 Task: Search one way flight ticket for 5 adults, 2 children, 1 infant in seat and 2 infants on lap in economy from Ontario: Ontario International Airport to Rock Springs: Southwest Wyoming Regional Airport (rock Springs Sweetwater County Airport) on 8-5-2023. Choice of flights is Delta. Number of bags: 2 carry on bags. Price is upto 82000. Outbound departure time preference is 11:30.
Action: Mouse moved to (406, 169)
Screenshot: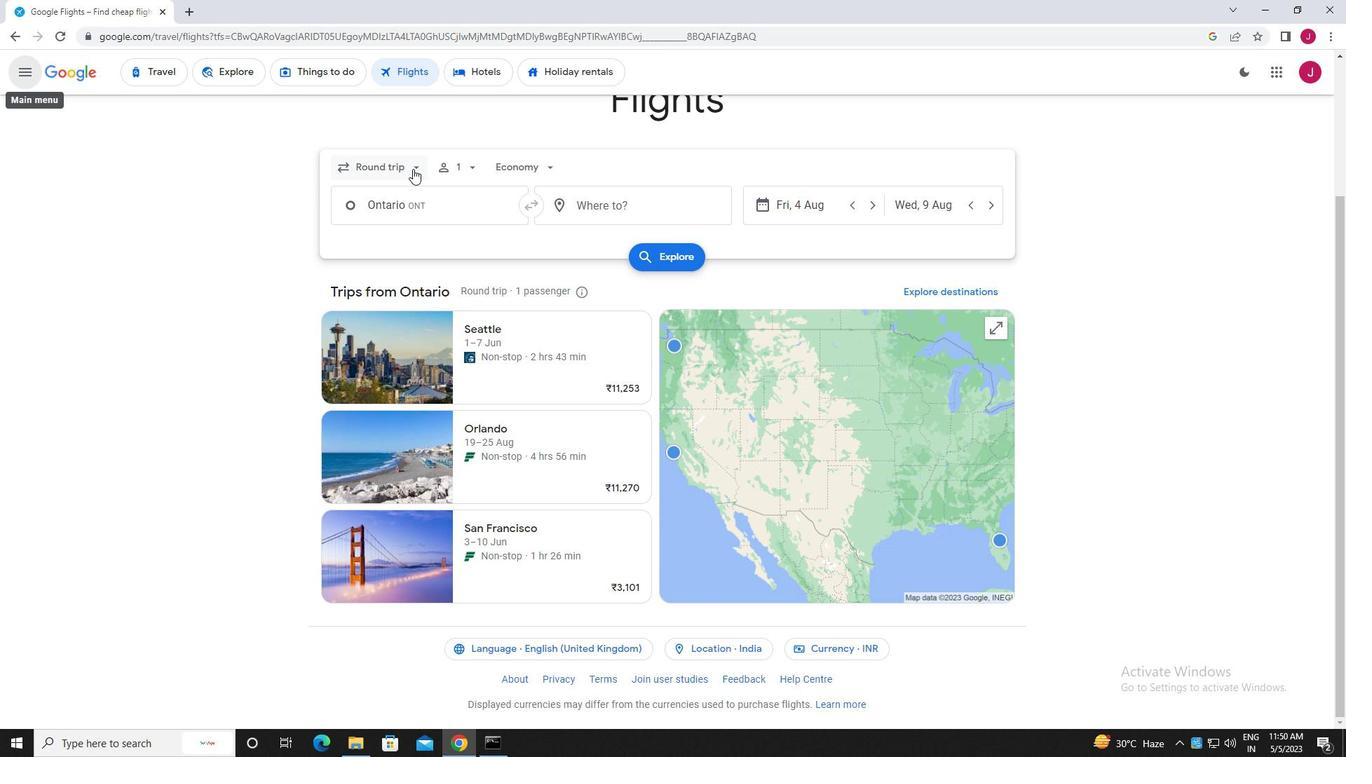 
Action: Mouse pressed left at (406, 169)
Screenshot: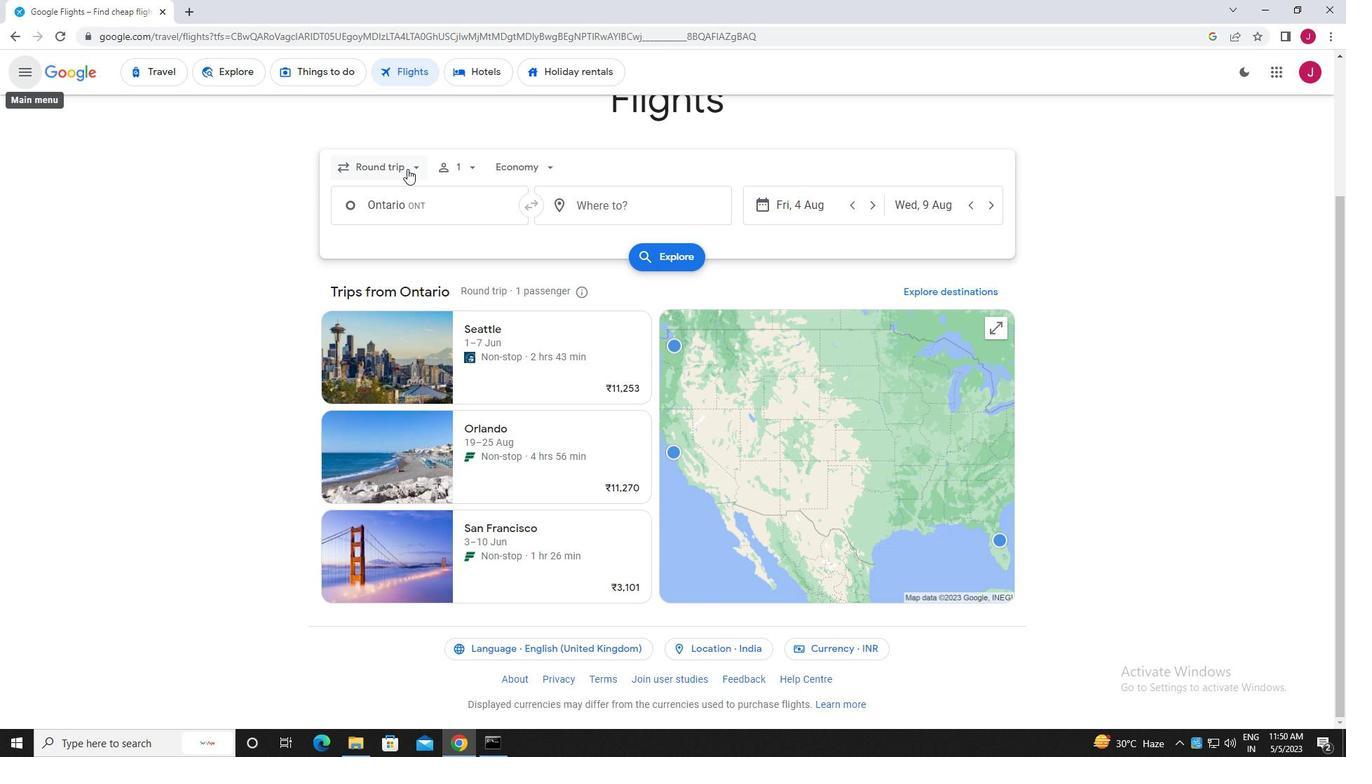 
Action: Mouse moved to (401, 223)
Screenshot: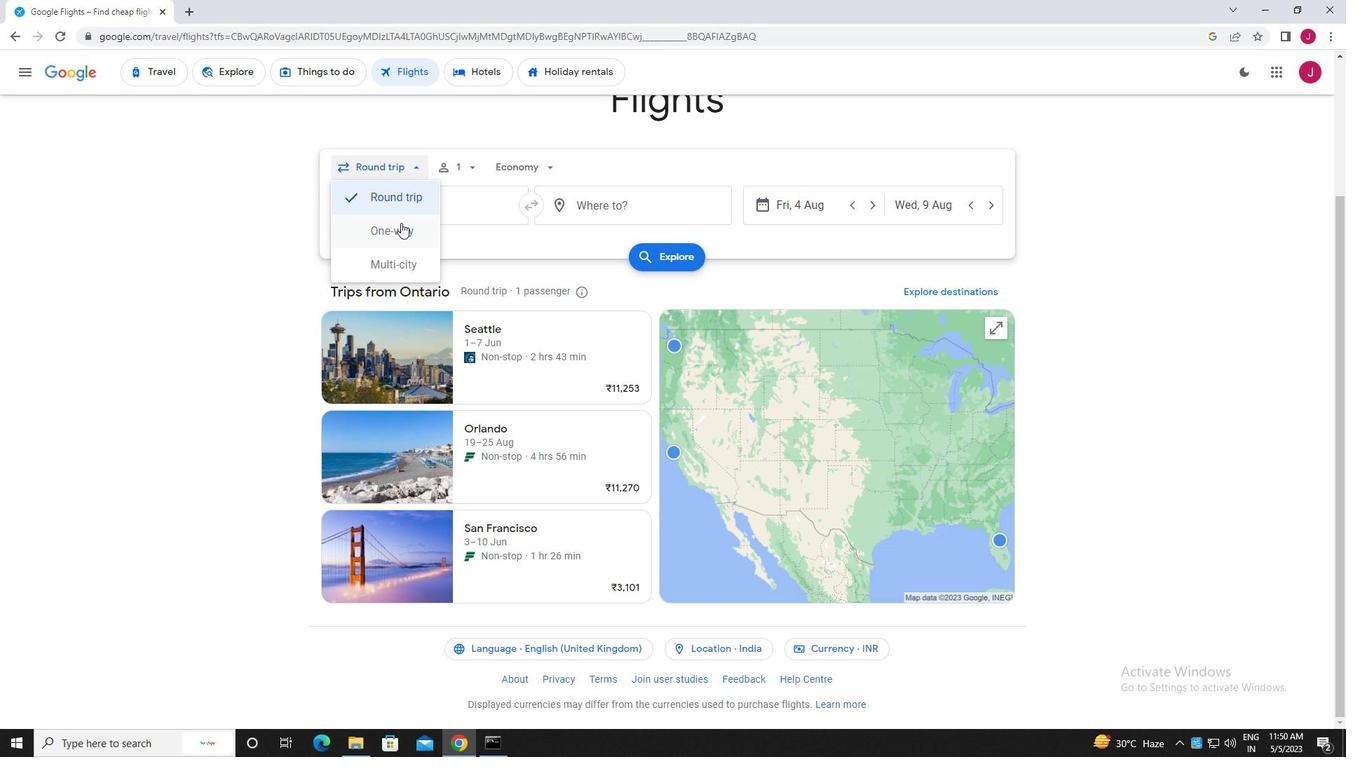 
Action: Mouse pressed left at (401, 223)
Screenshot: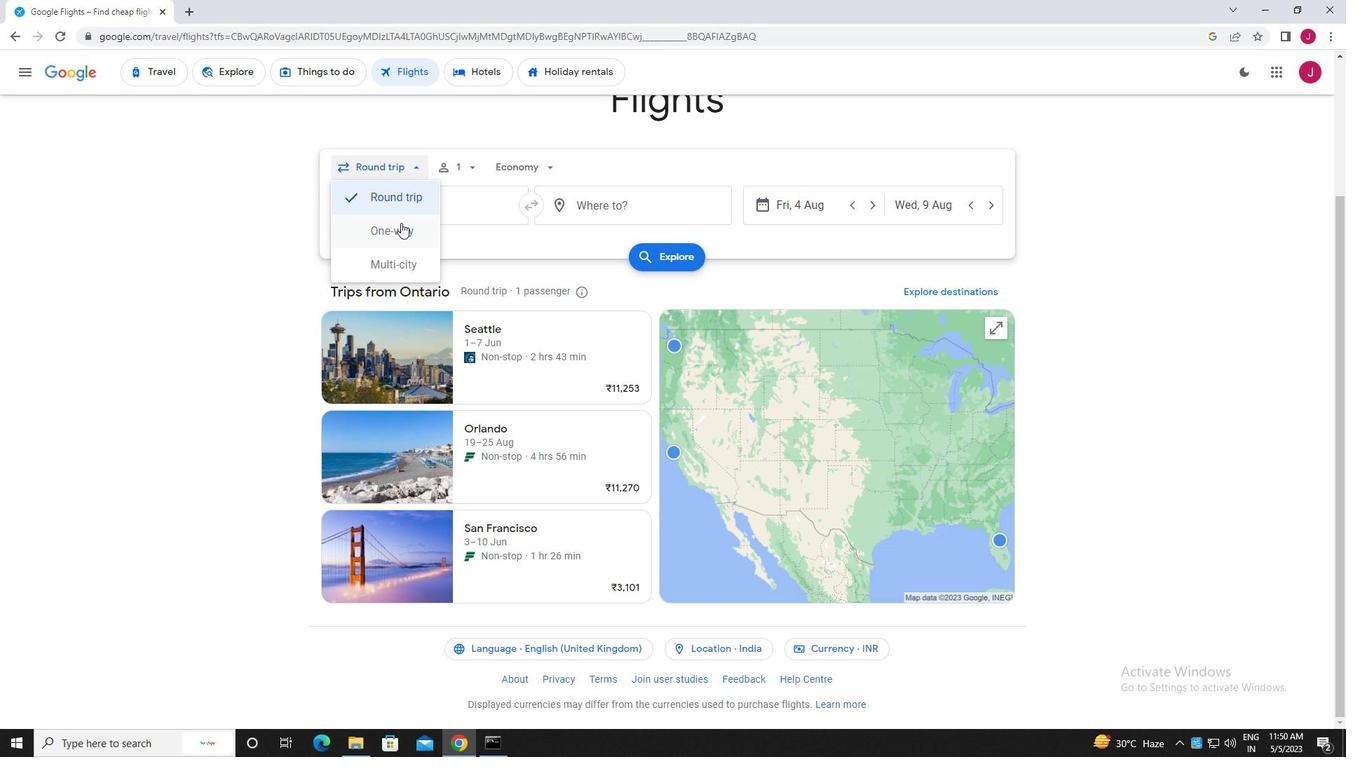 
Action: Mouse moved to (464, 169)
Screenshot: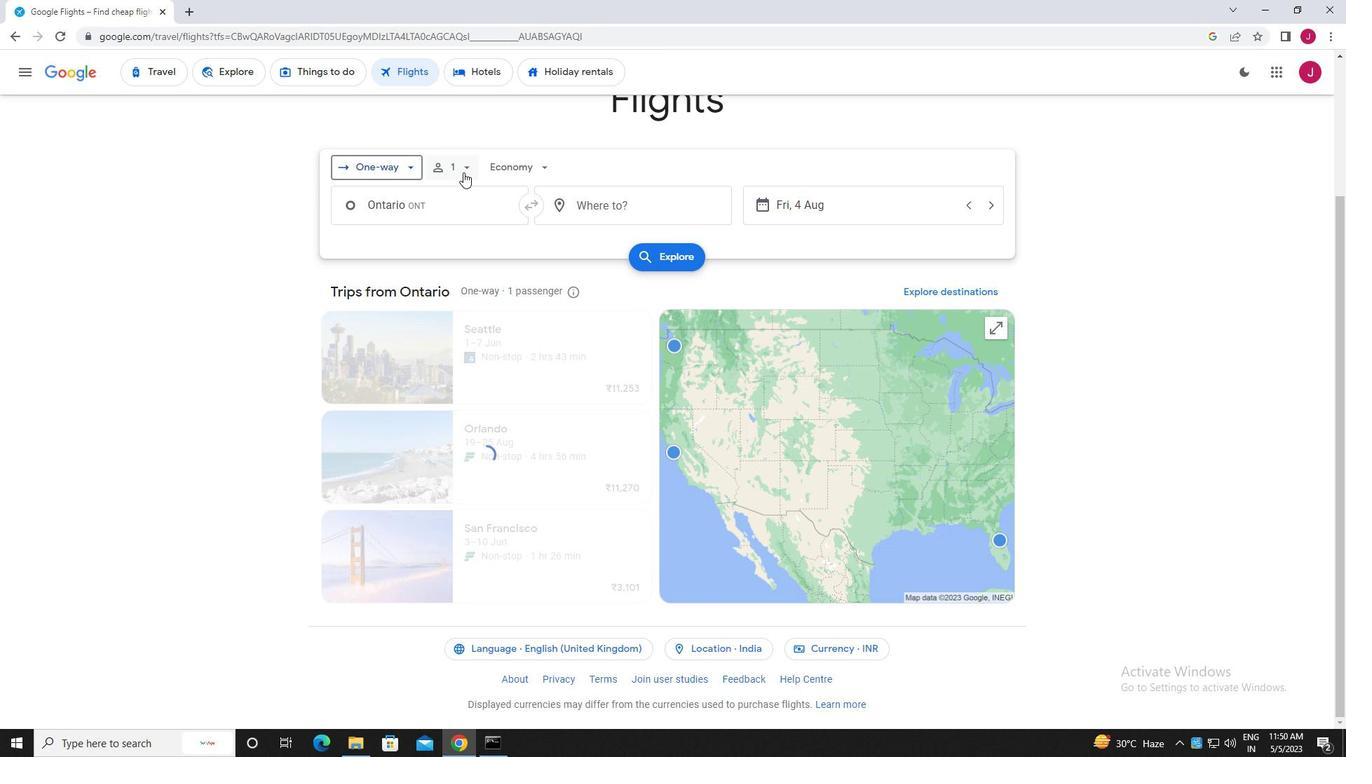 
Action: Mouse pressed left at (464, 169)
Screenshot: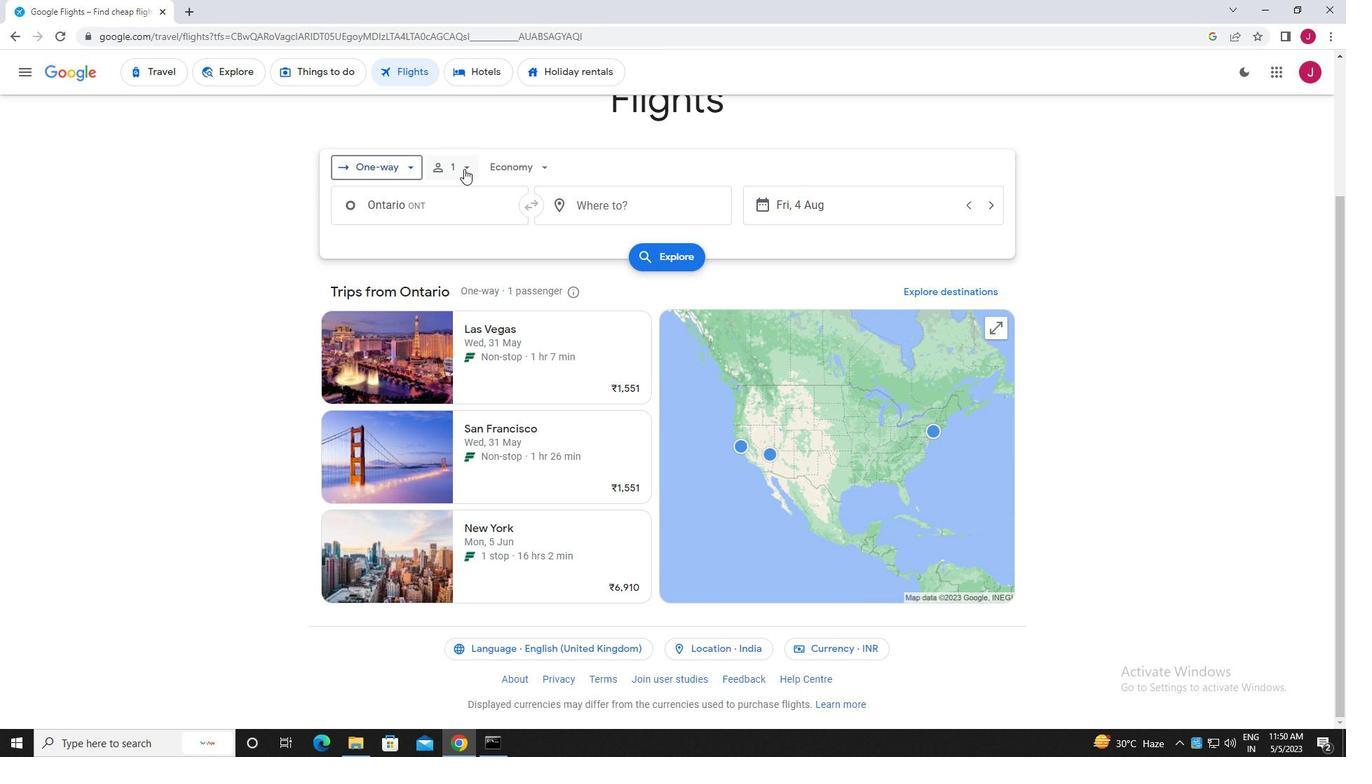 
Action: Mouse moved to (573, 199)
Screenshot: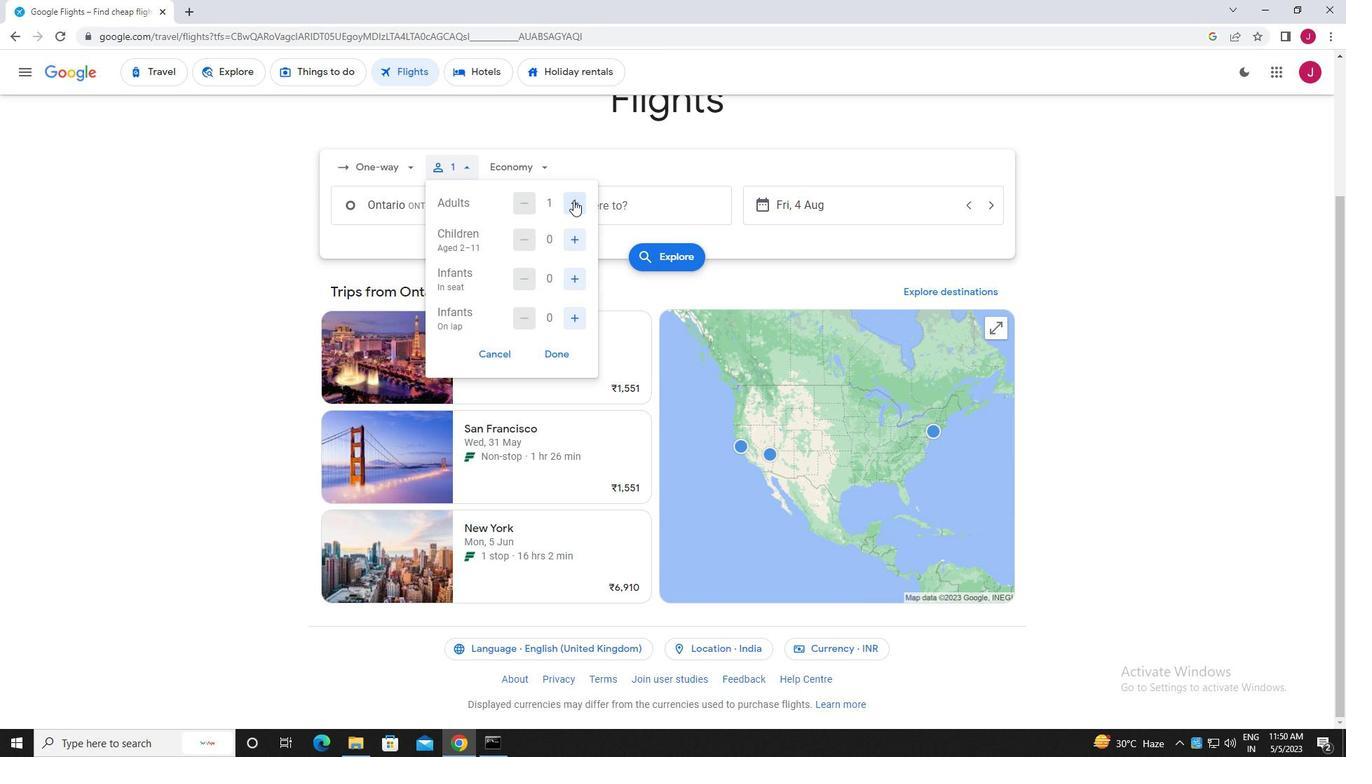 
Action: Mouse pressed left at (573, 199)
Screenshot: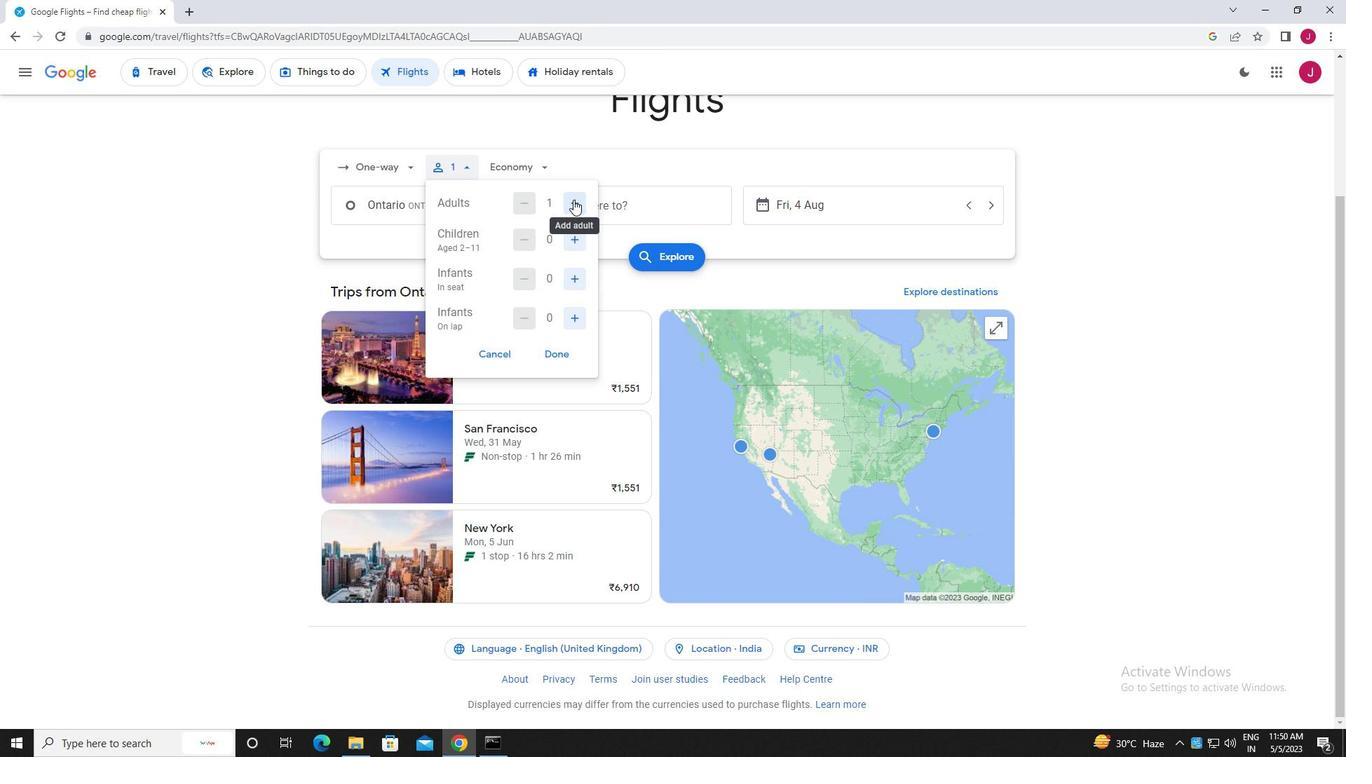 
Action: Mouse pressed left at (573, 199)
Screenshot: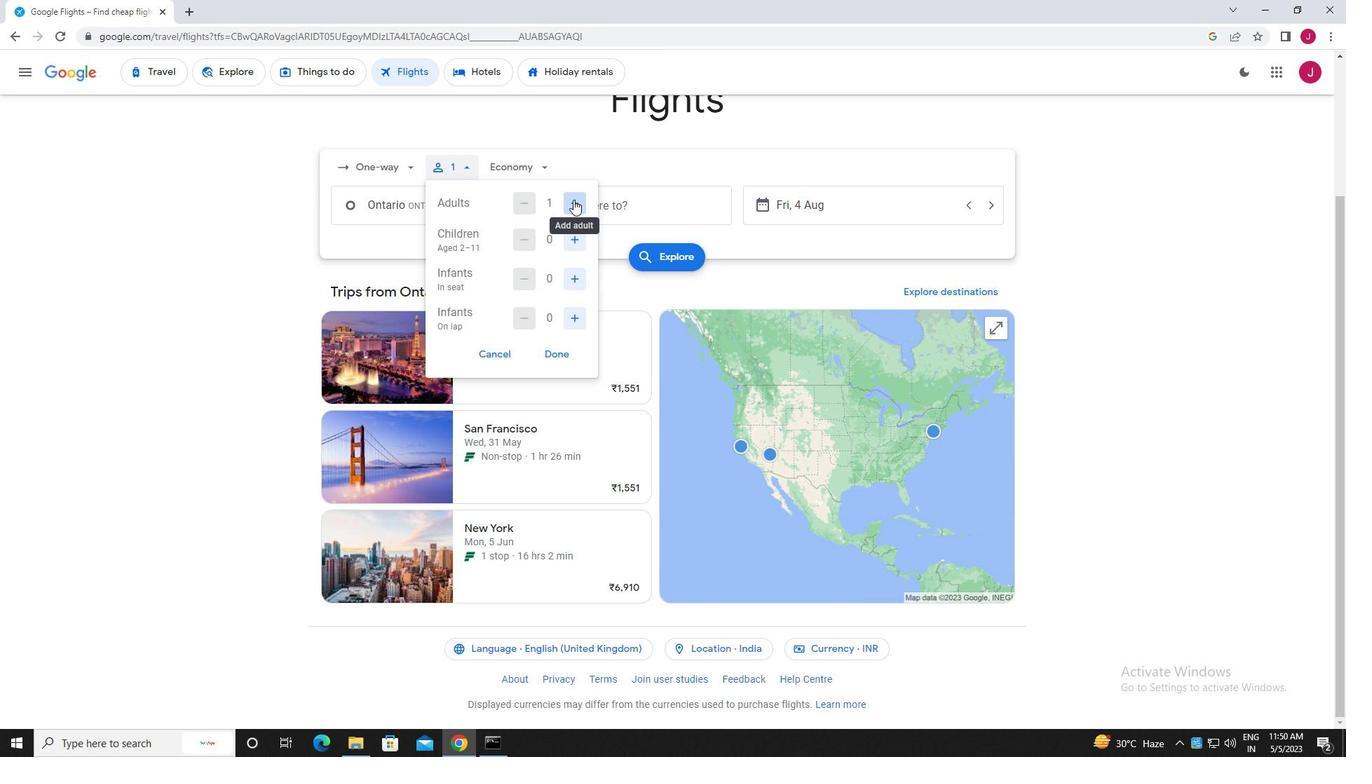 
Action: Mouse pressed left at (573, 199)
Screenshot: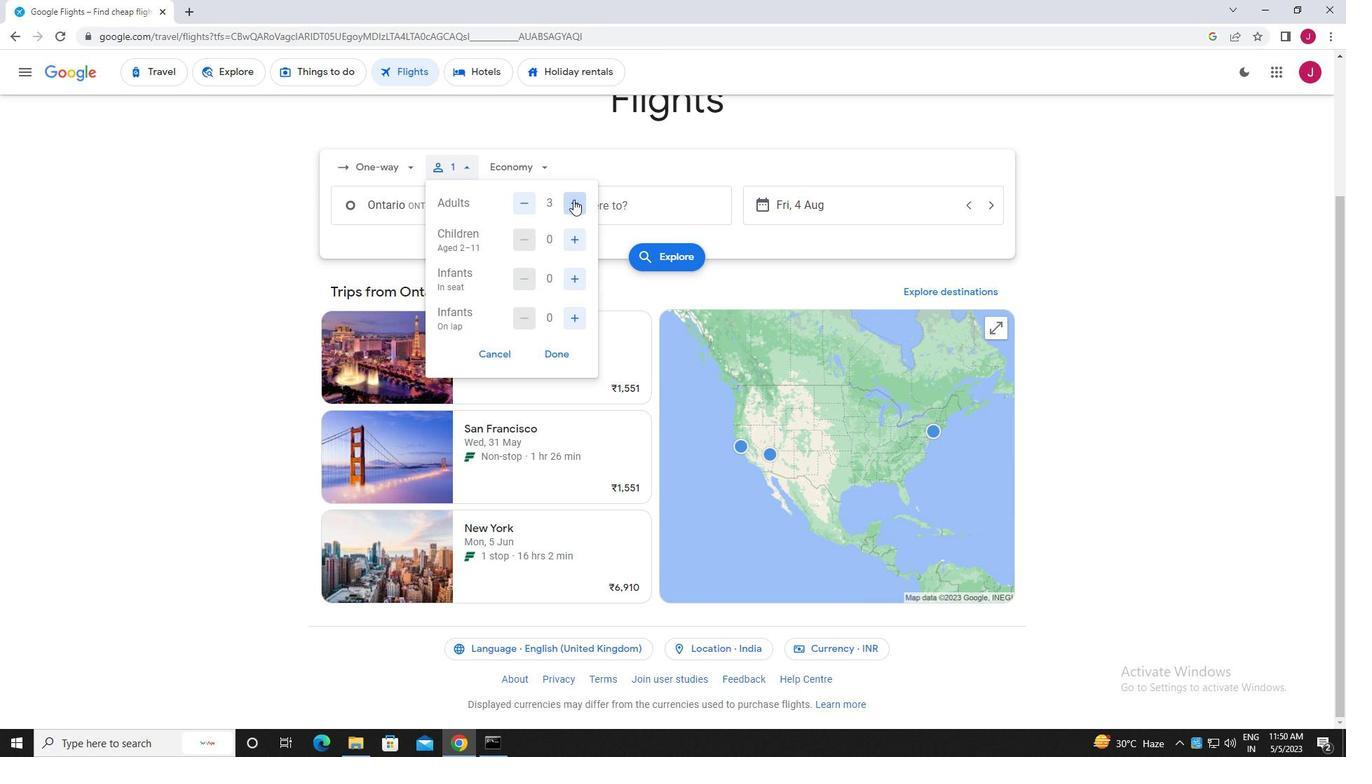
Action: Mouse pressed left at (573, 199)
Screenshot: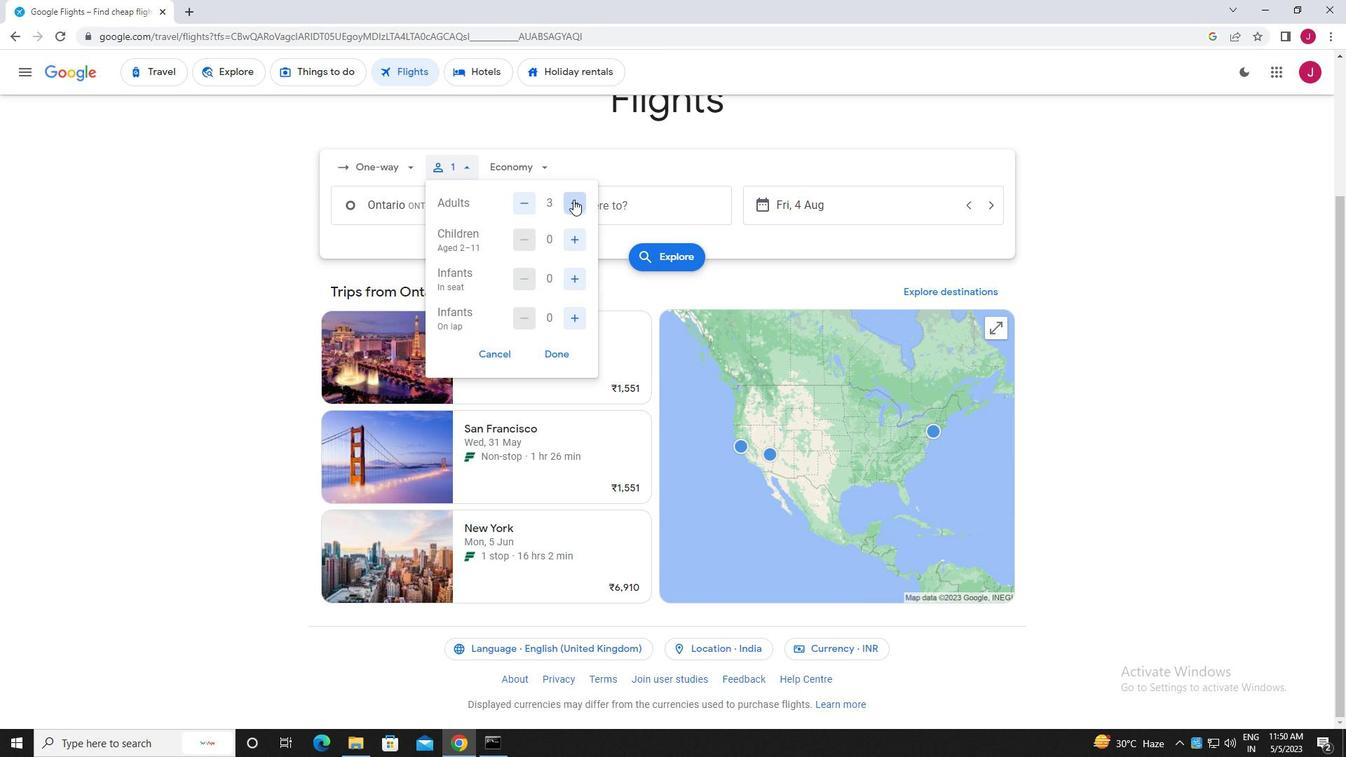 
Action: Mouse moved to (577, 239)
Screenshot: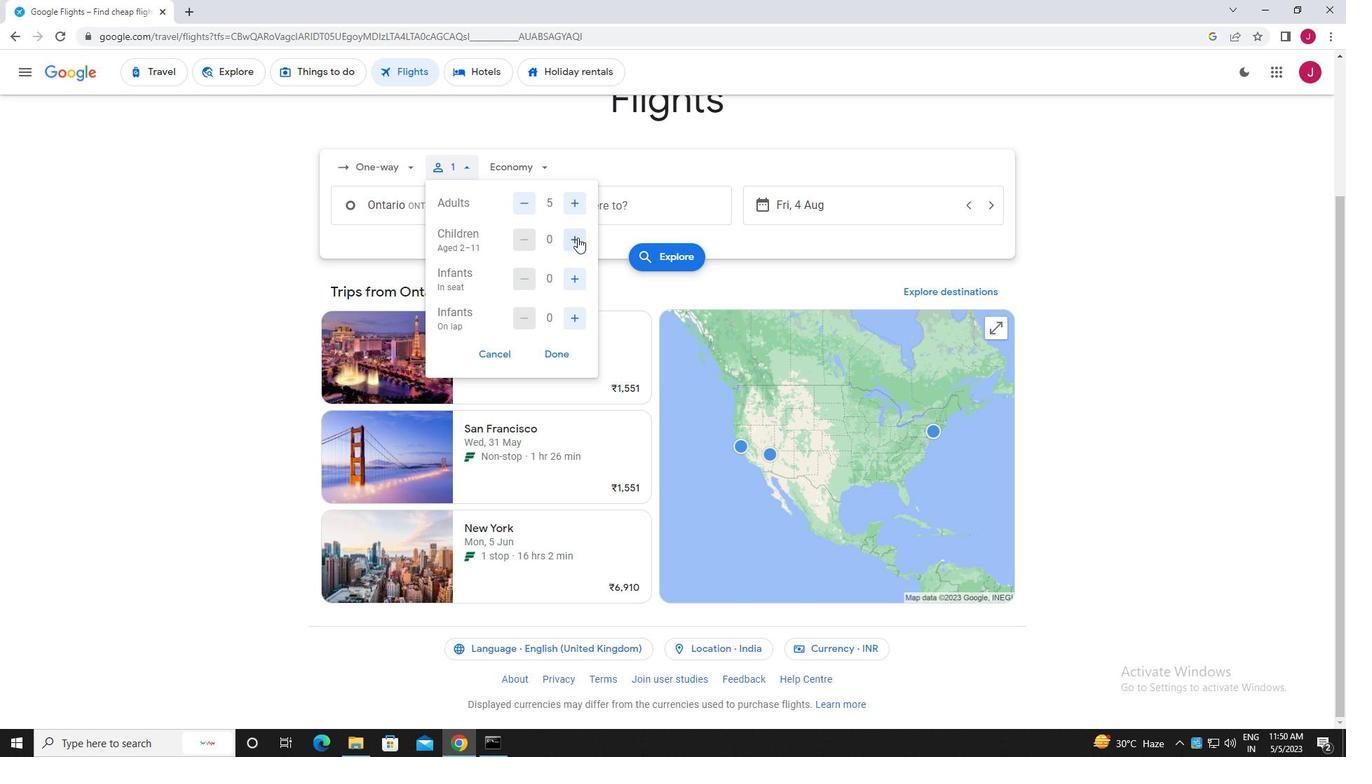 
Action: Mouse pressed left at (577, 239)
Screenshot: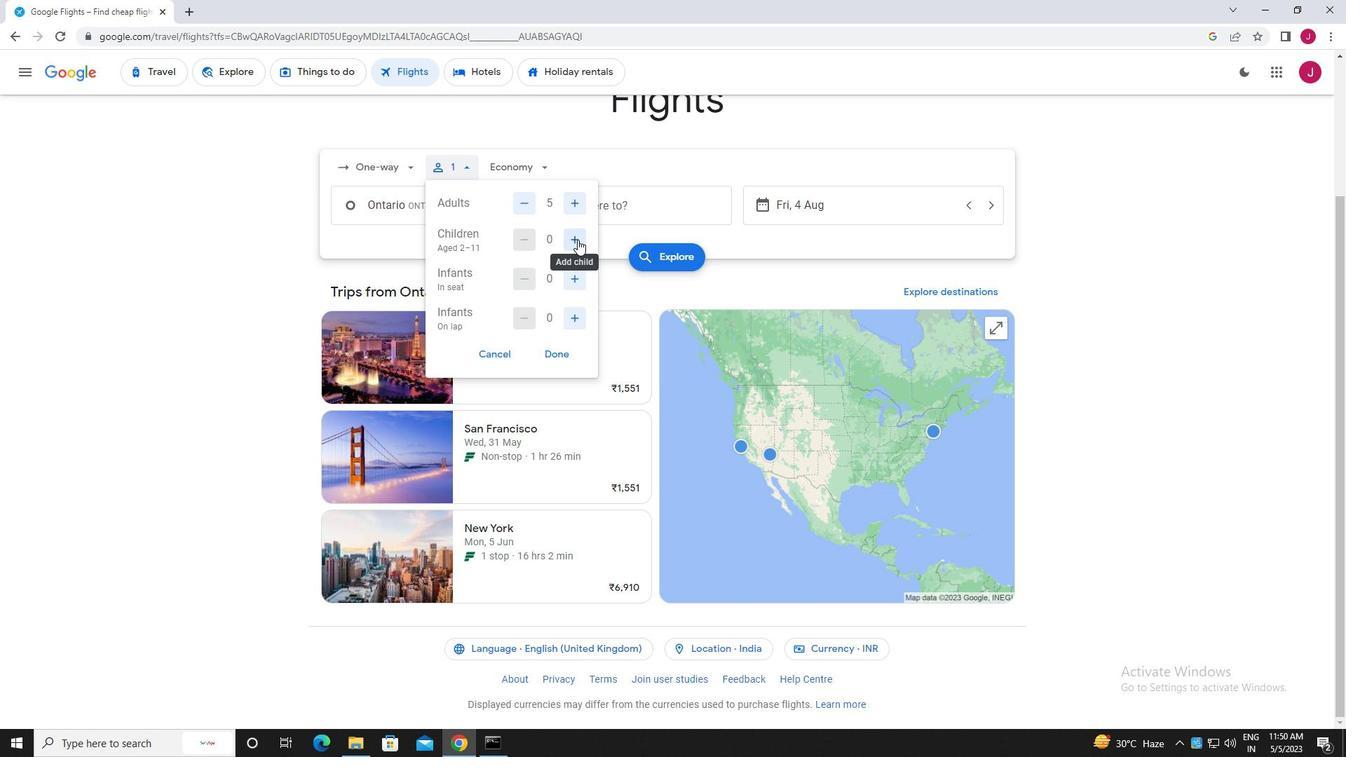 
Action: Mouse pressed left at (577, 239)
Screenshot: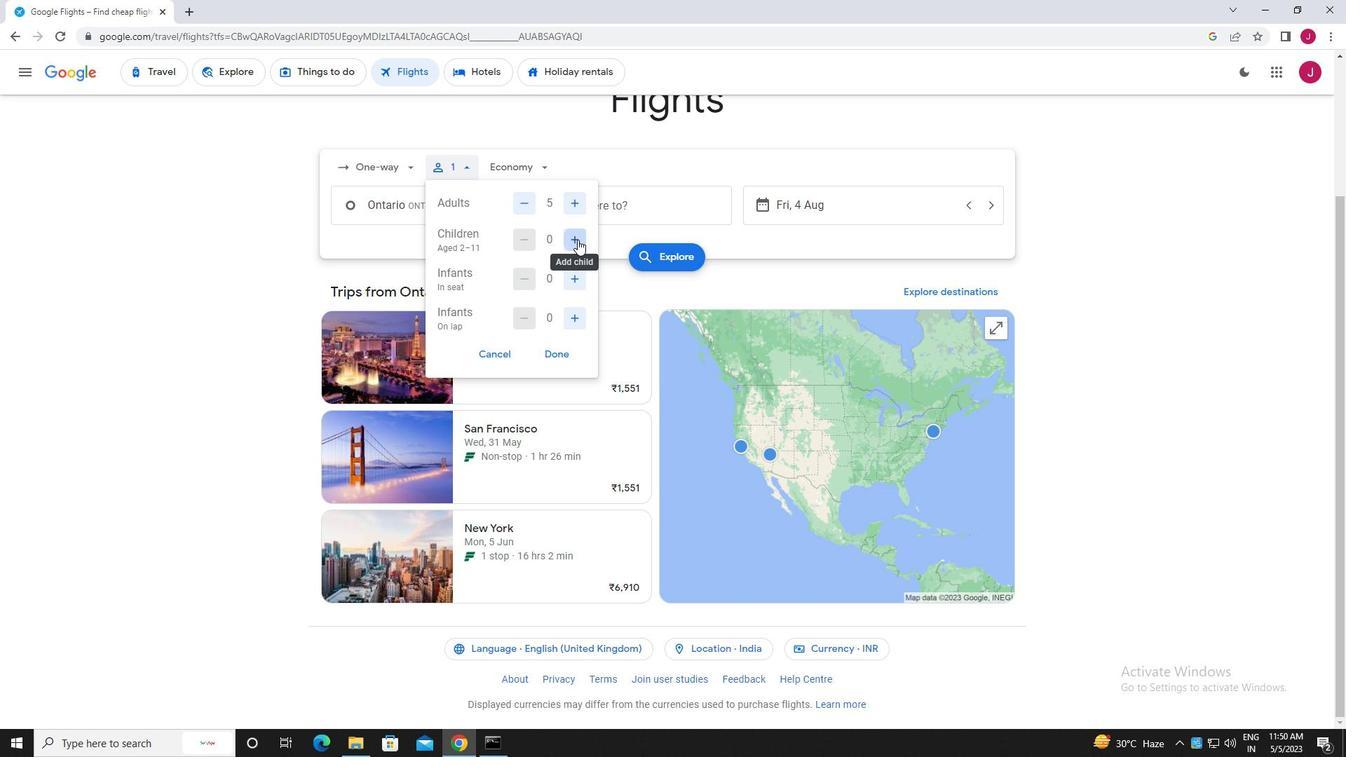 
Action: Mouse moved to (575, 279)
Screenshot: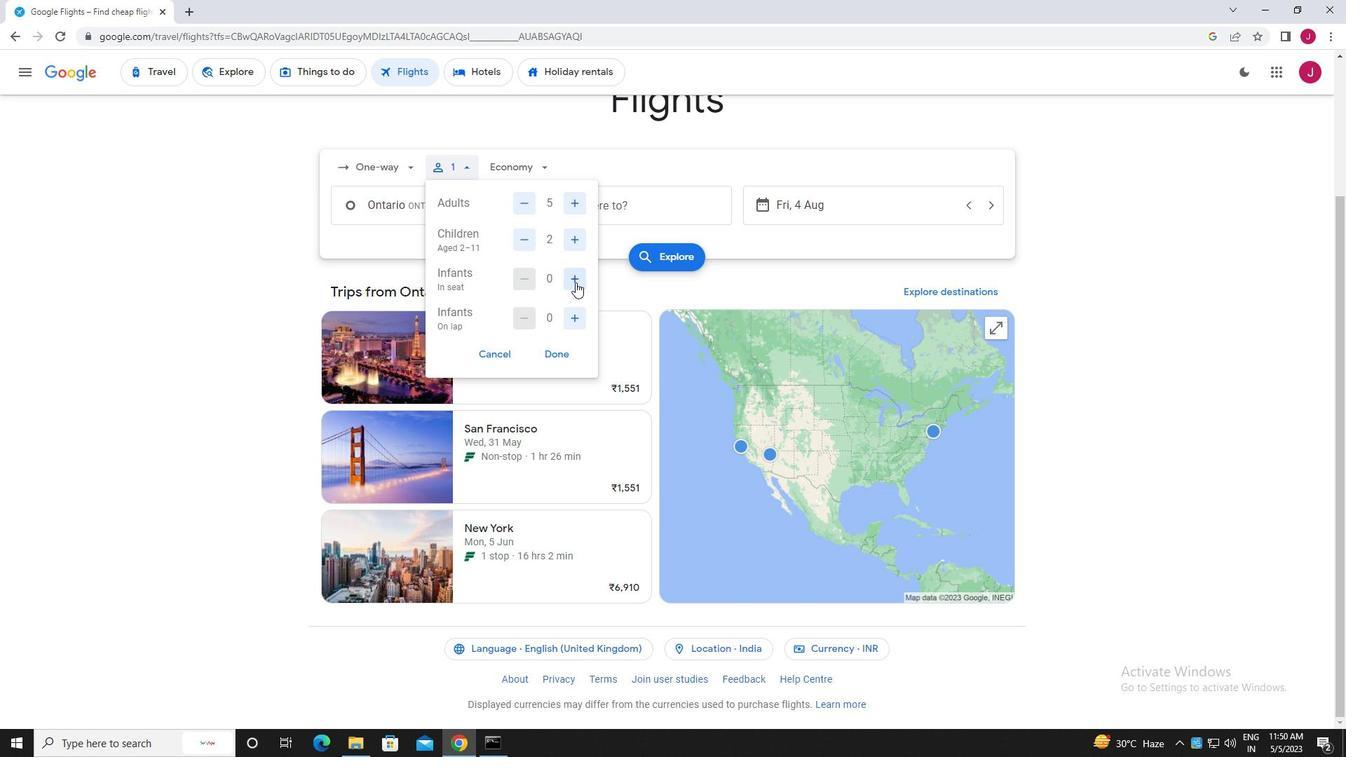
Action: Mouse pressed left at (575, 279)
Screenshot: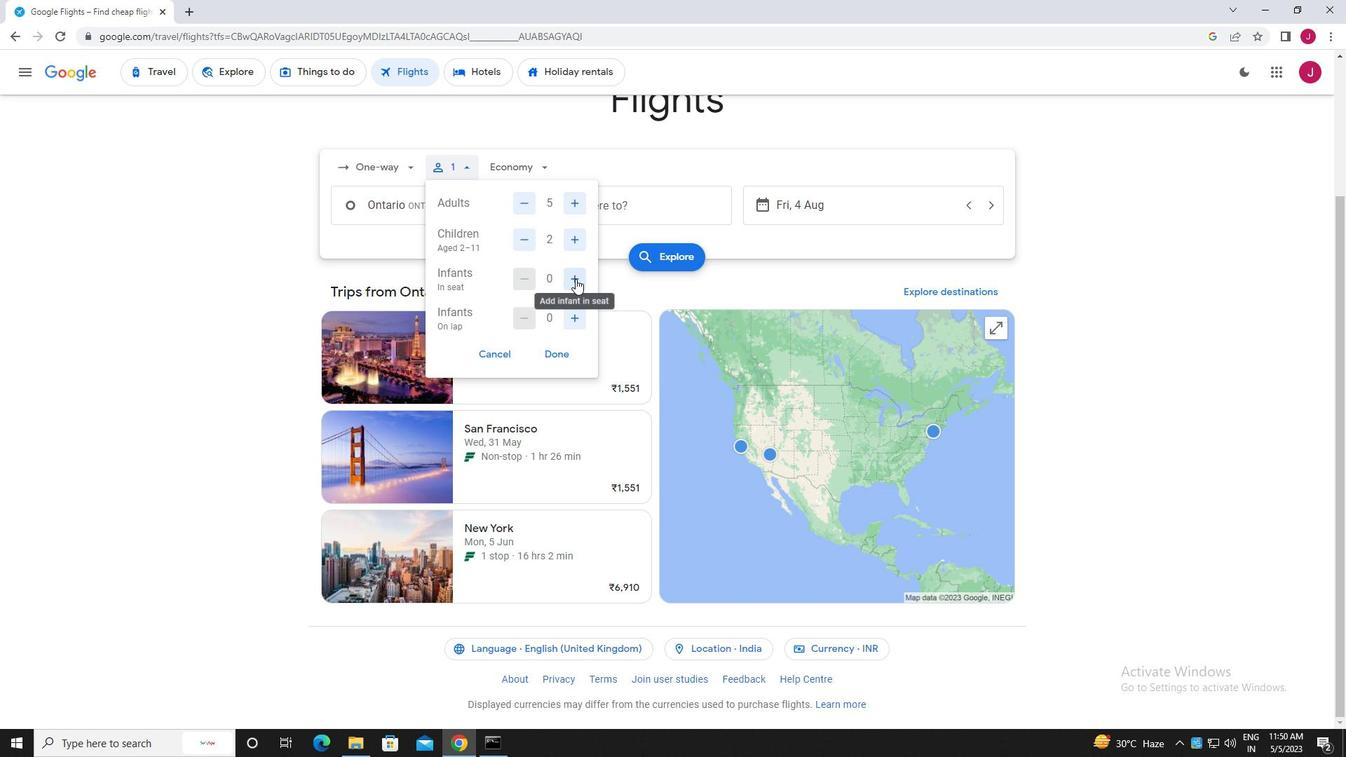 
Action: Mouse moved to (575, 315)
Screenshot: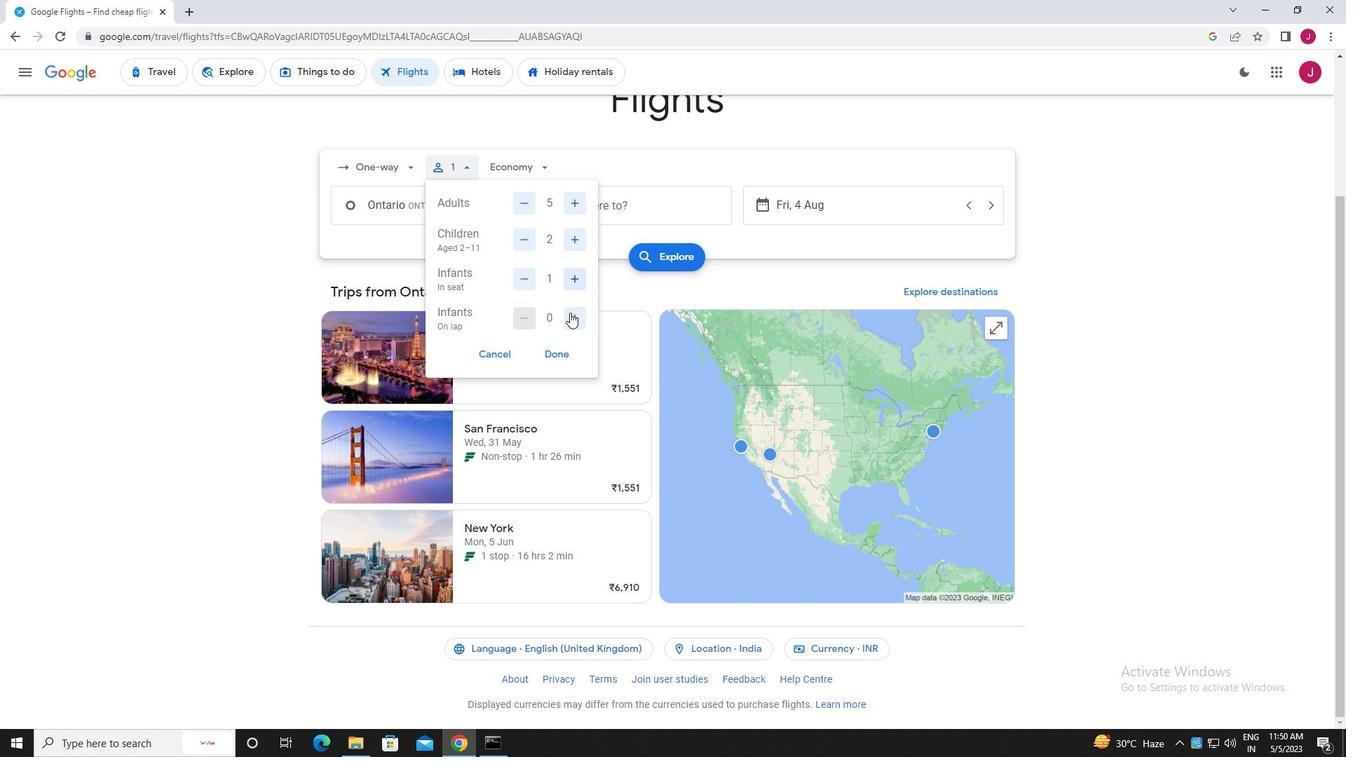 
Action: Mouse pressed left at (575, 315)
Screenshot: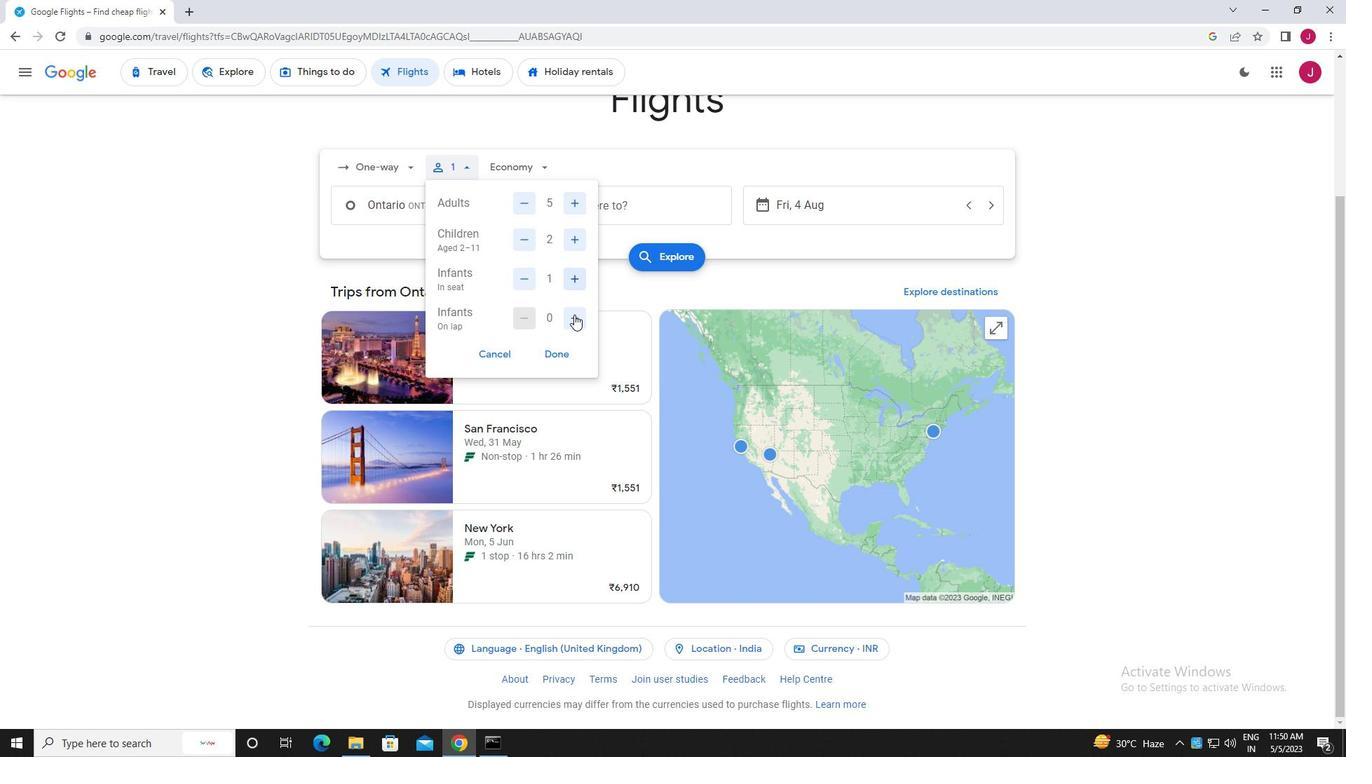 
Action: Mouse moved to (575, 315)
Screenshot: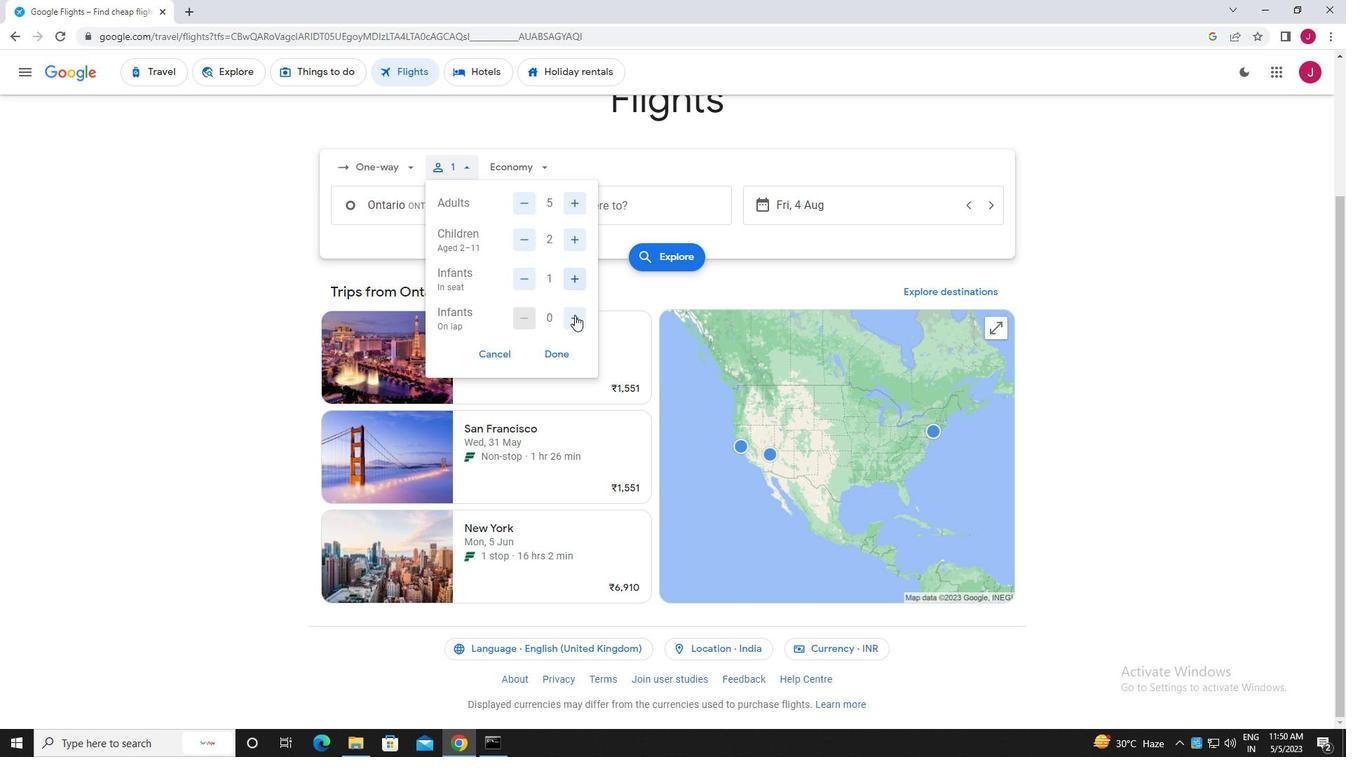
Action: Mouse pressed left at (575, 315)
Screenshot: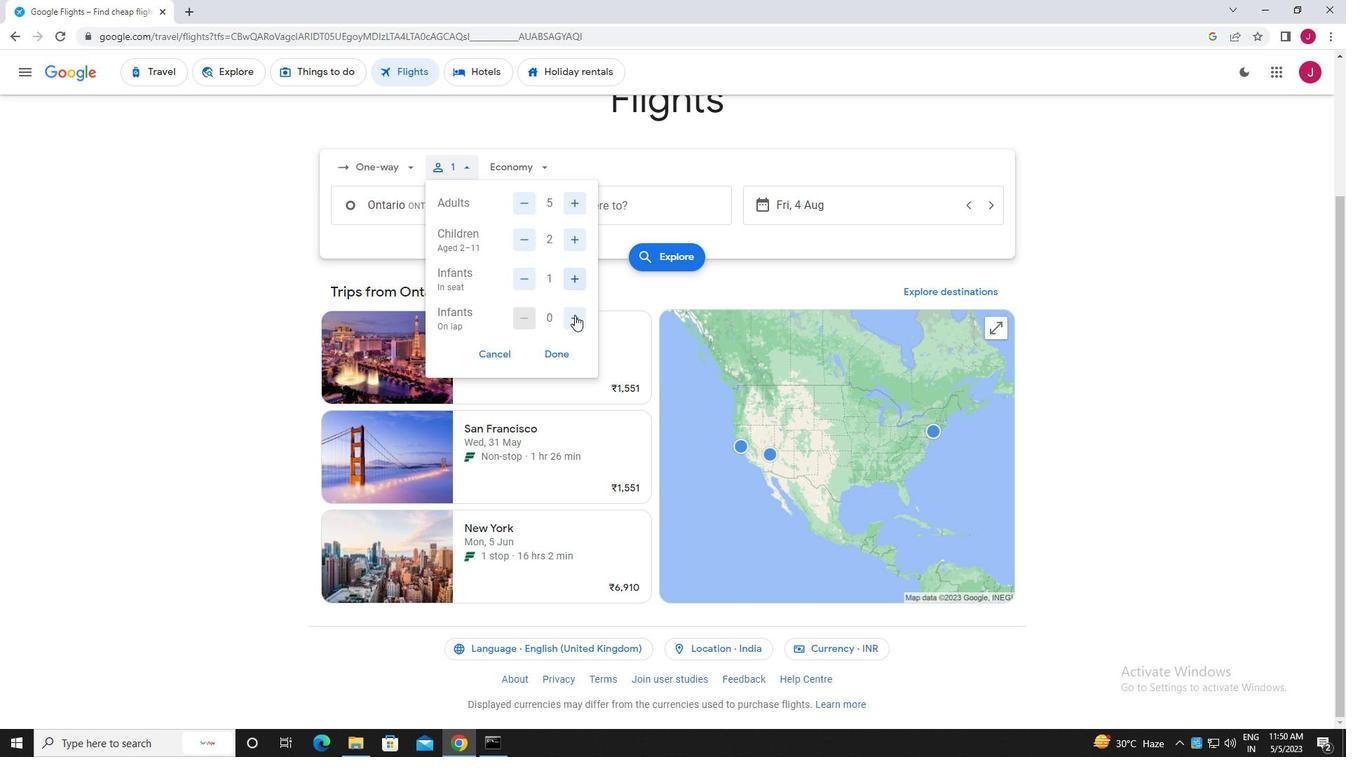 
Action: Mouse moved to (526, 312)
Screenshot: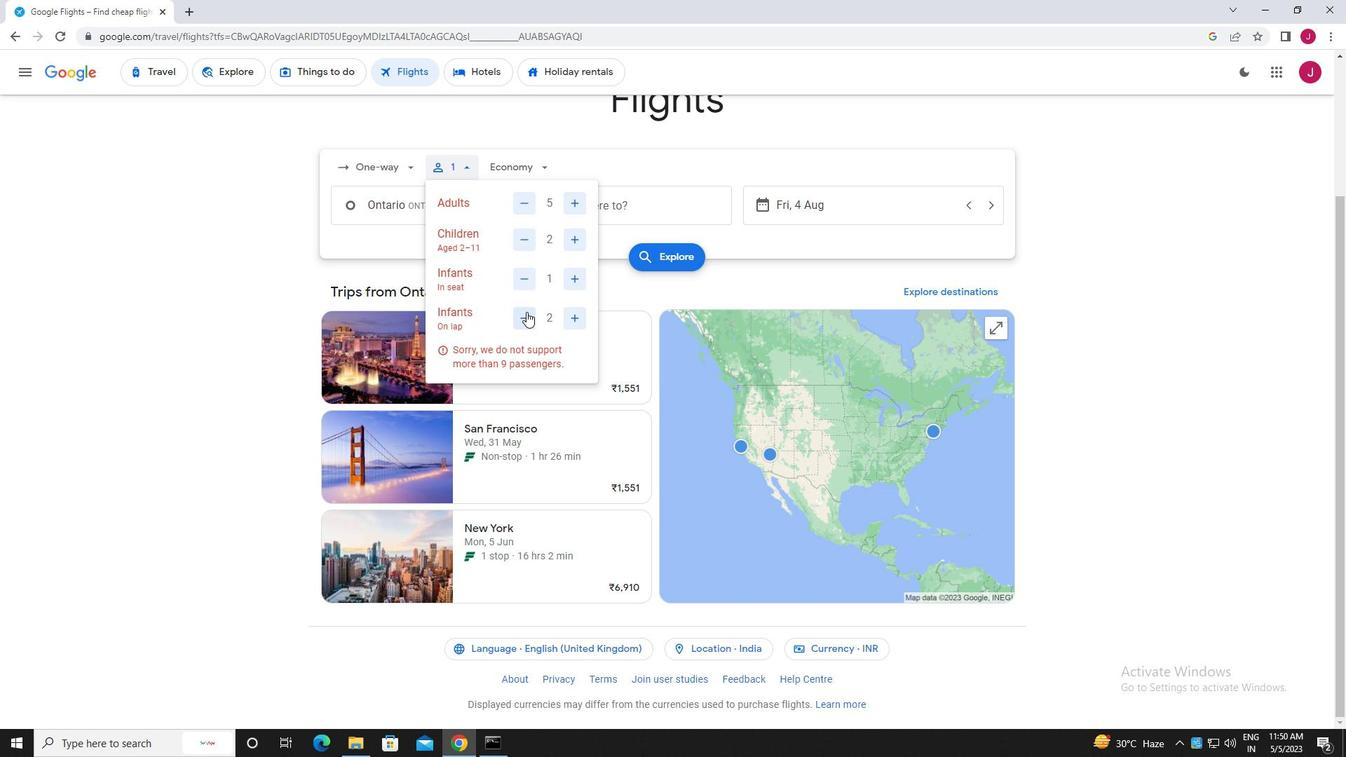 
Action: Mouse pressed left at (526, 312)
Screenshot: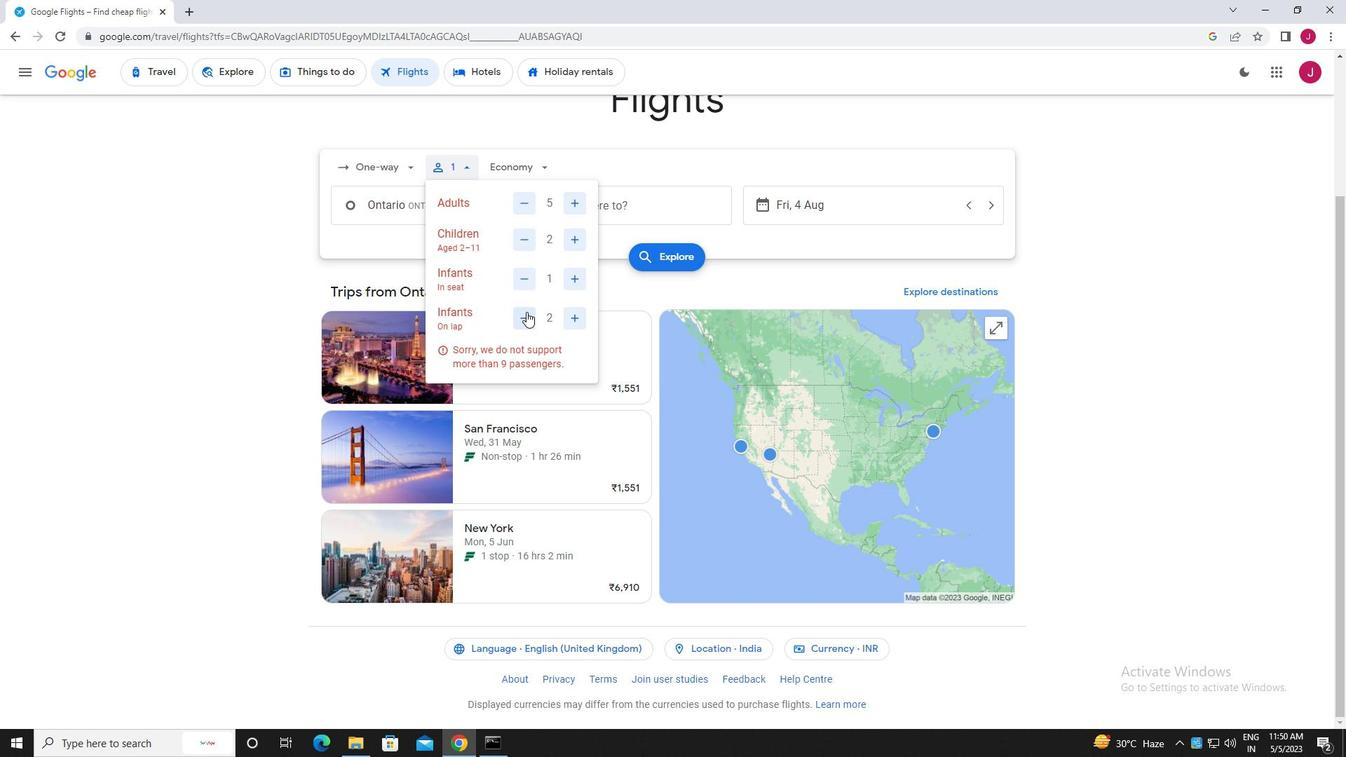 
Action: Mouse moved to (563, 361)
Screenshot: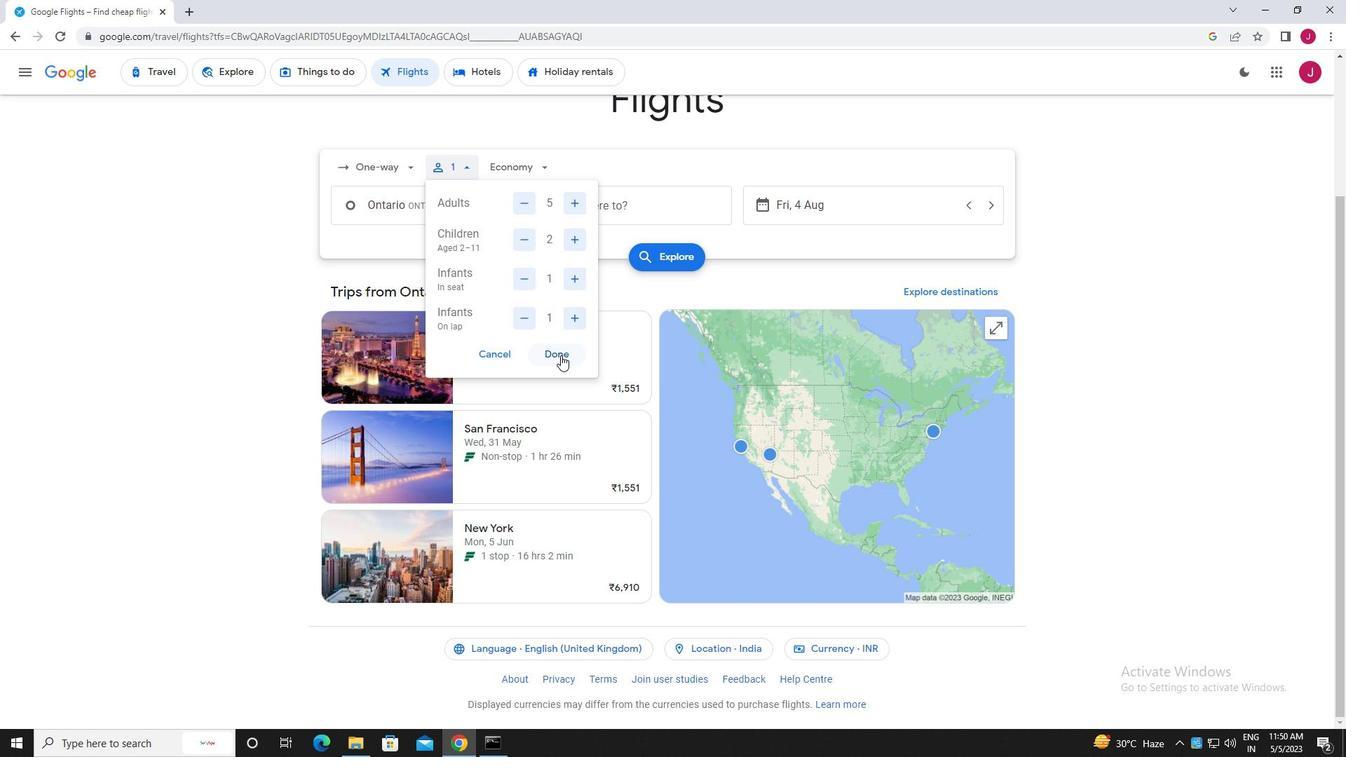 
Action: Mouse pressed left at (563, 361)
Screenshot: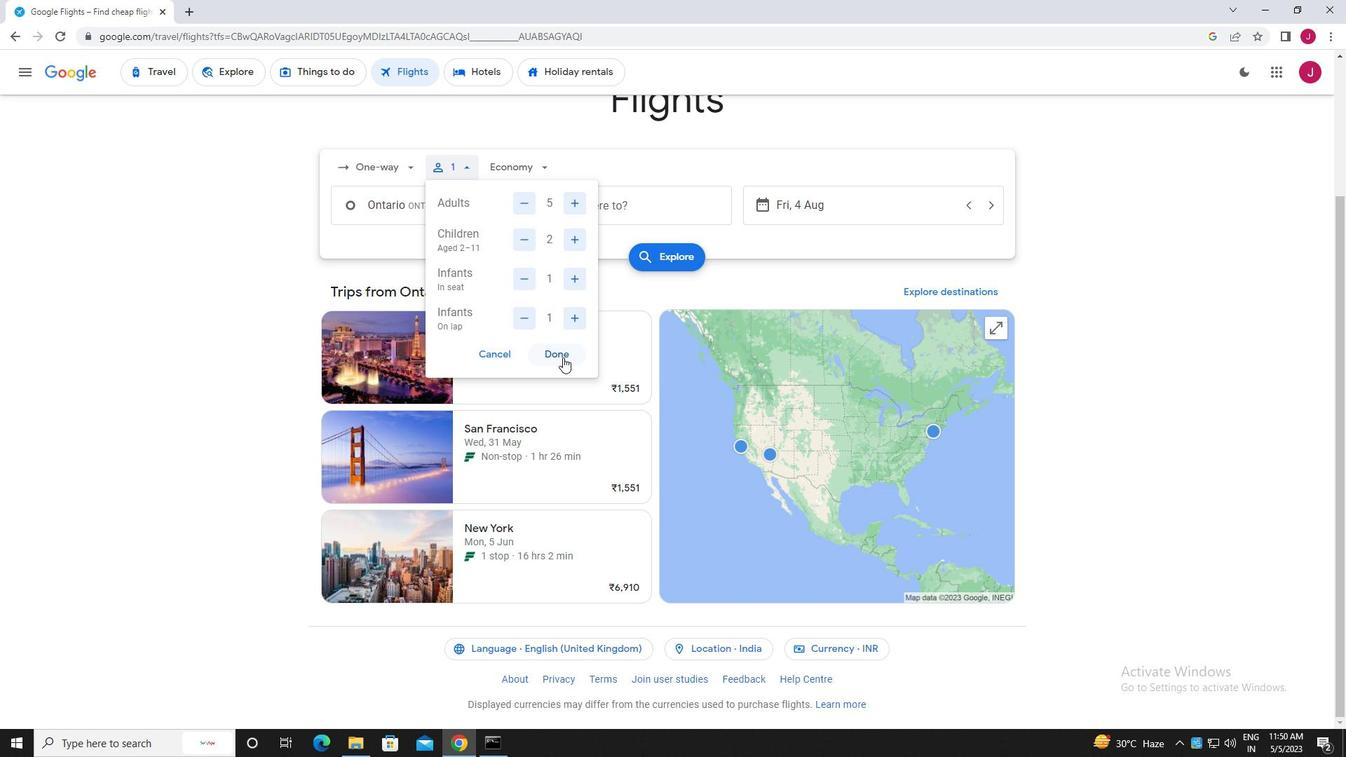 
Action: Mouse moved to (540, 165)
Screenshot: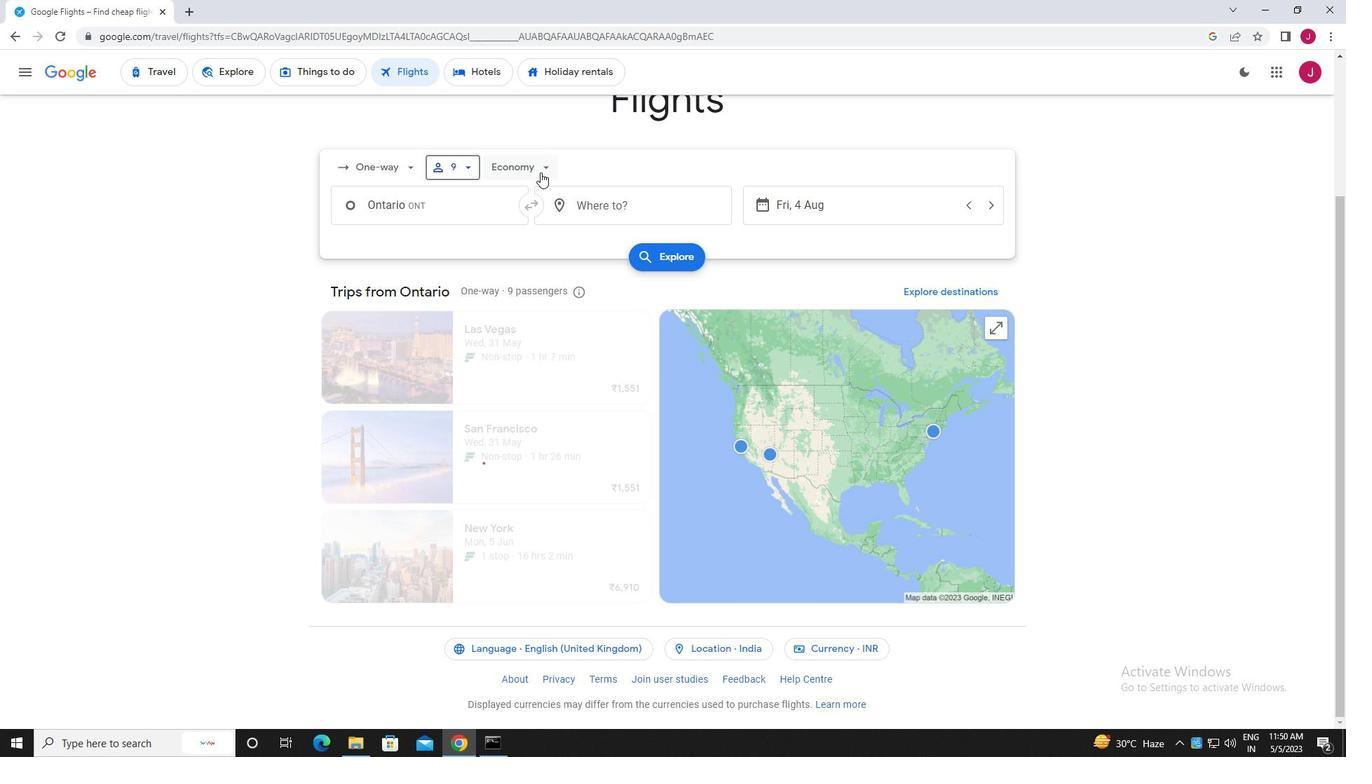 
Action: Mouse pressed left at (540, 165)
Screenshot: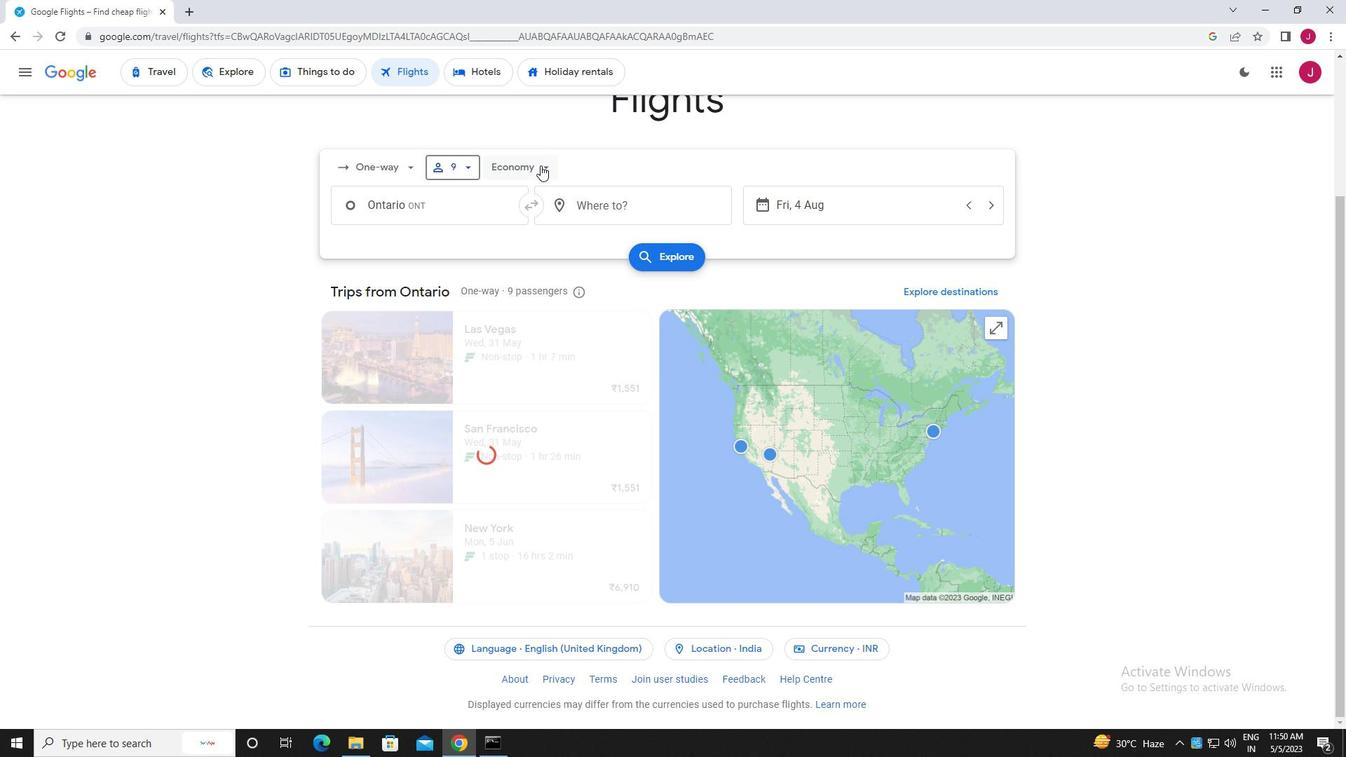 
Action: Mouse moved to (560, 203)
Screenshot: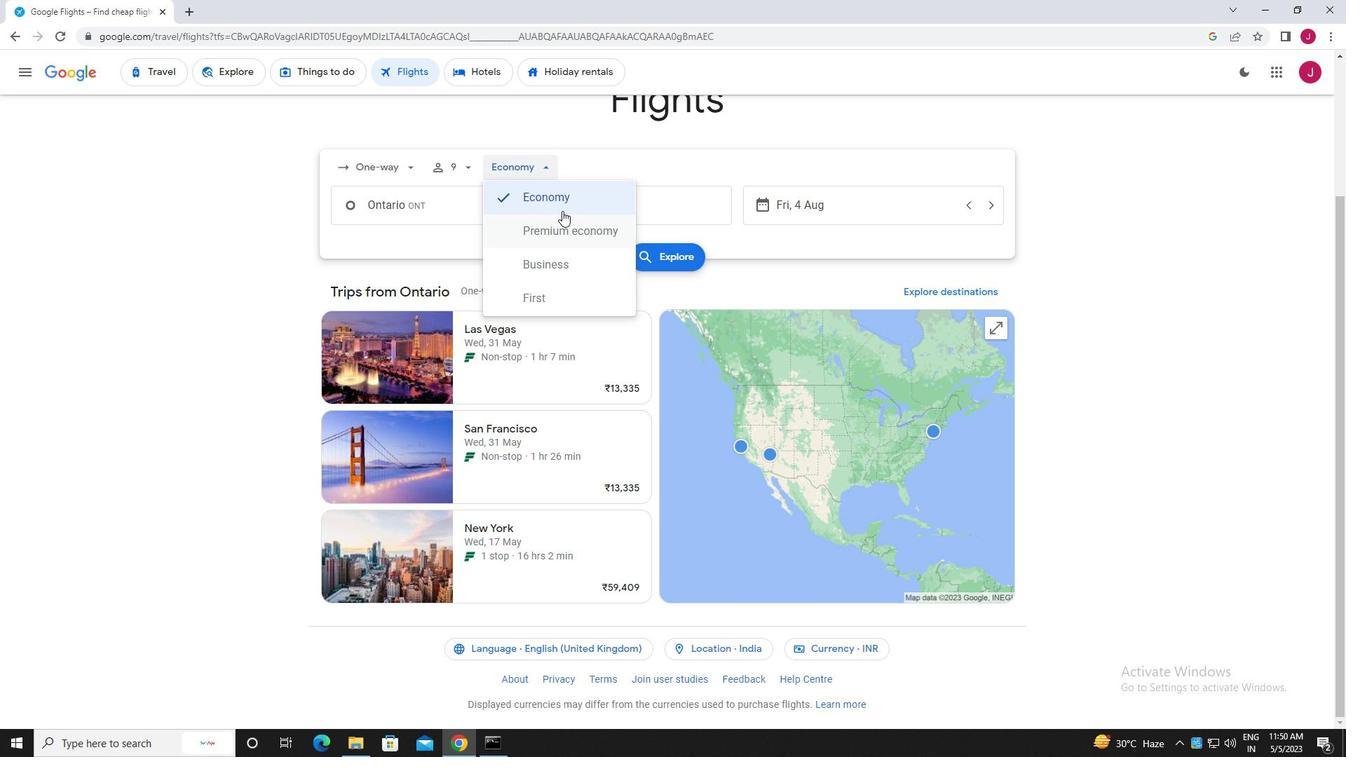 
Action: Mouse pressed left at (560, 203)
Screenshot: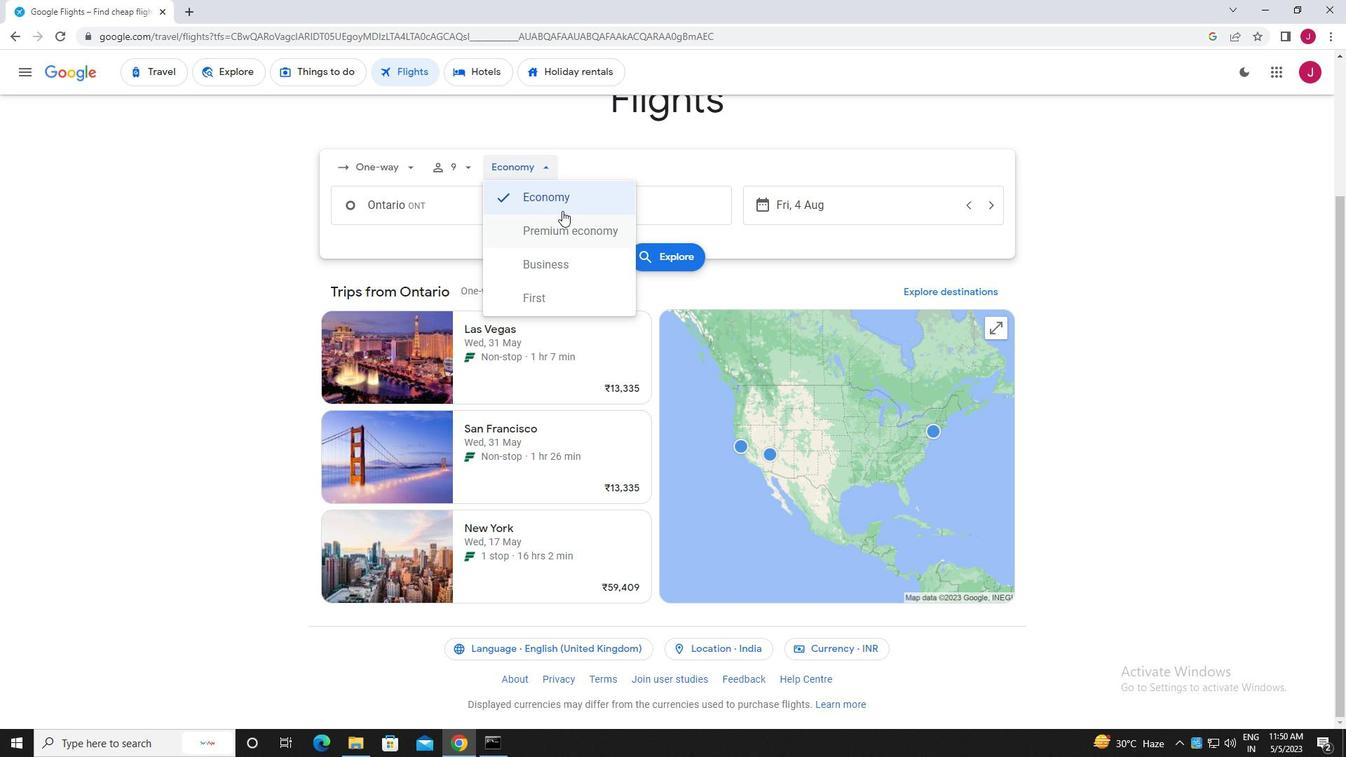 
Action: Mouse moved to (470, 214)
Screenshot: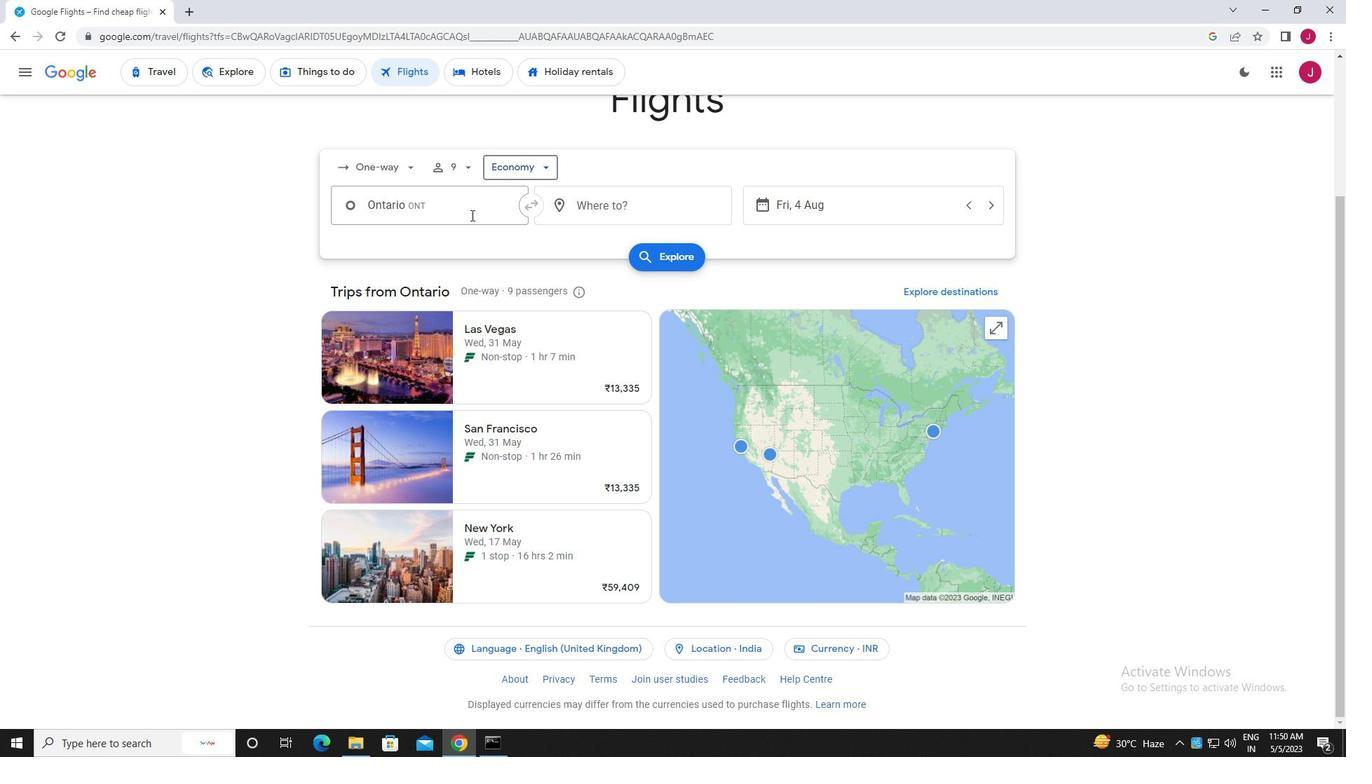 
Action: Mouse pressed left at (470, 214)
Screenshot: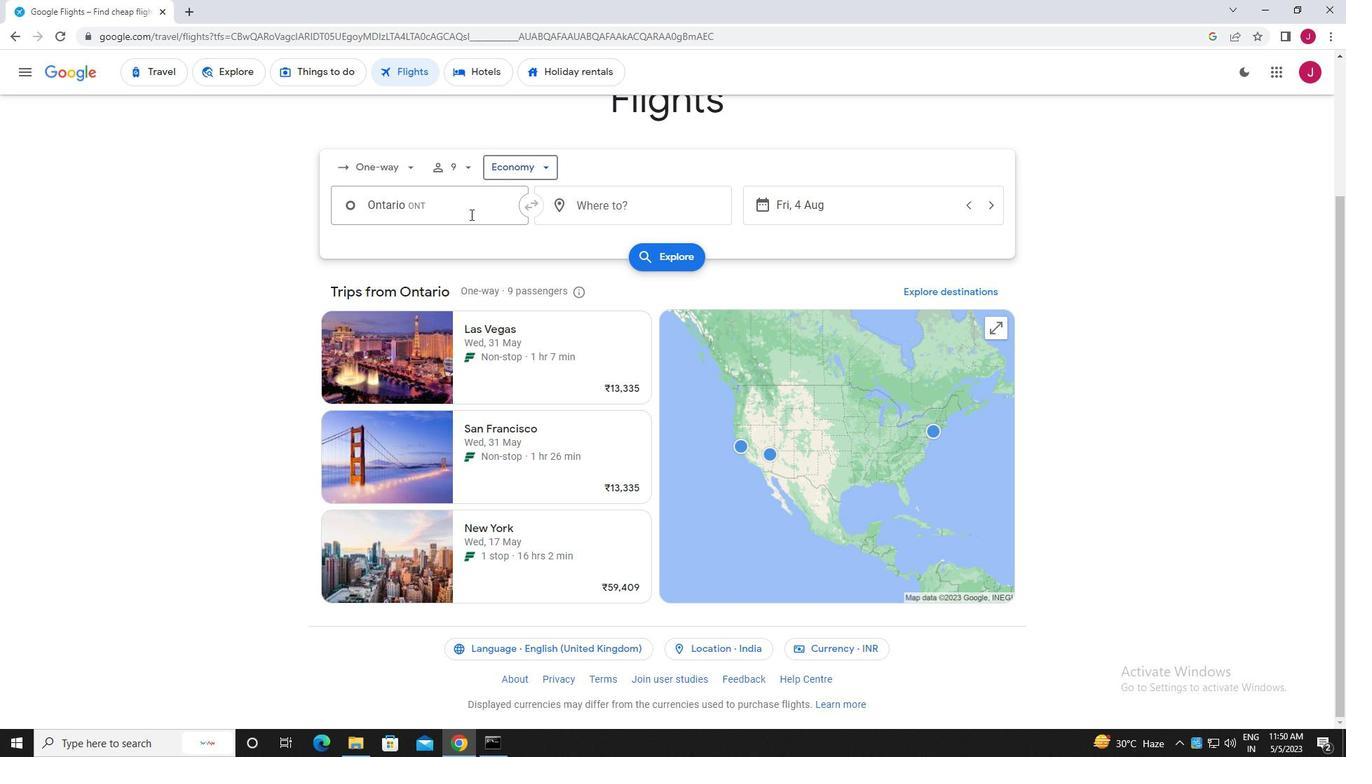 
Action: Mouse moved to (473, 215)
Screenshot: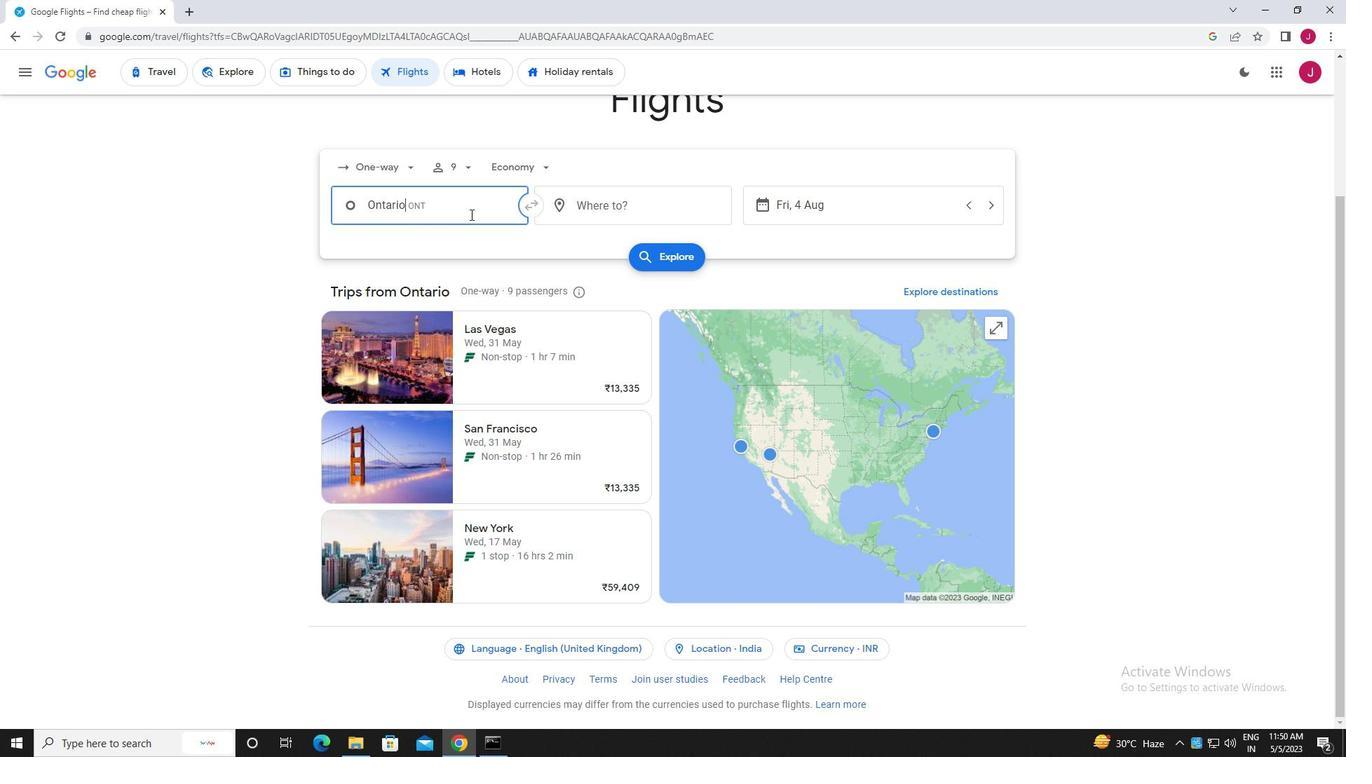 
Action: Key pressed ontario<Key.space>i
Screenshot: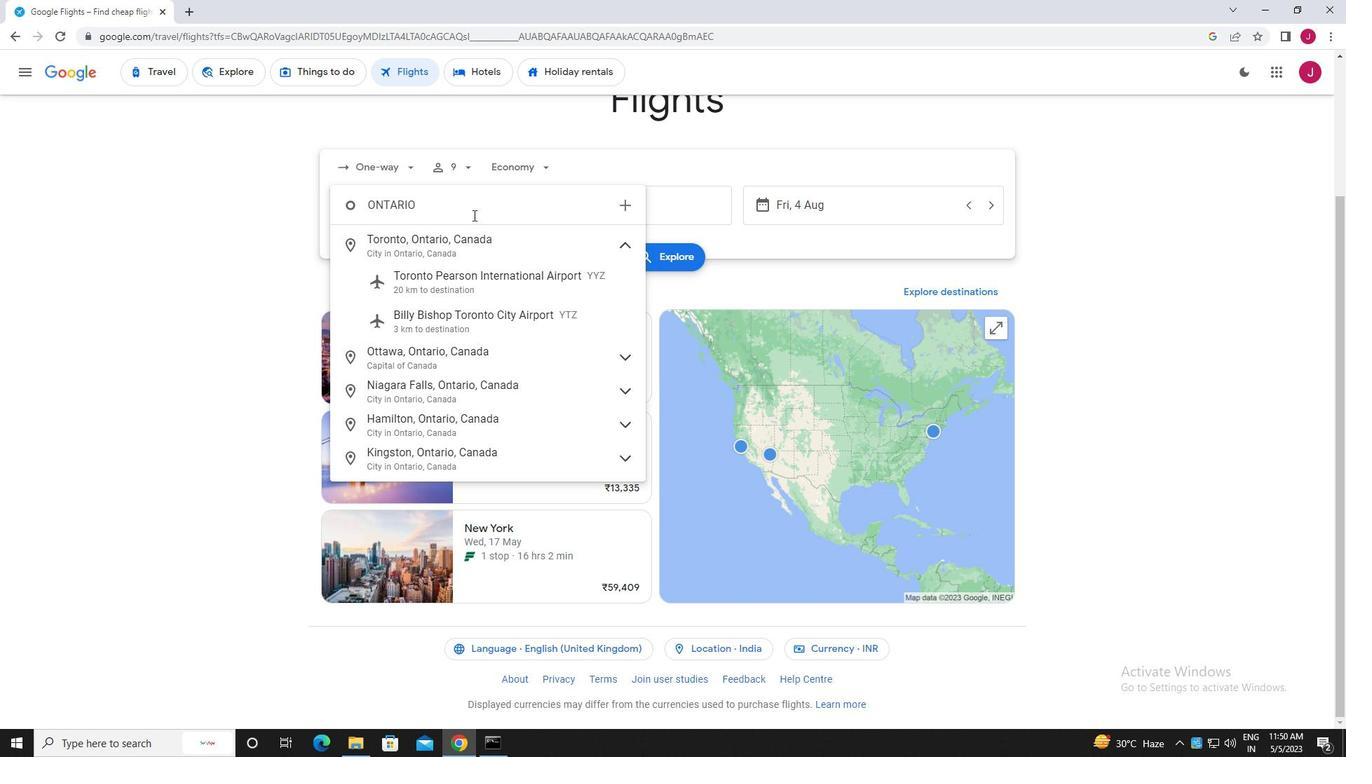 
Action: Mouse moved to (495, 469)
Screenshot: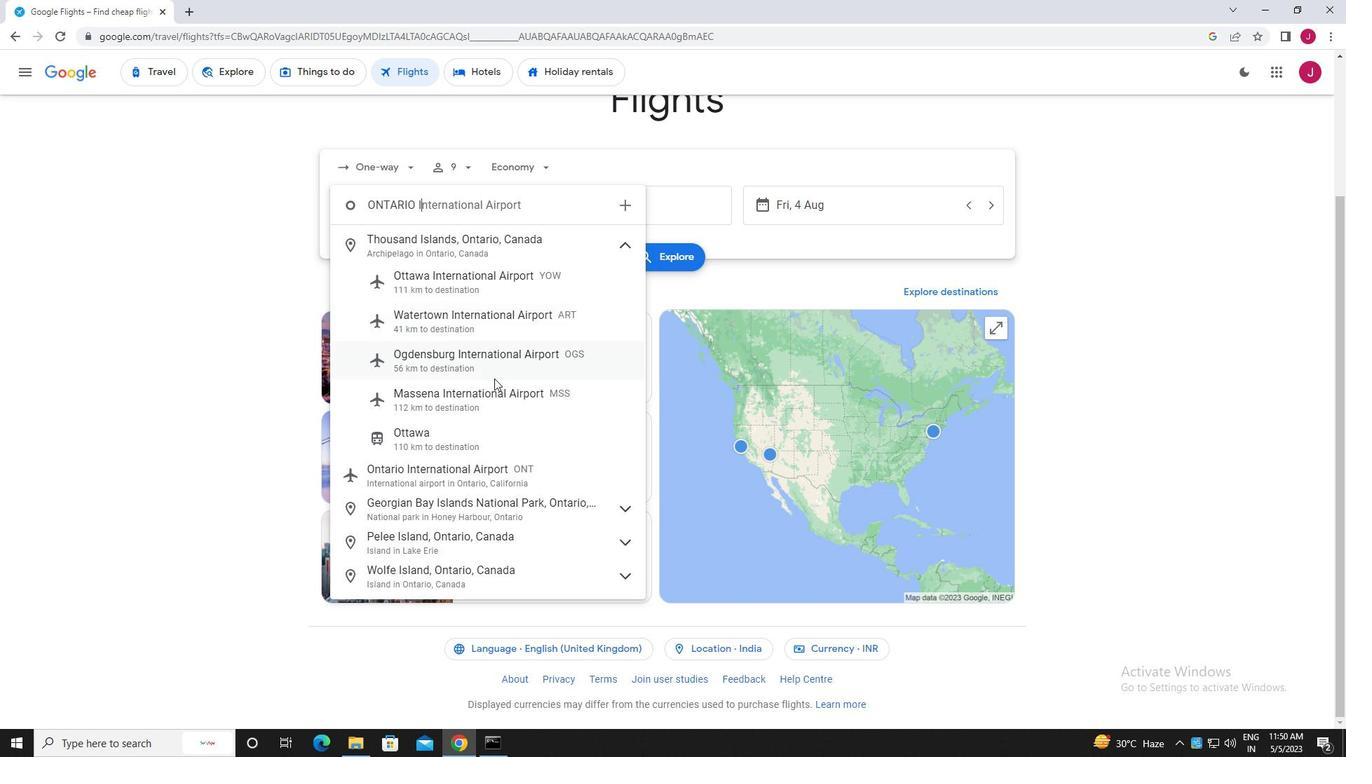 
Action: Mouse pressed left at (495, 469)
Screenshot: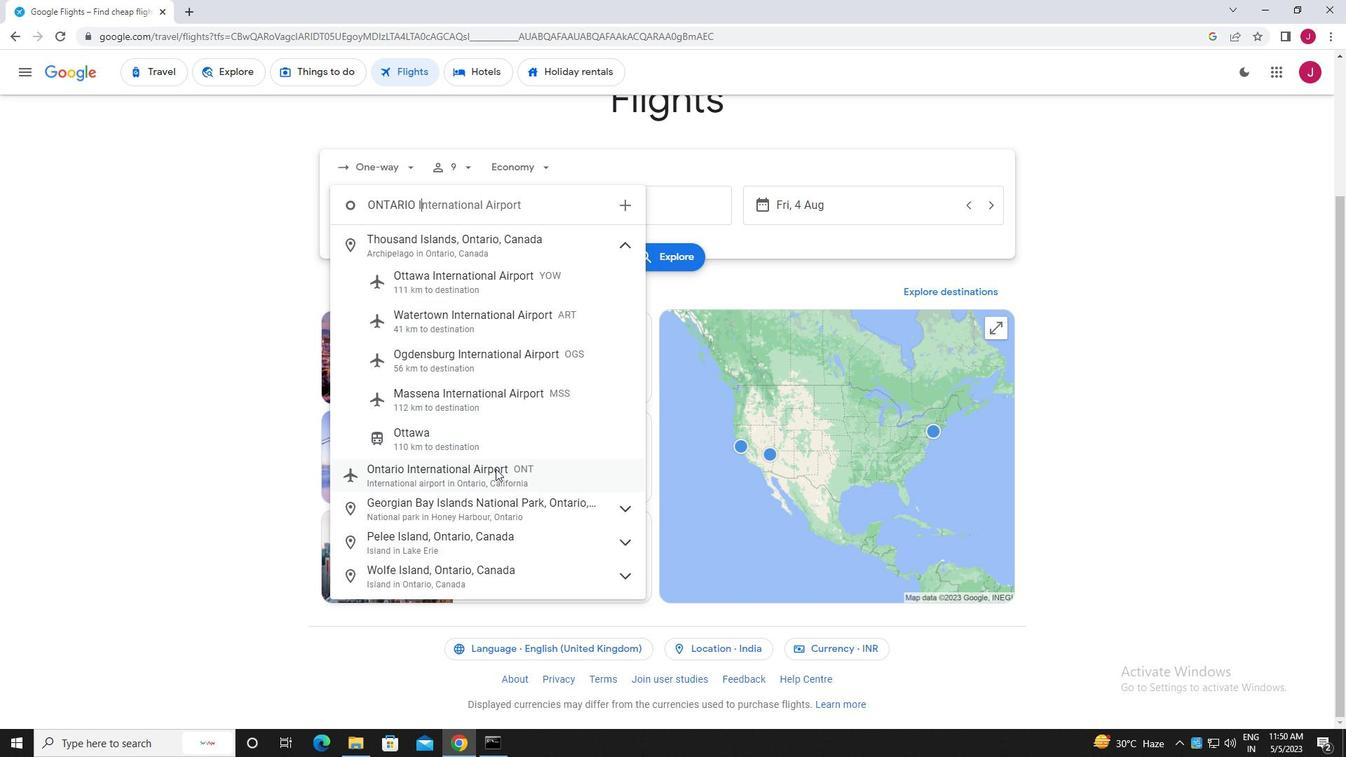 
Action: Mouse moved to (640, 211)
Screenshot: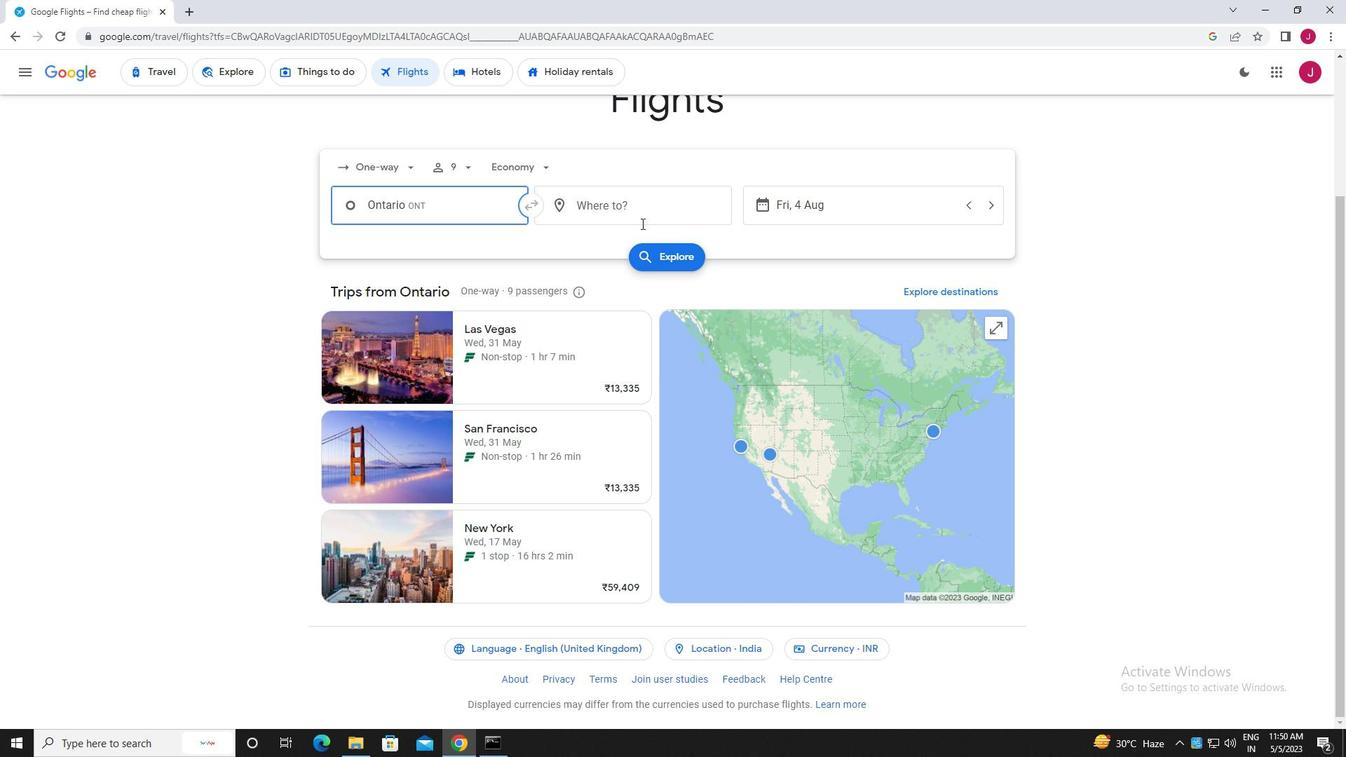 
Action: Mouse pressed left at (640, 211)
Screenshot: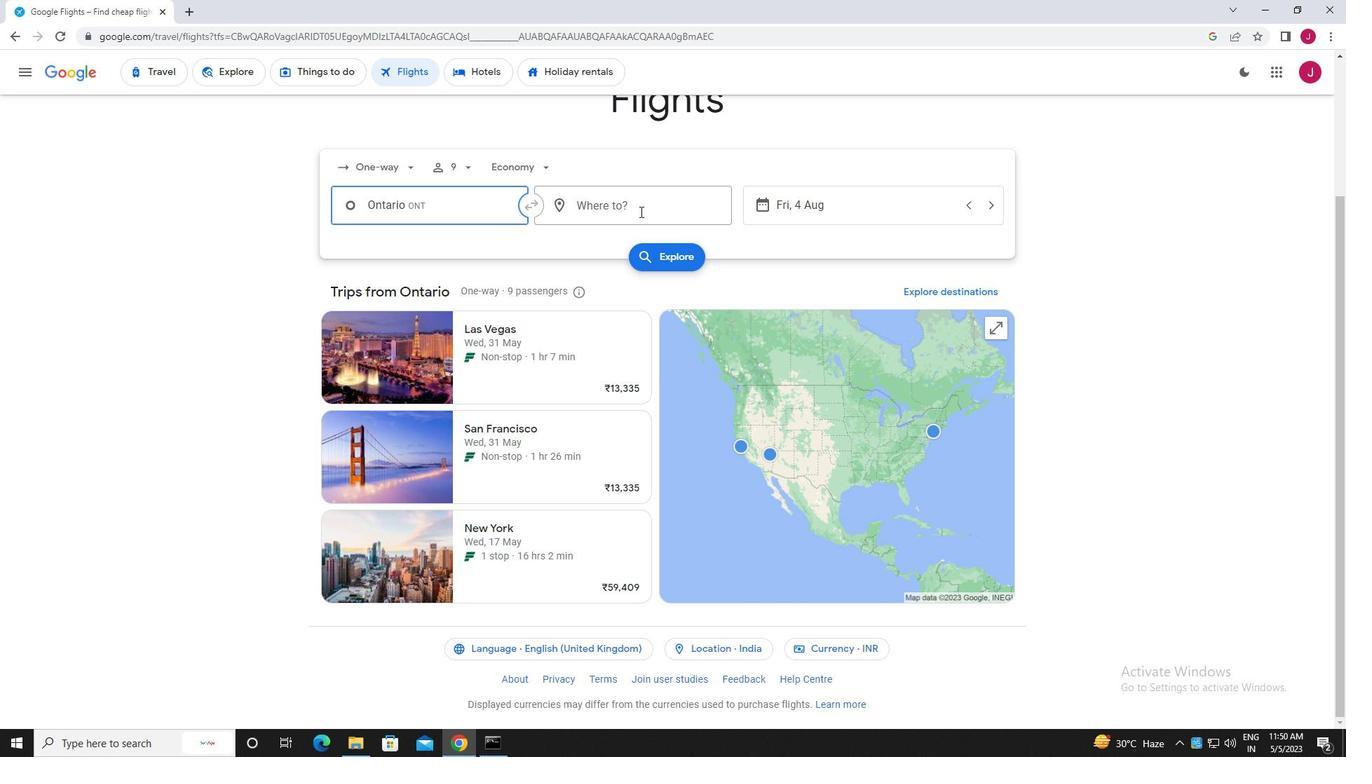 
Action: Key pressed rock<Key.space>spring
Screenshot: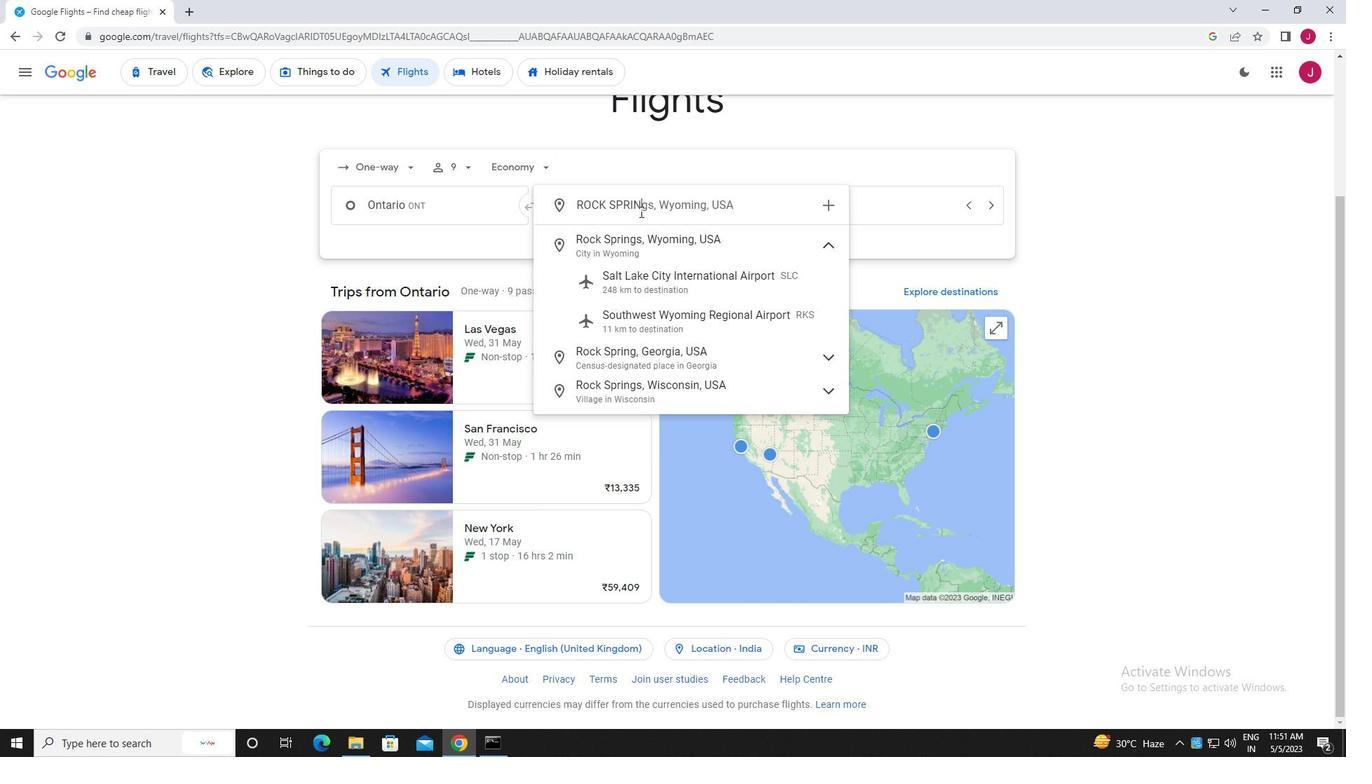 
Action: Mouse moved to (679, 319)
Screenshot: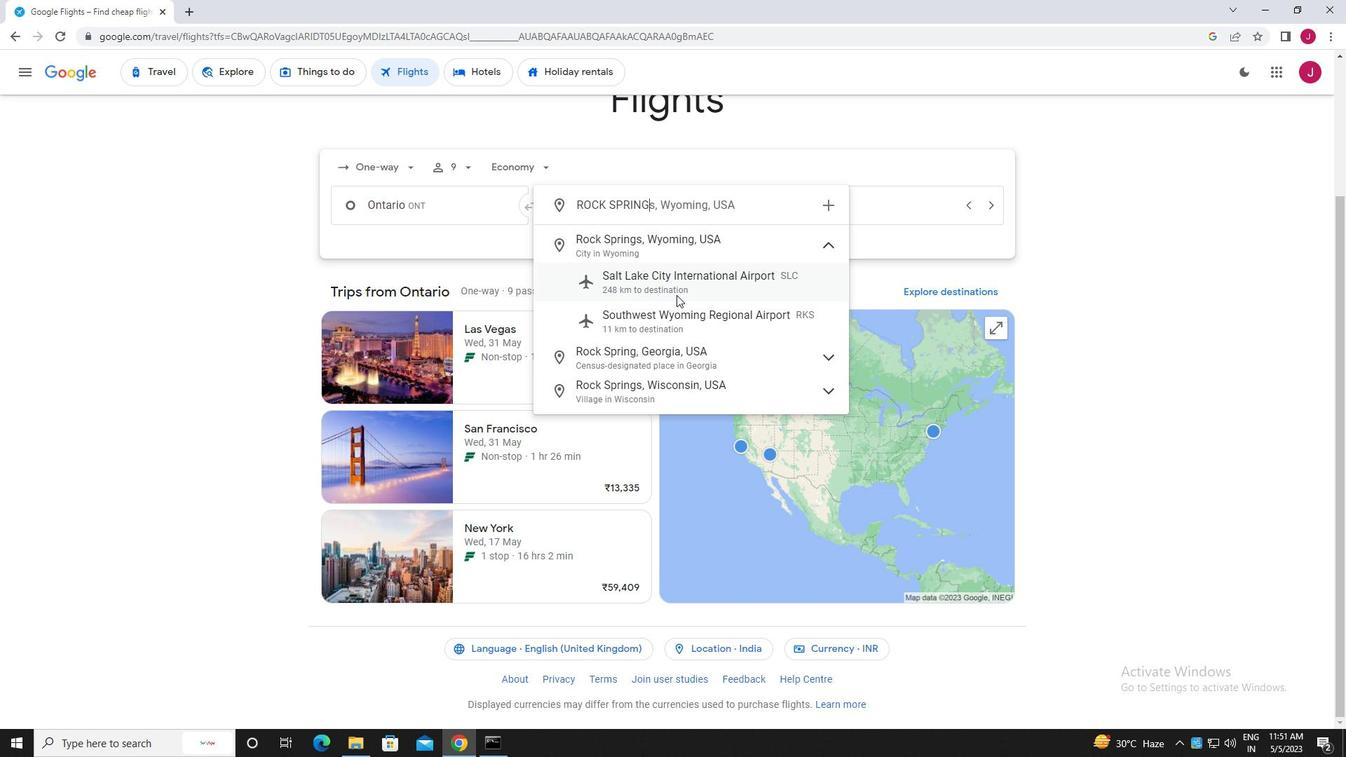 
Action: Mouse pressed left at (679, 319)
Screenshot: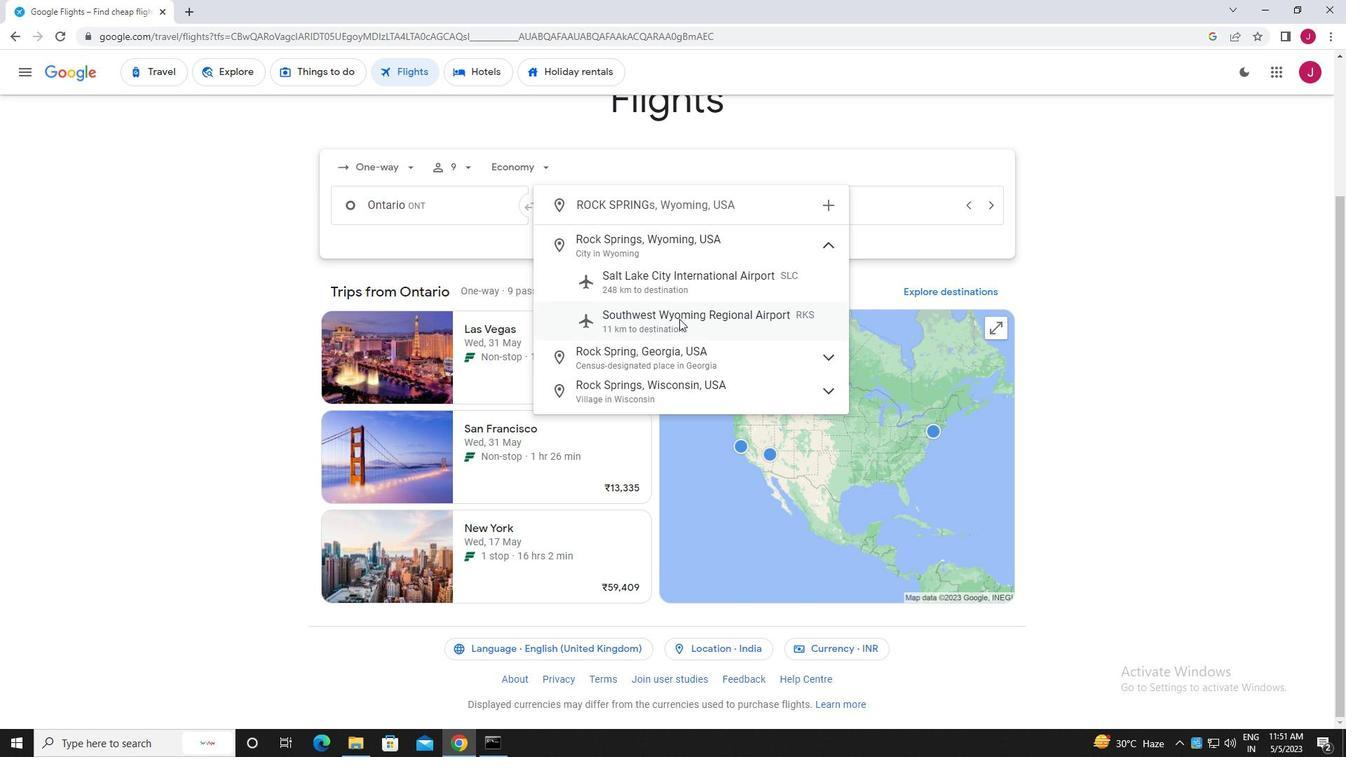 
Action: Mouse moved to (860, 207)
Screenshot: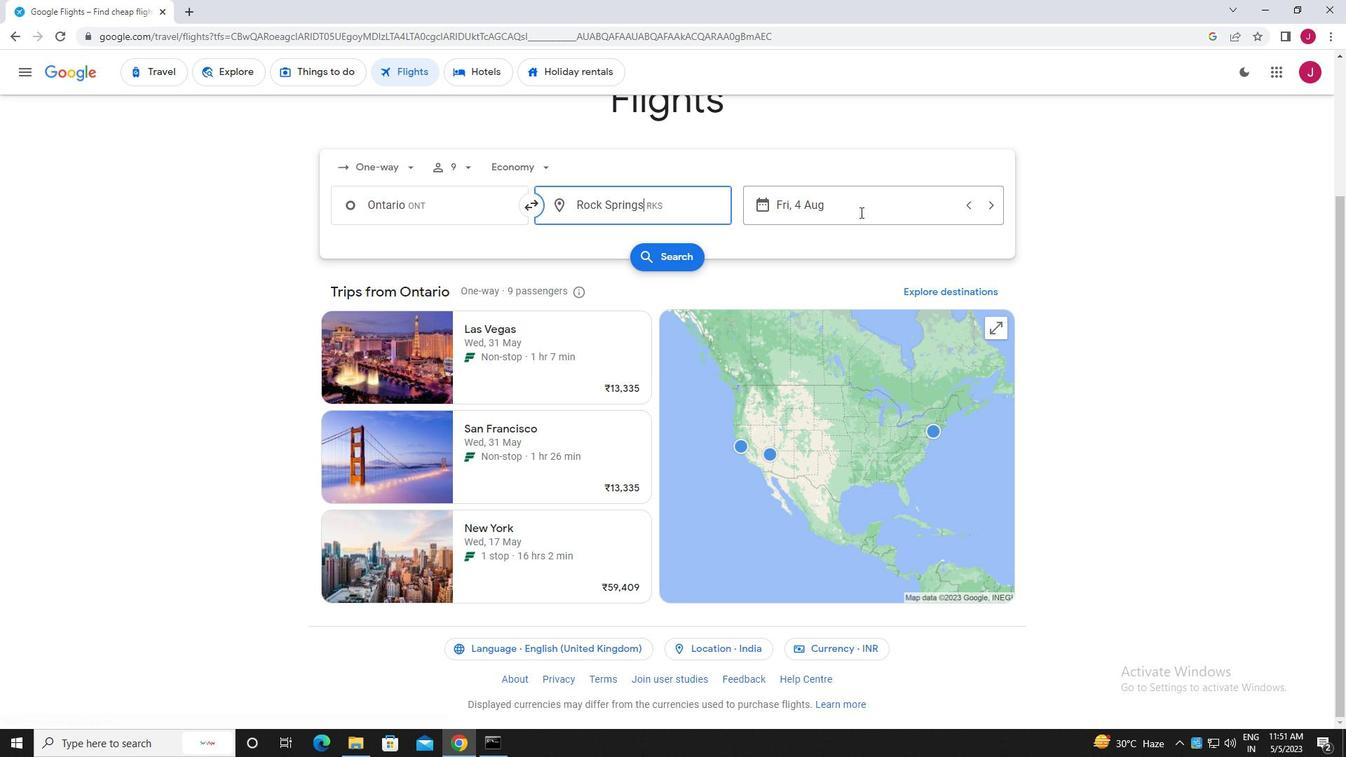 
Action: Mouse pressed left at (860, 207)
Screenshot: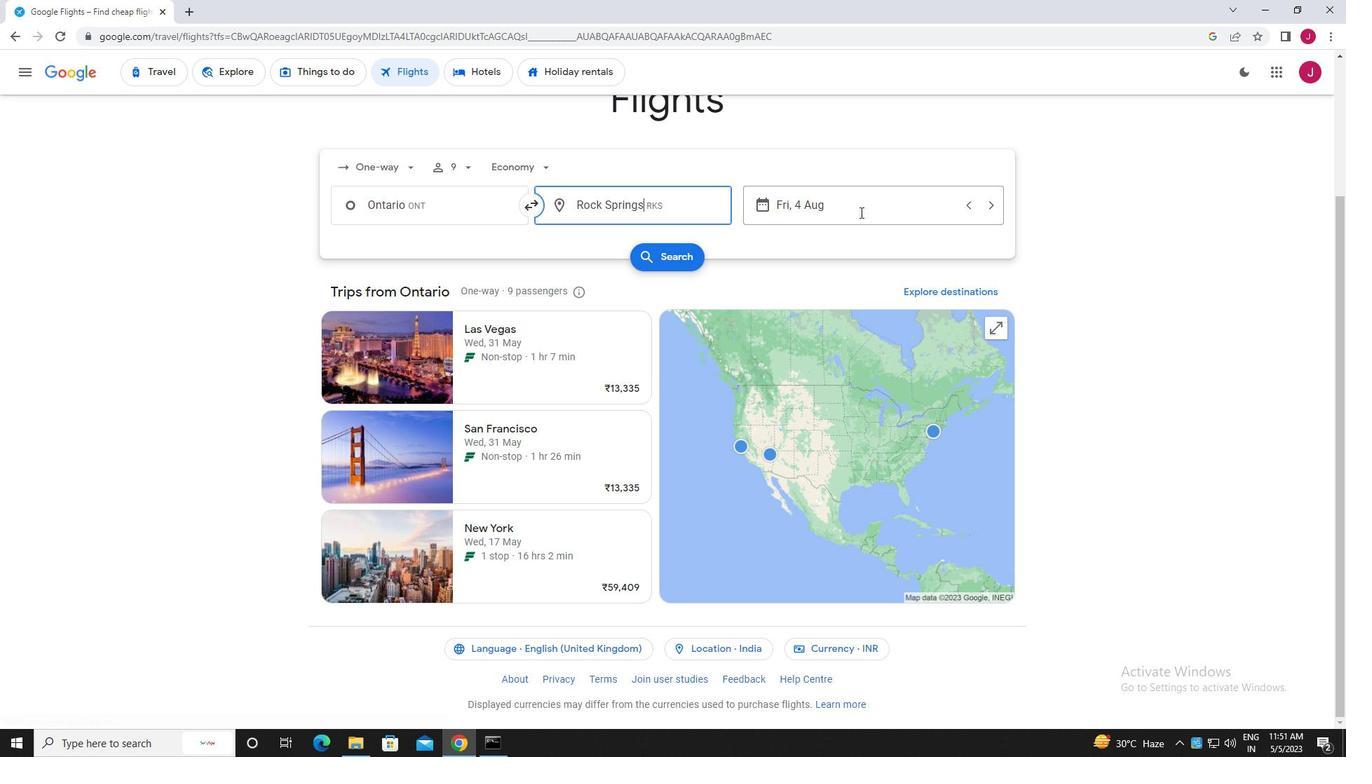 
Action: Mouse moved to (714, 315)
Screenshot: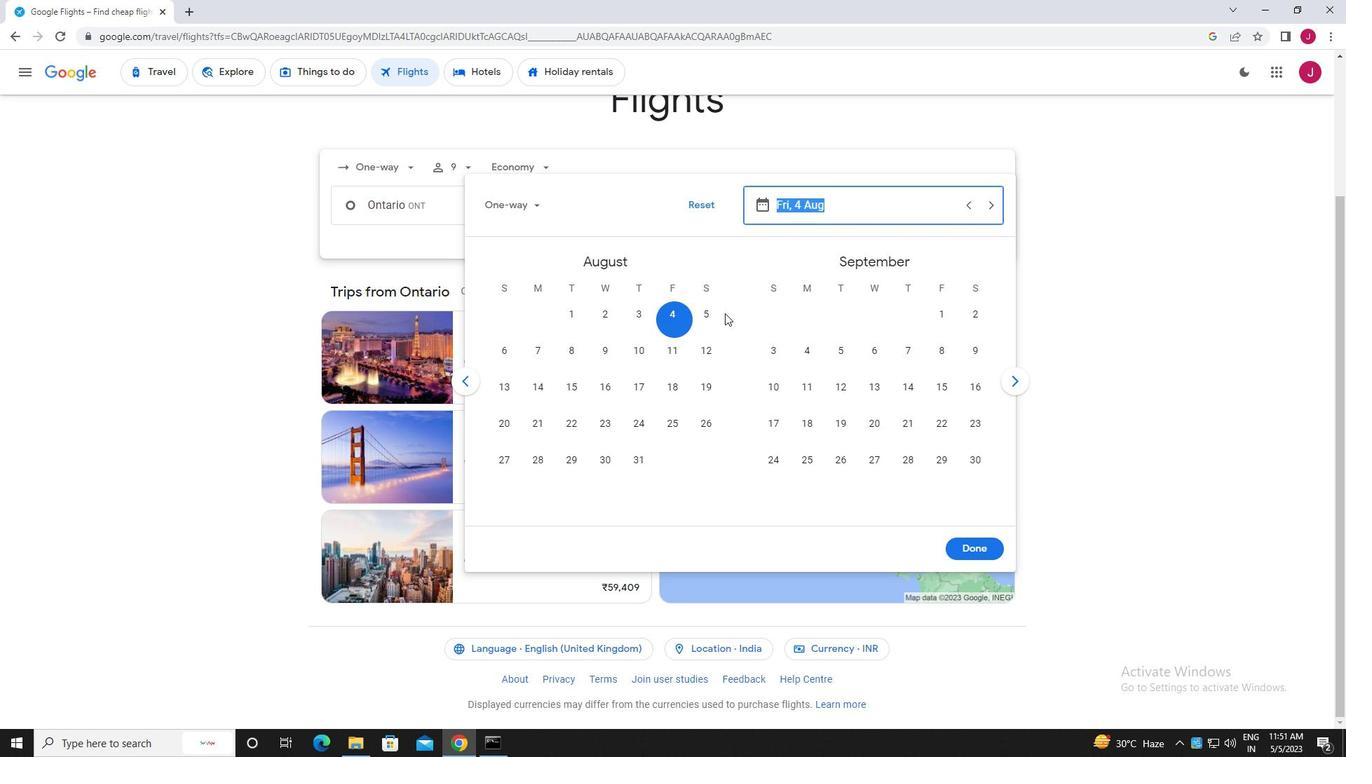 
Action: Mouse pressed left at (714, 315)
Screenshot: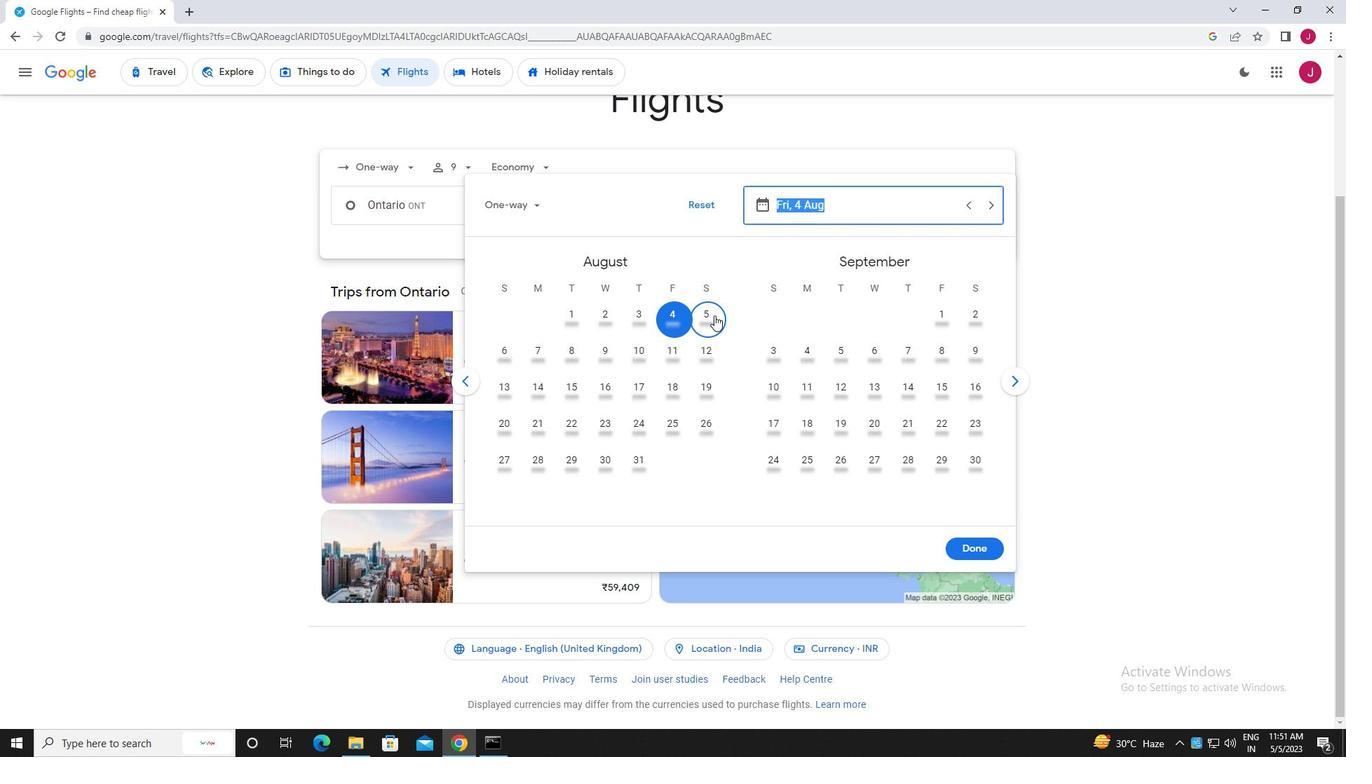 
Action: Mouse moved to (962, 544)
Screenshot: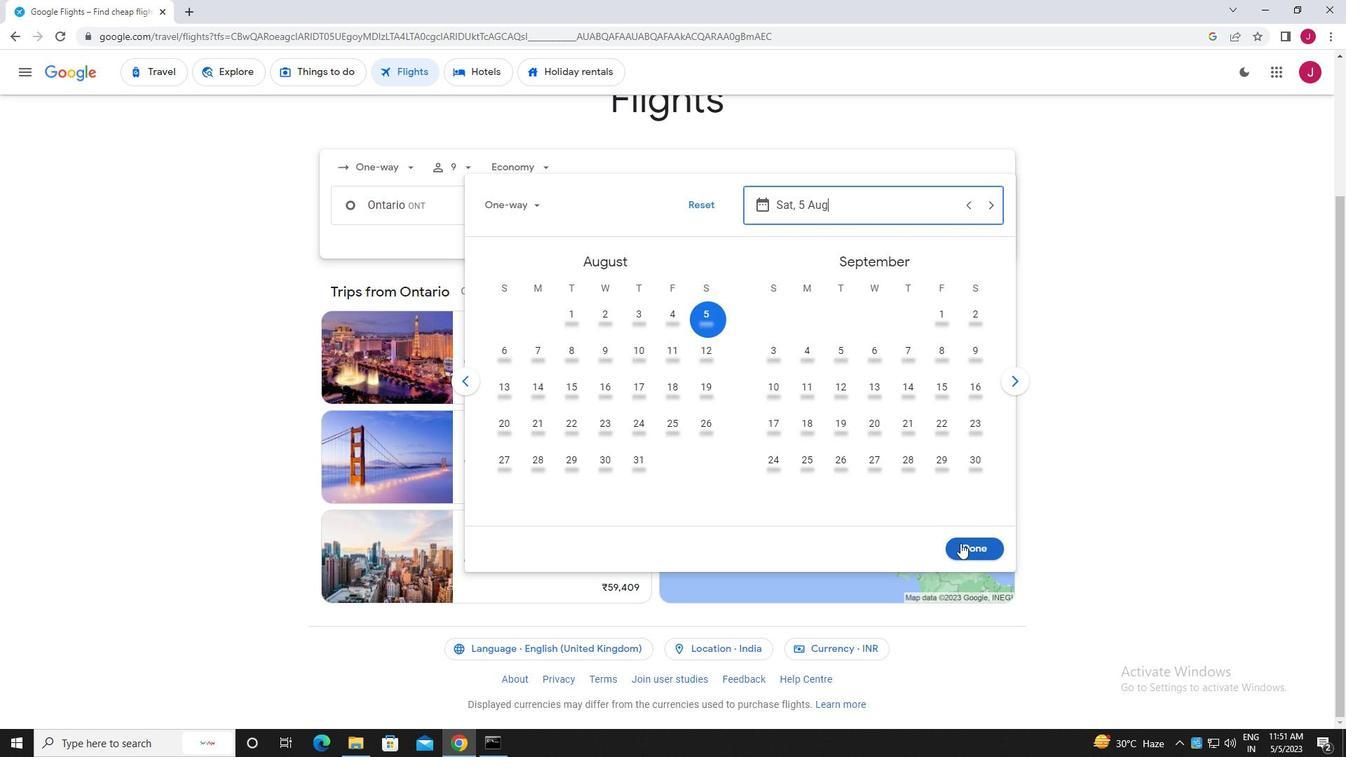 
Action: Mouse pressed left at (962, 544)
Screenshot: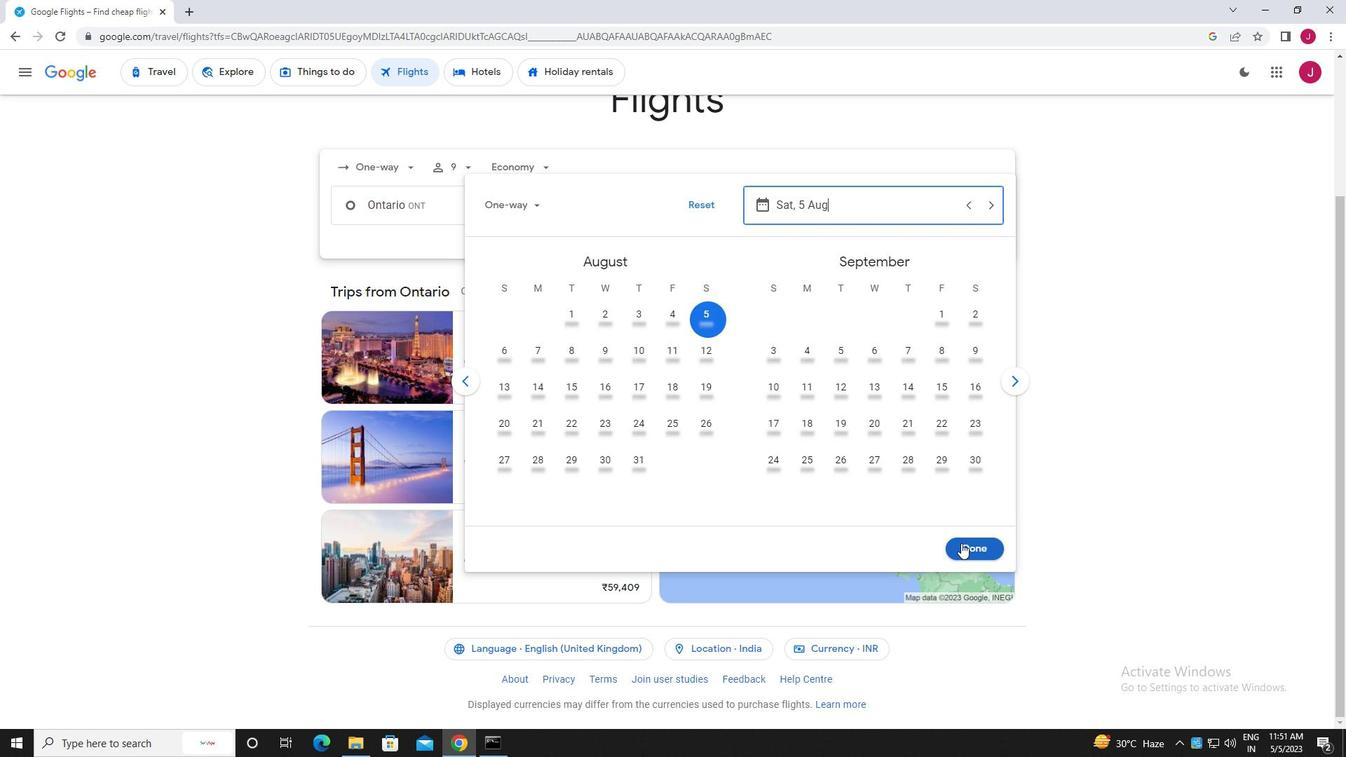 
Action: Mouse moved to (678, 255)
Screenshot: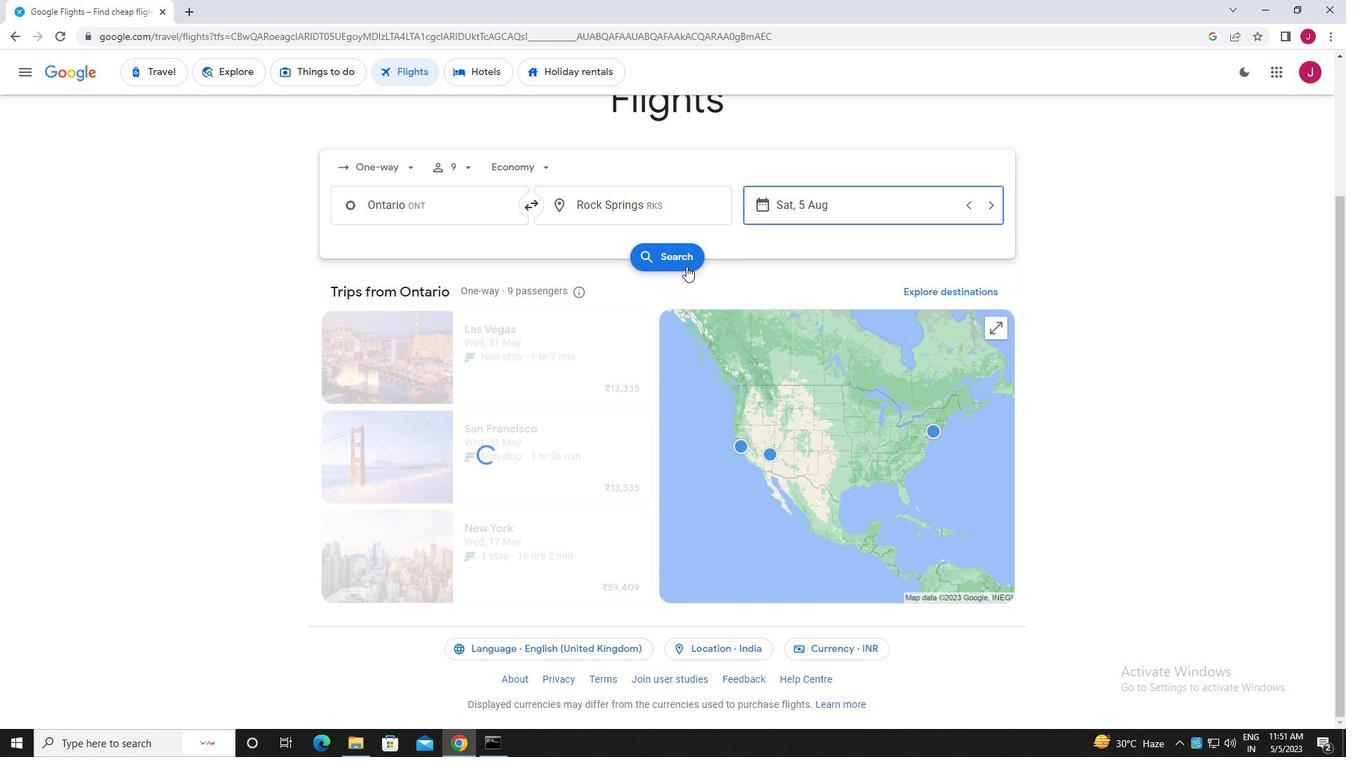 
Action: Mouse pressed left at (678, 255)
Screenshot: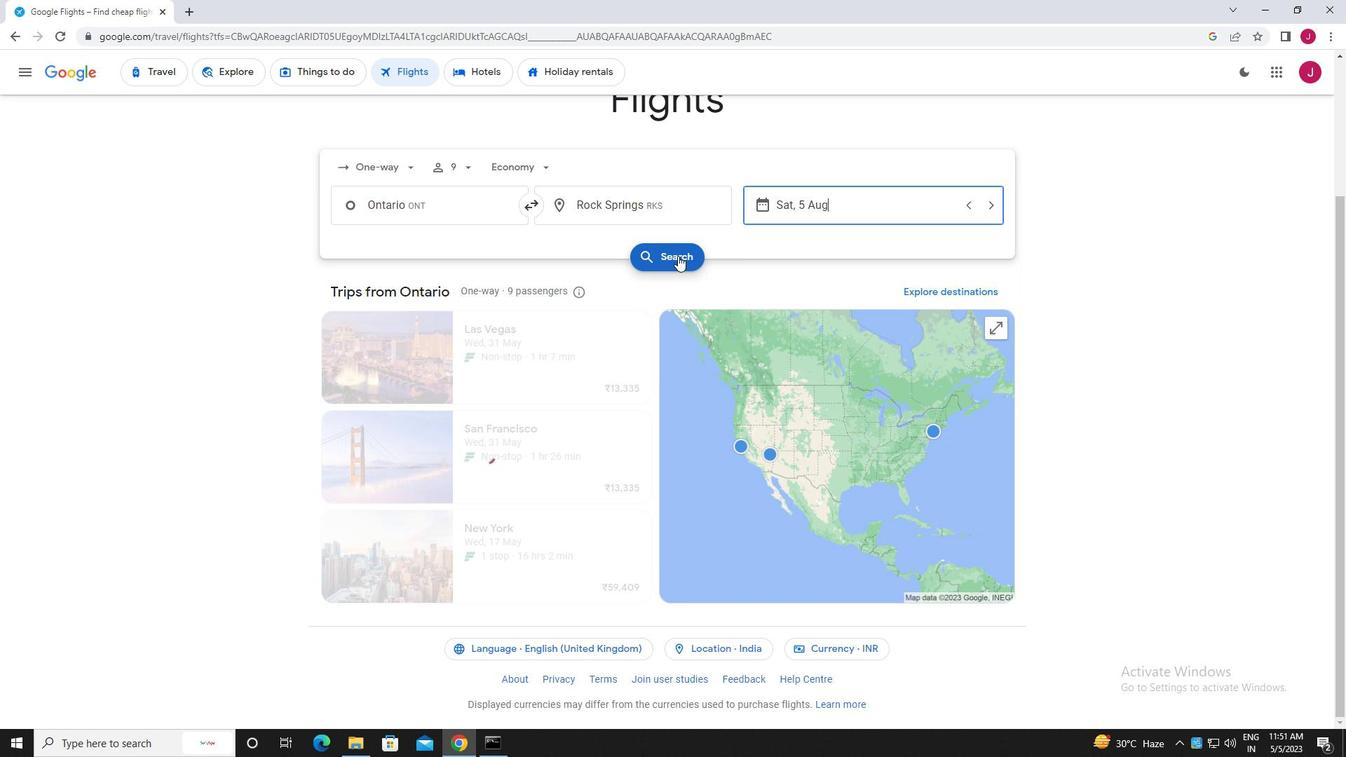 
Action: Mouse moved to (354, 199)
Screenshot: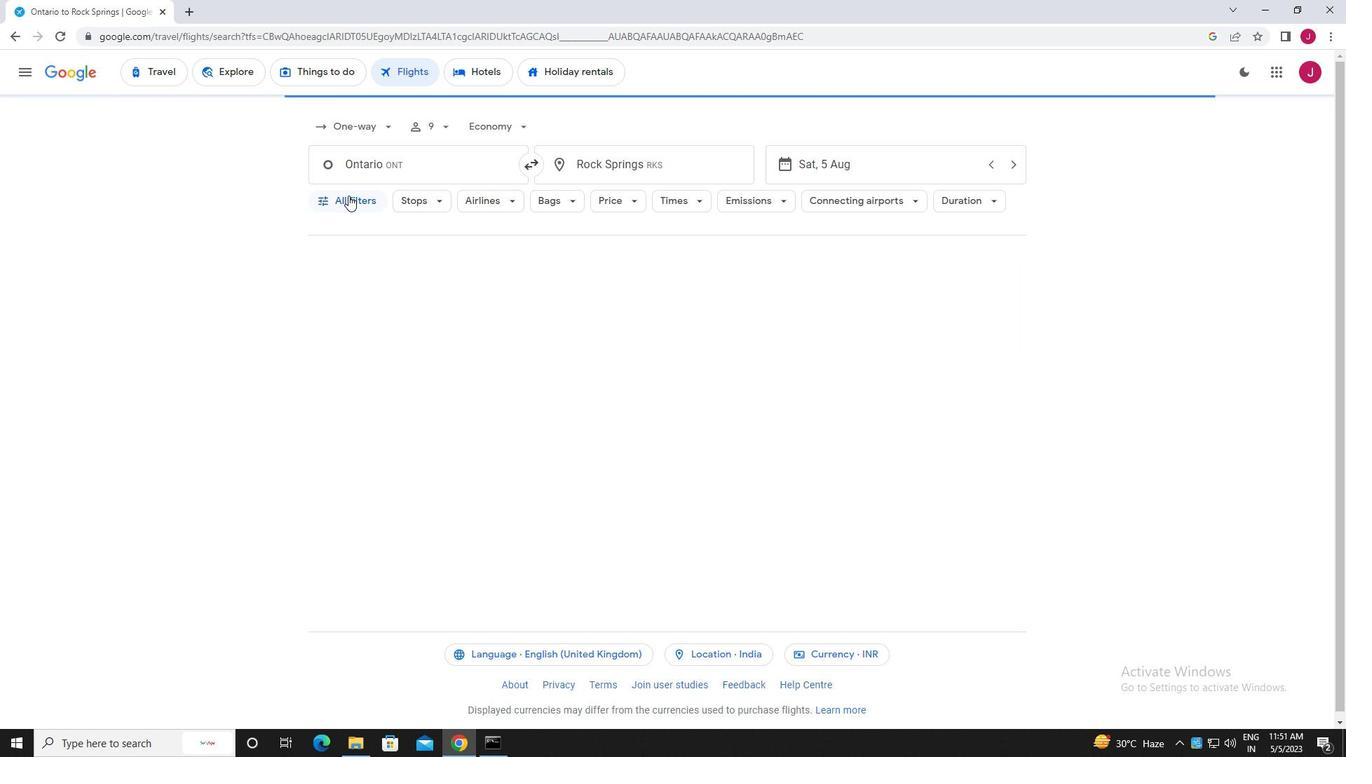 
Action: Mouse pressed left at (354, 199)
Screenshot: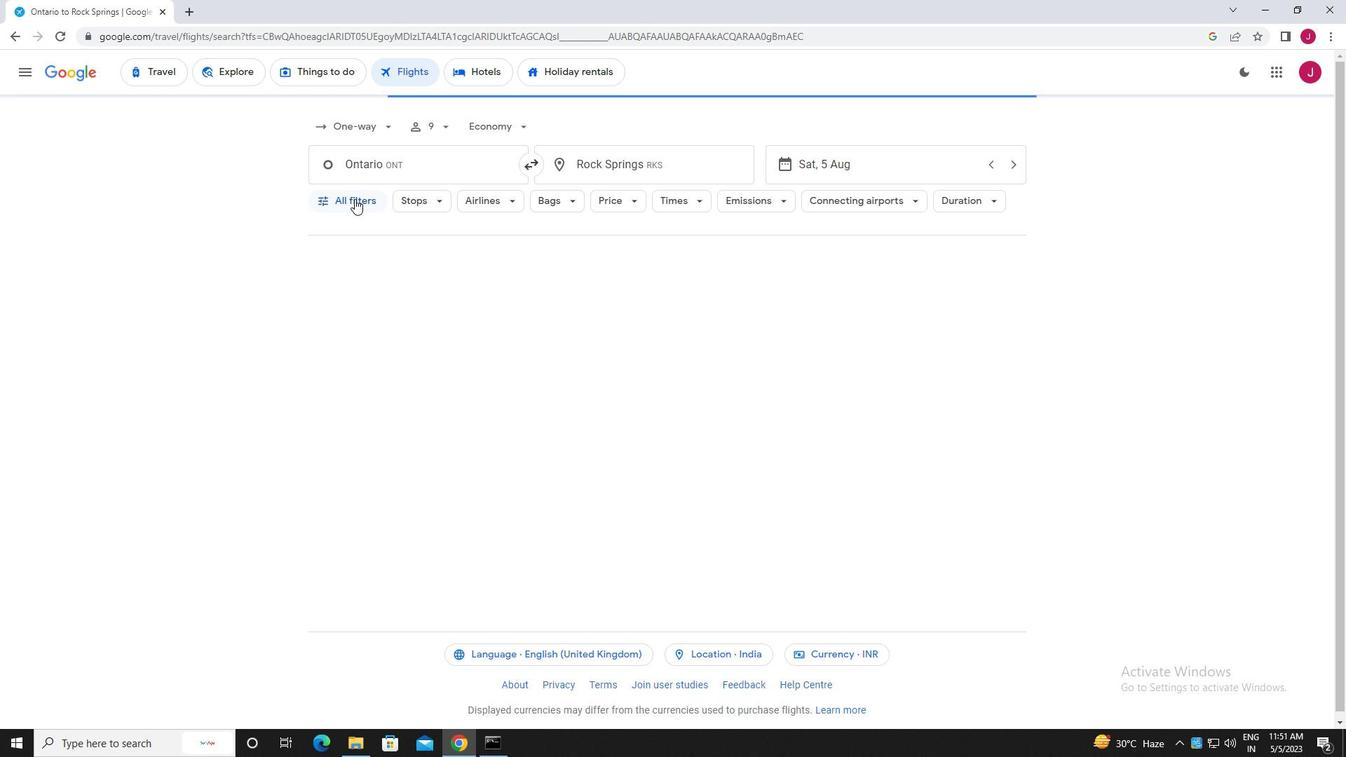 
Action: Mouse moved to (425, 281)
Screenshot: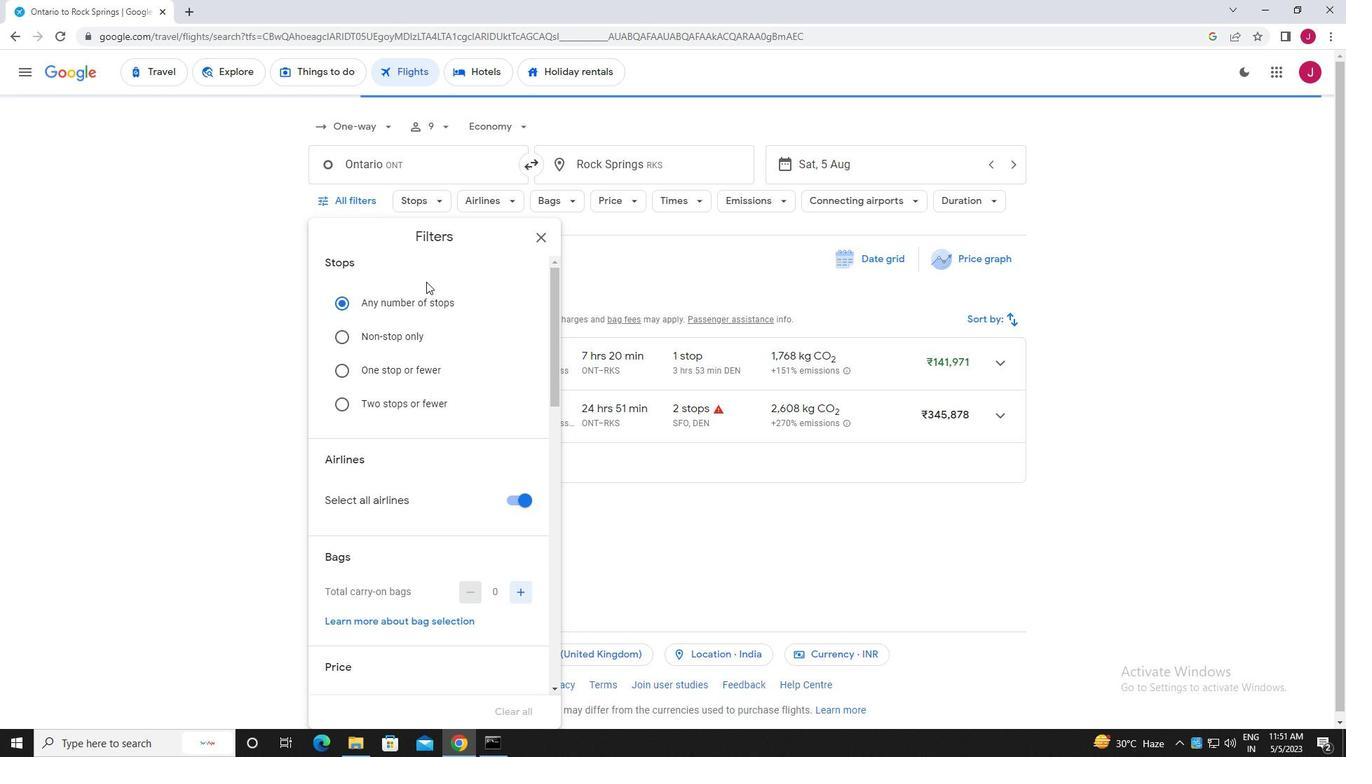 
Action: Mouse scrolled (425, 281) with delta (0, 0)
Screenshot: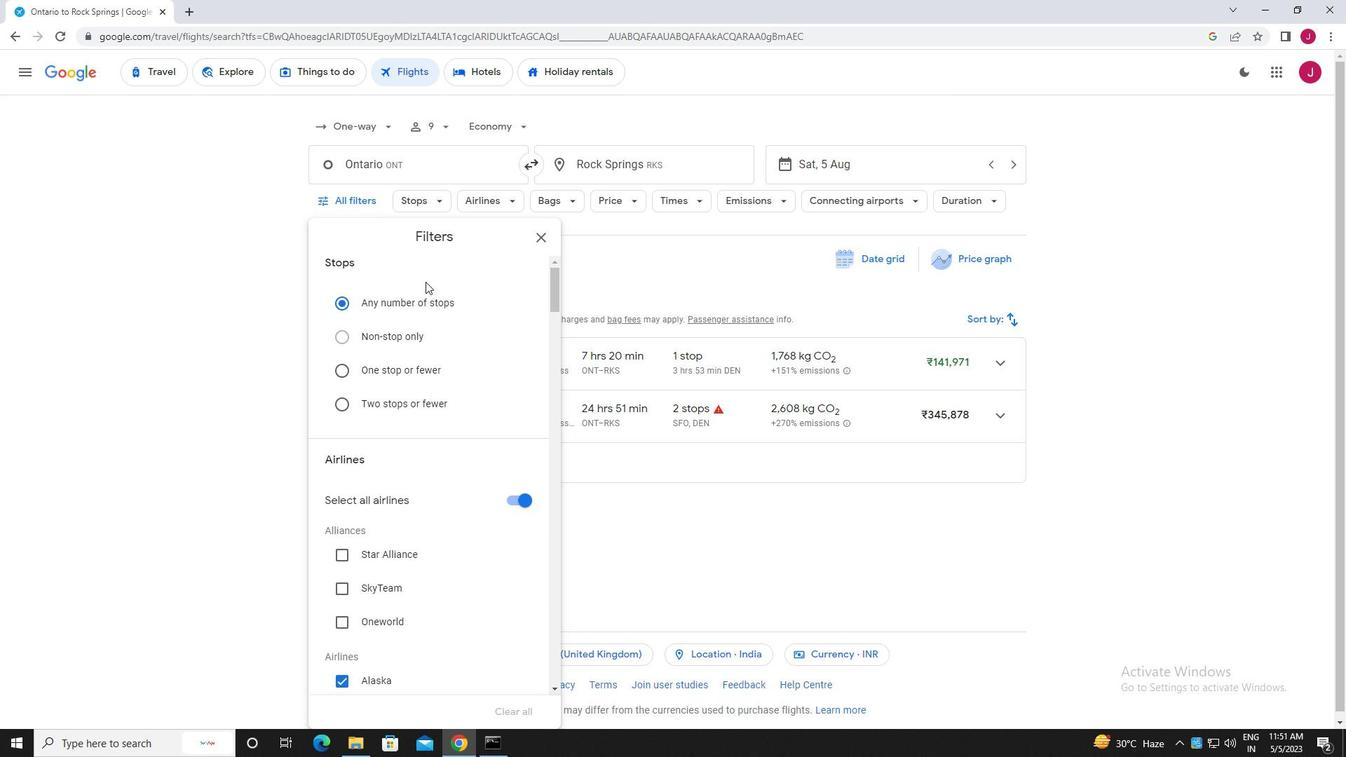 
Action: Mouse scrolled (425, 281) with delta (0, 0)
Screenshot: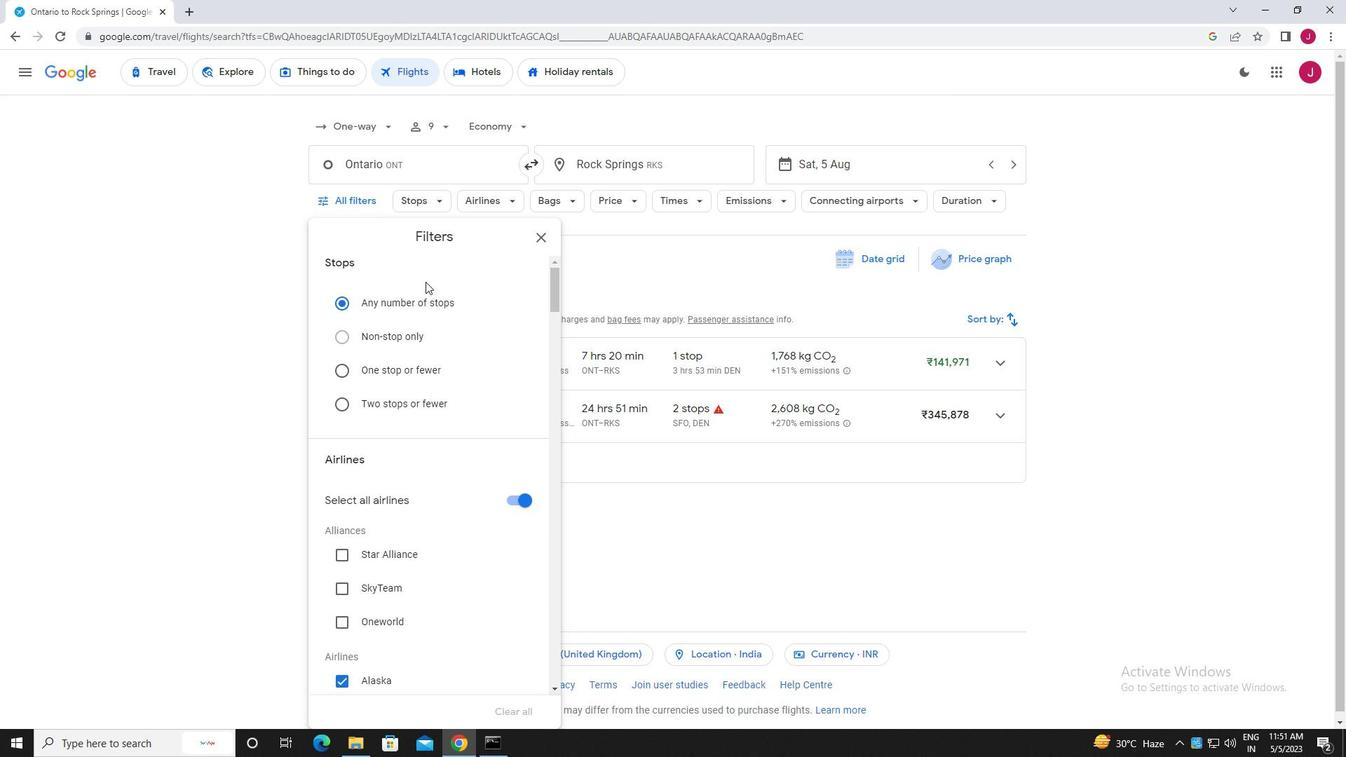 
Action: Mouse scrolled (425, 281) with delta (0, 0)
Screenshot: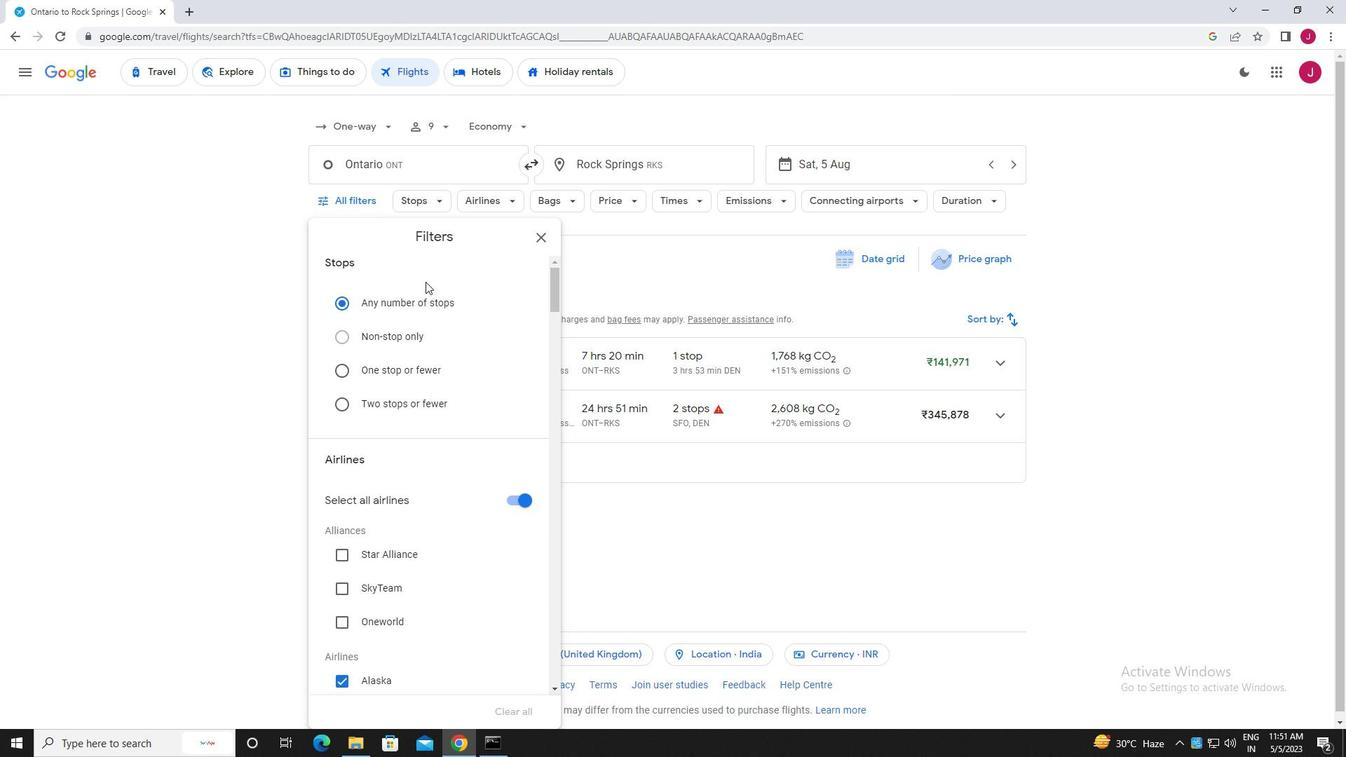 
Action: Mouse moved to (515, 286)
Screenshot: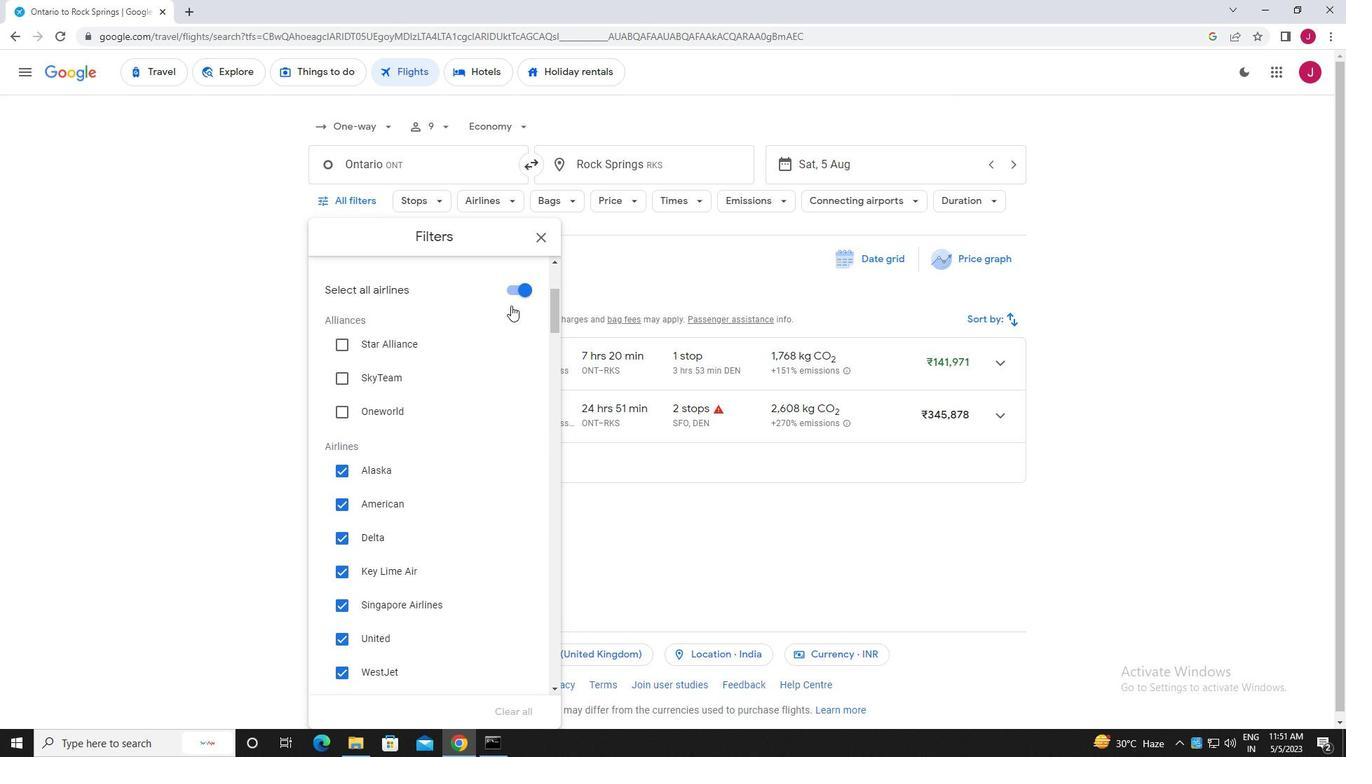 
Action: Mouse pressed left at (515, 286)
Screenshot: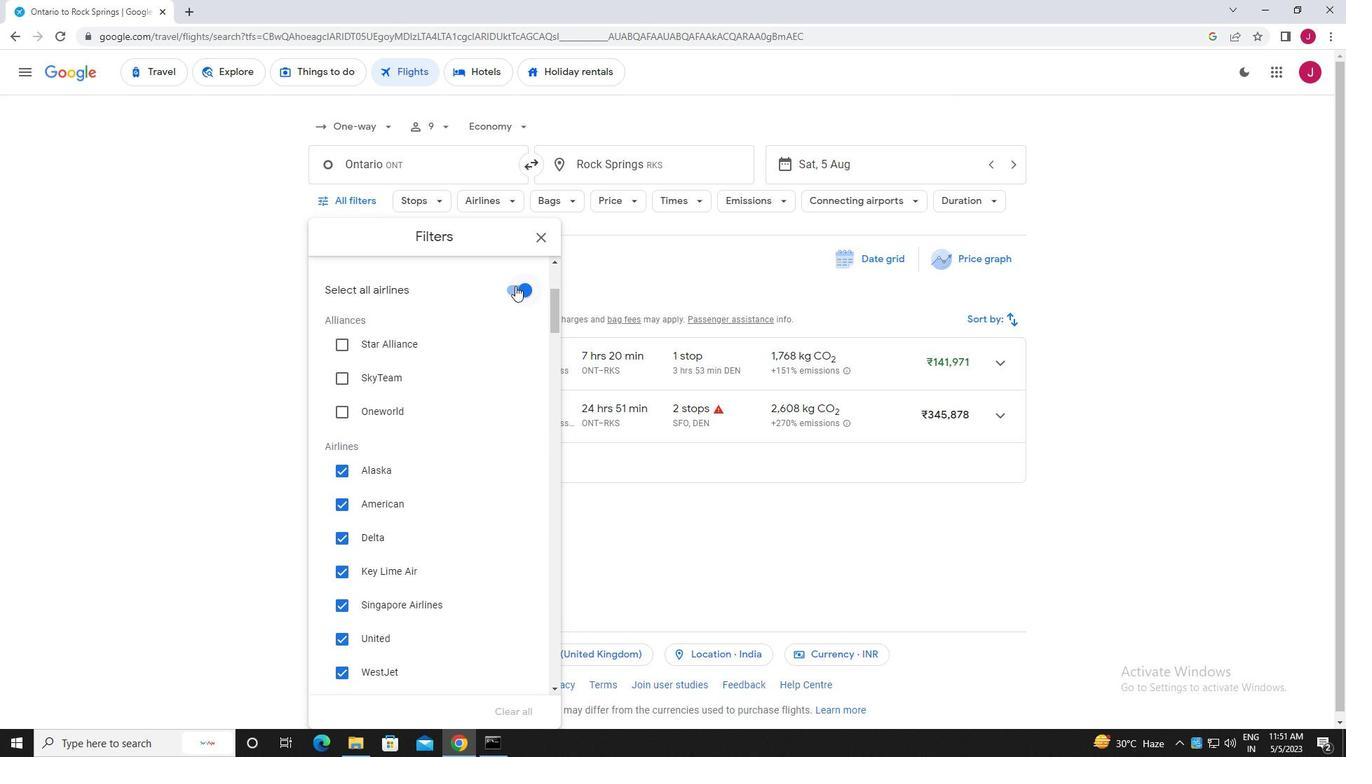 
Action: Mouse moved to (482, 310)
Screenshot: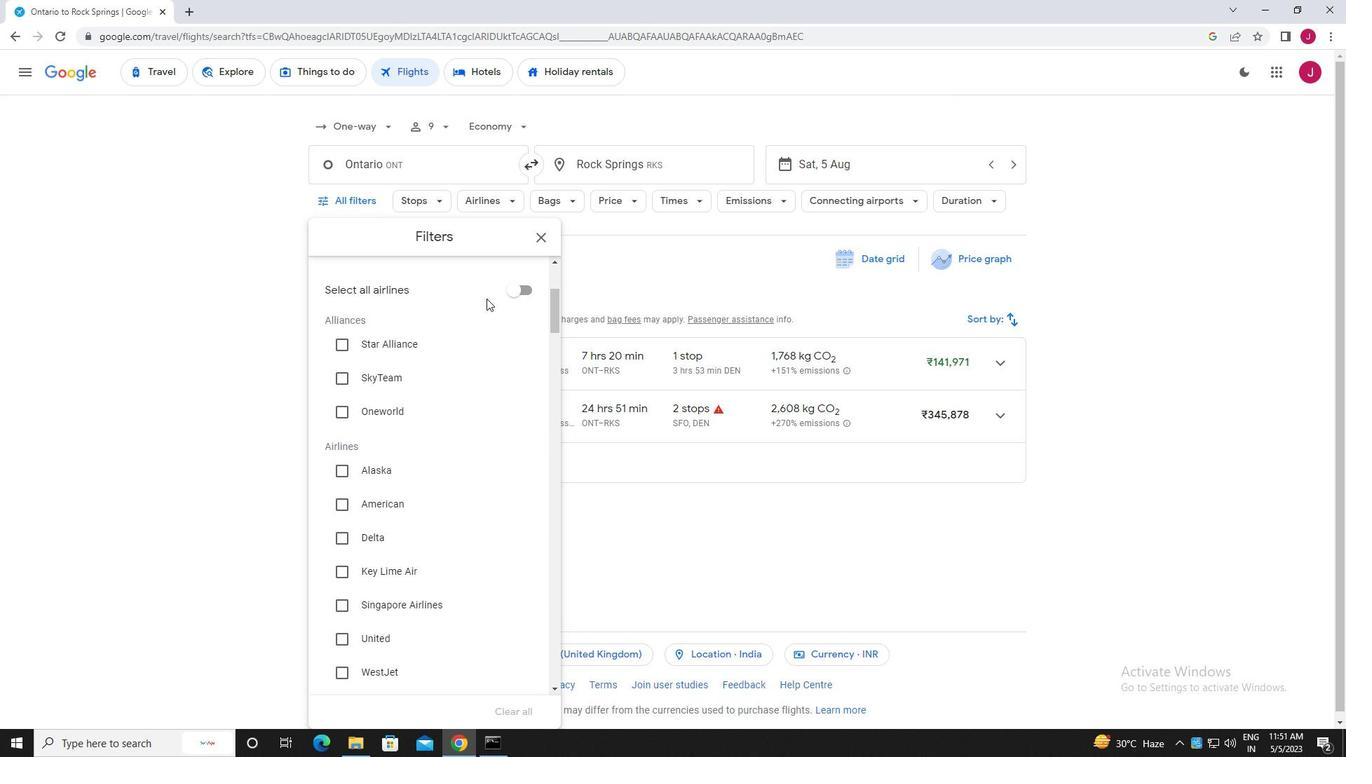 
Action: Mouse scrolled (482, 309) with delta (0, 0)
Screenshot: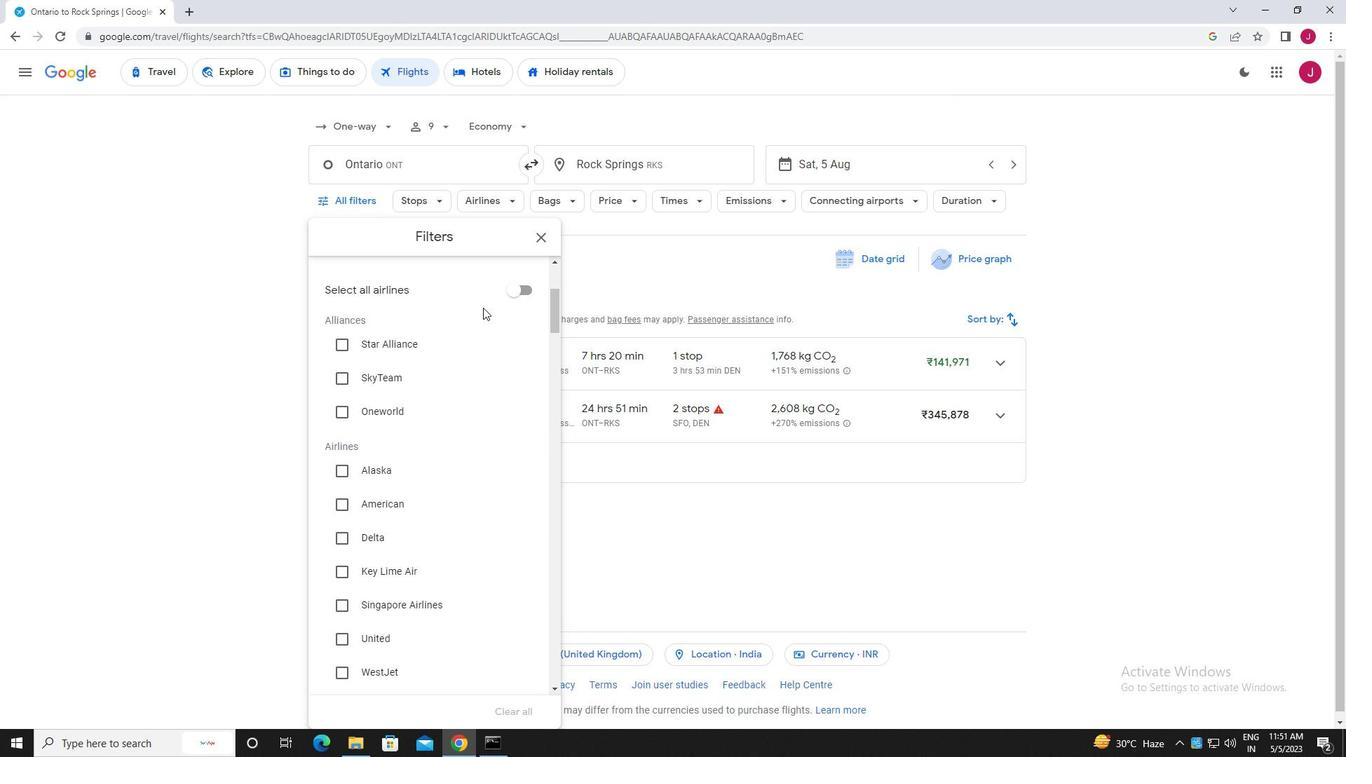 
Action: Mouse scrolled (482, 309) with delta (0, 0)
Screenshot: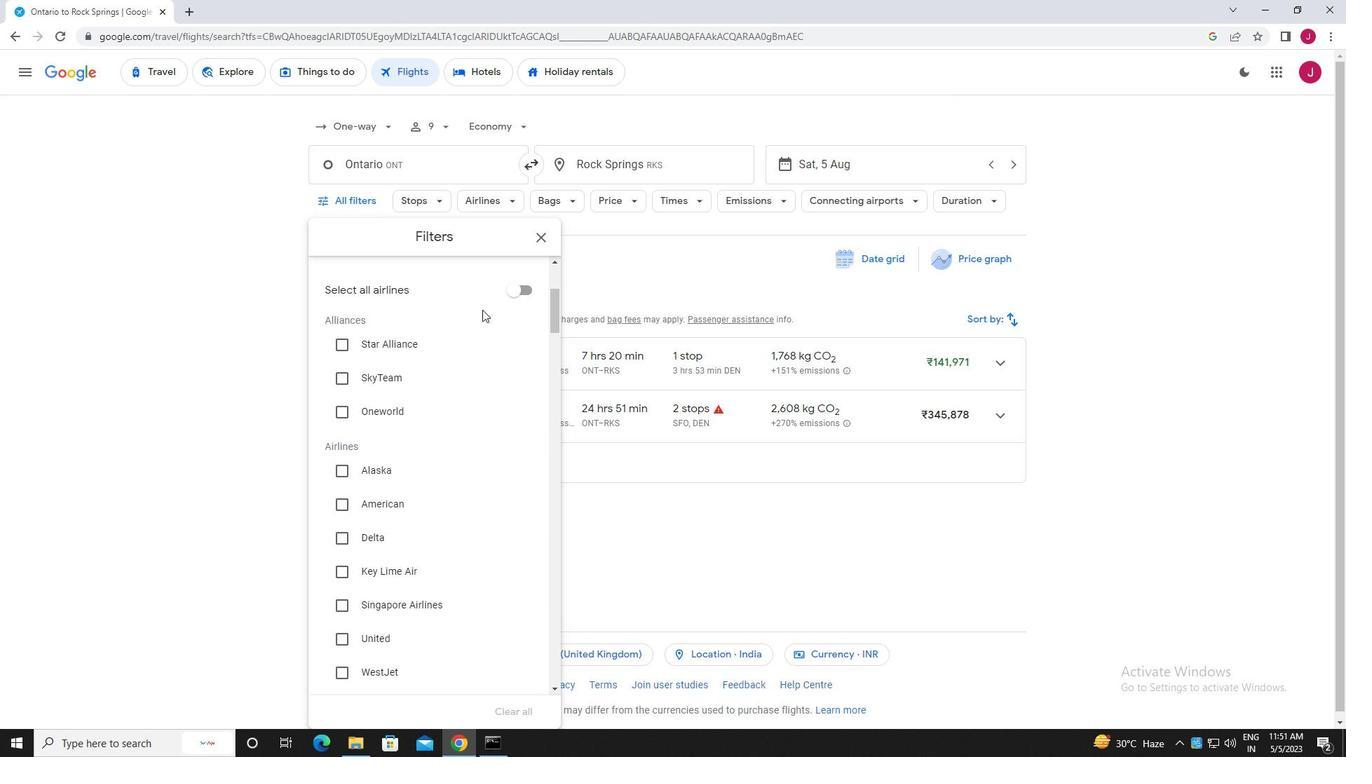 
Action: Mouse moved to (341, 396)
Screenshot: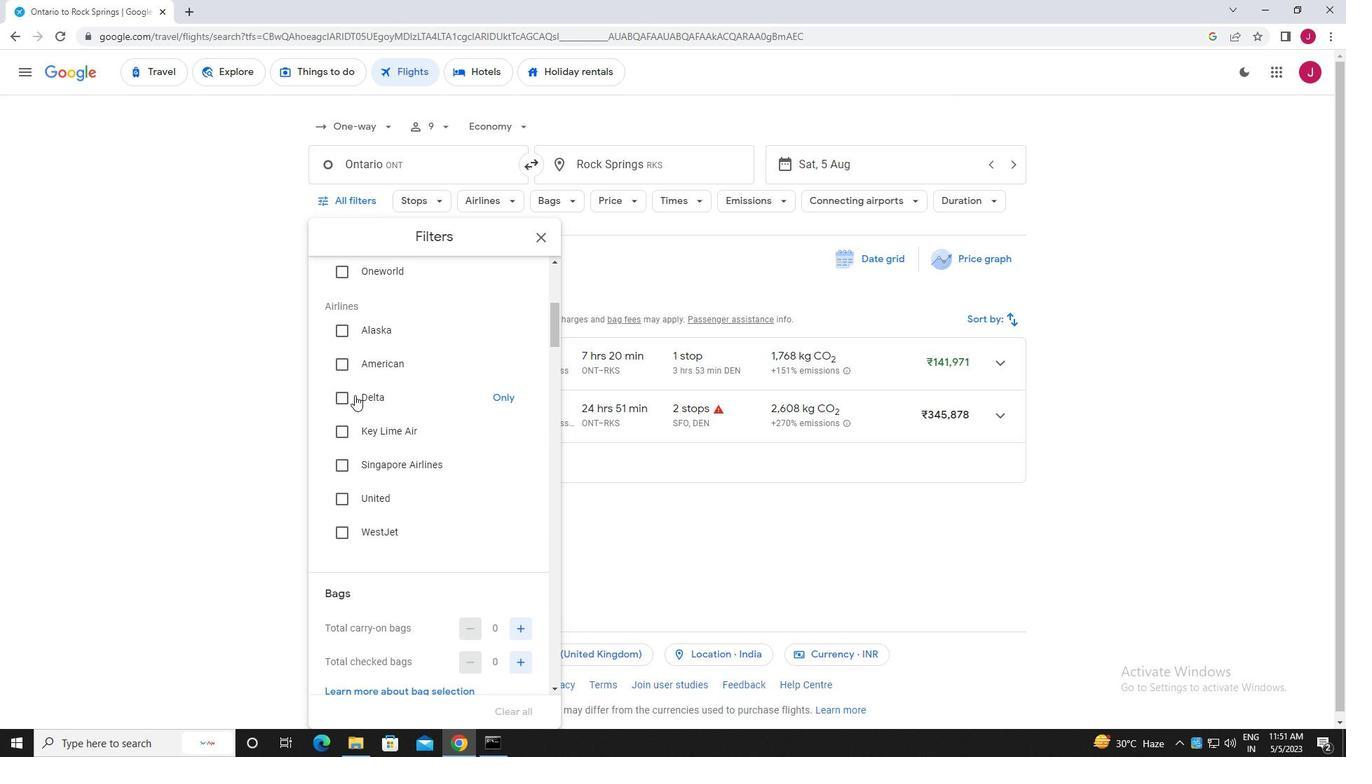 
Action: Mouse pressed left at (341, 396)
Screenshot: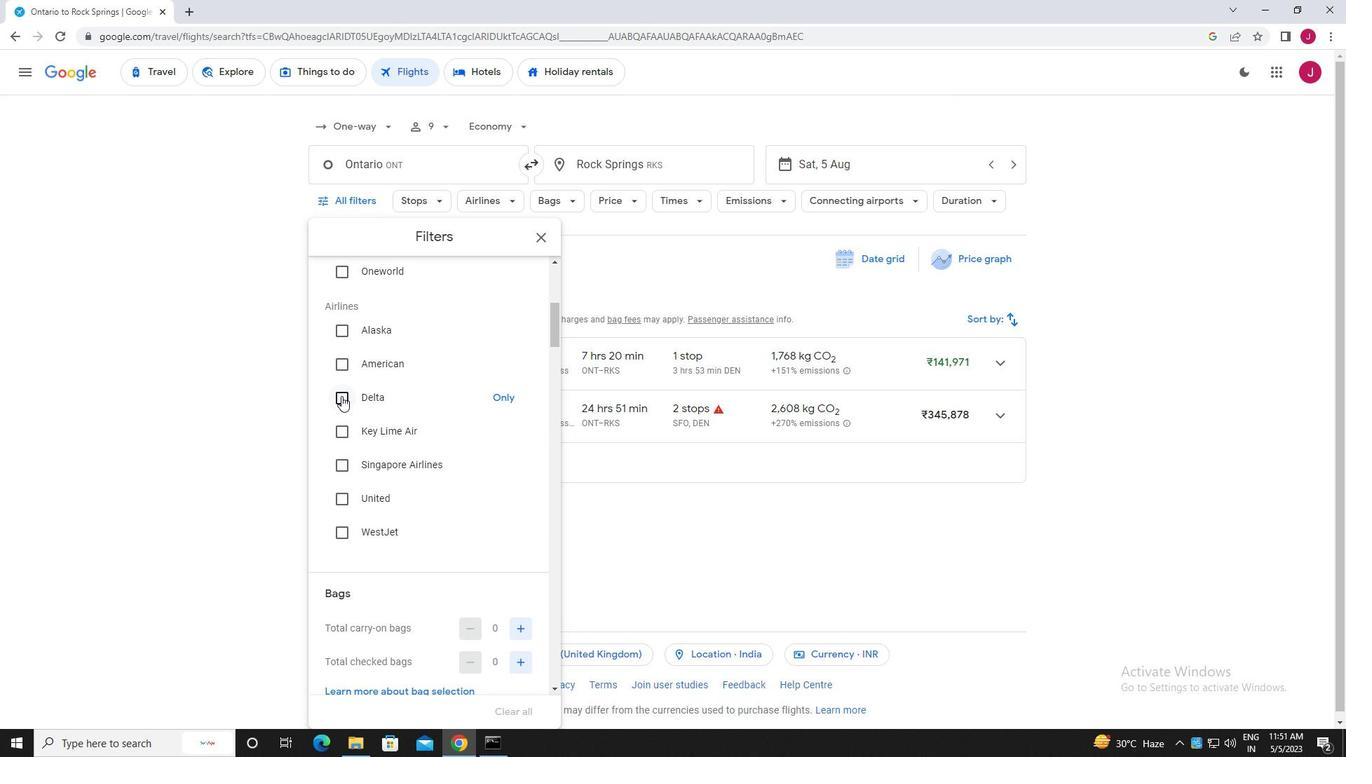 
Action: Mouse moved to (448, 384)
Screenshot: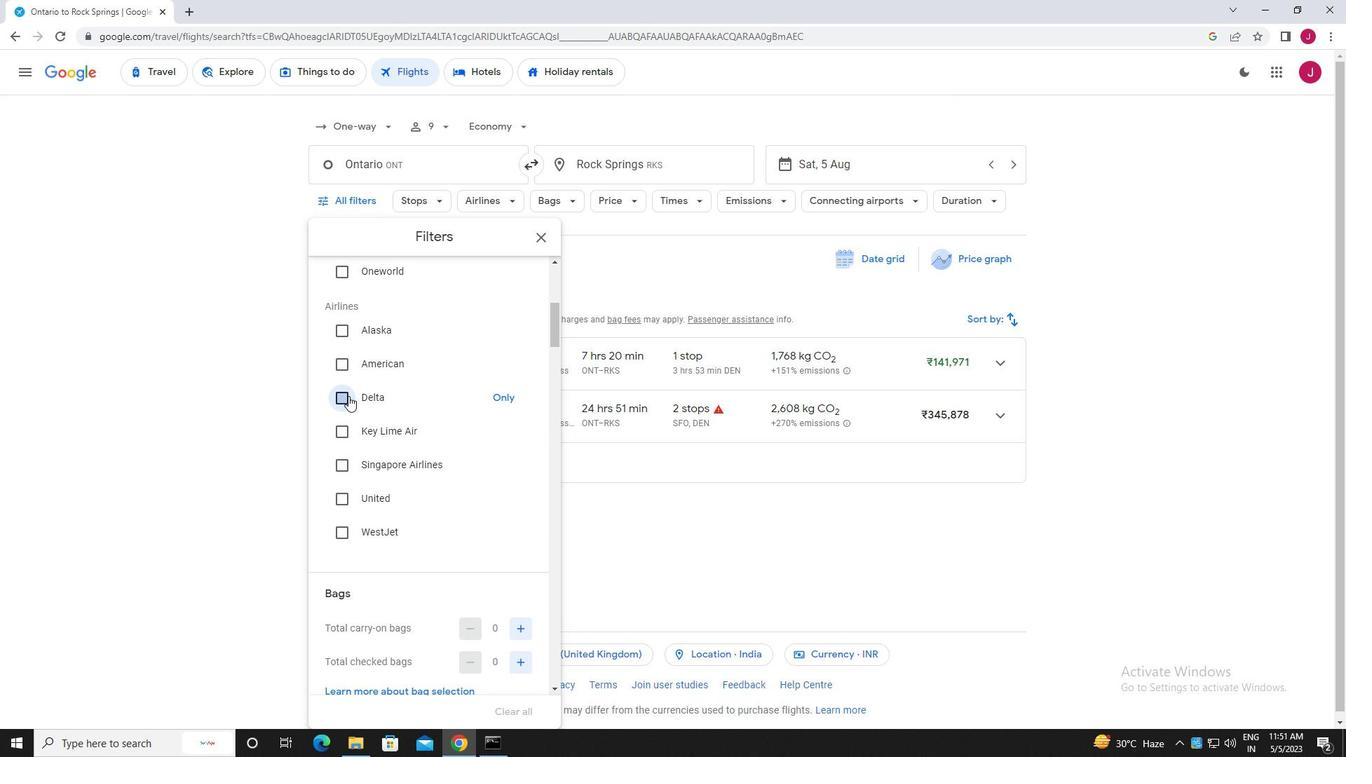 
Action: Mouse scrolled (448, 383) with delta (0, 0)
Screenshot: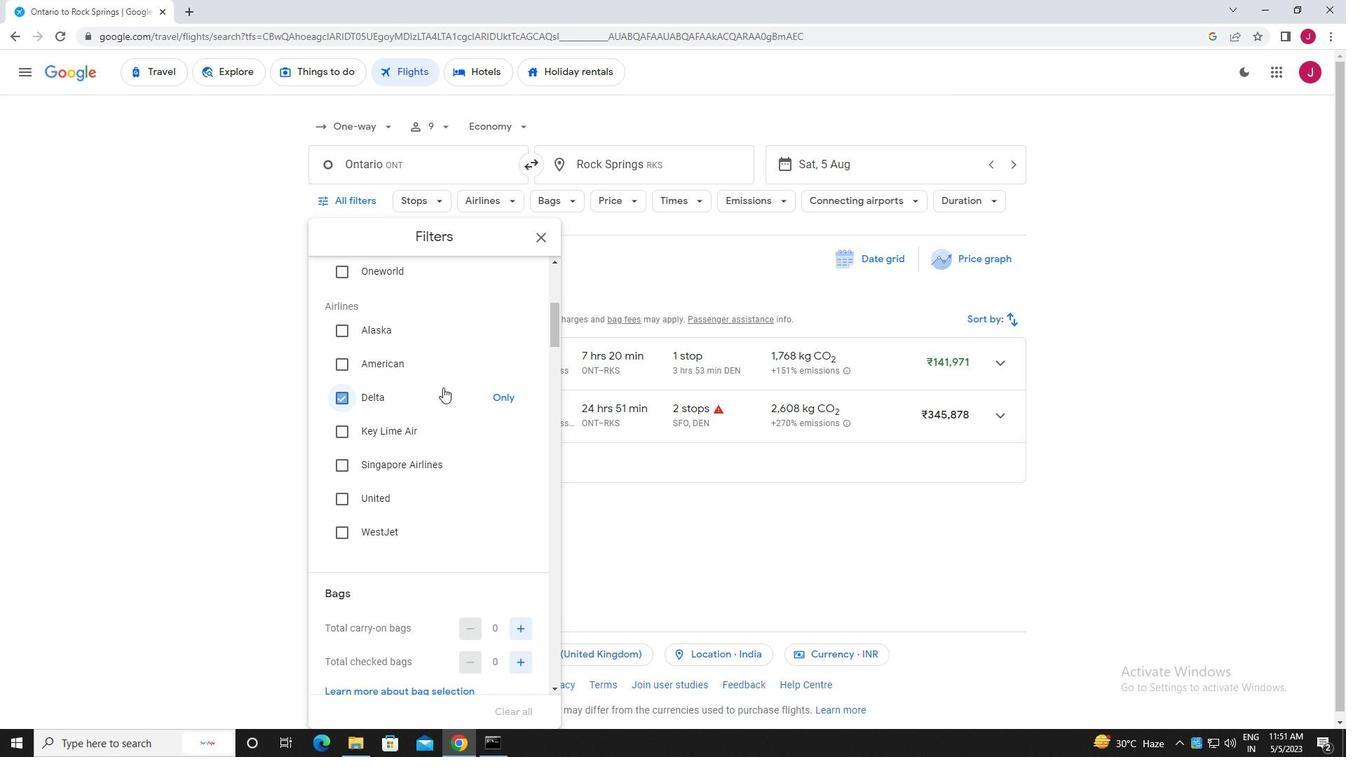 
Action: Mouse scrolled (448, 383) with delta (0, 0)
Screenshot: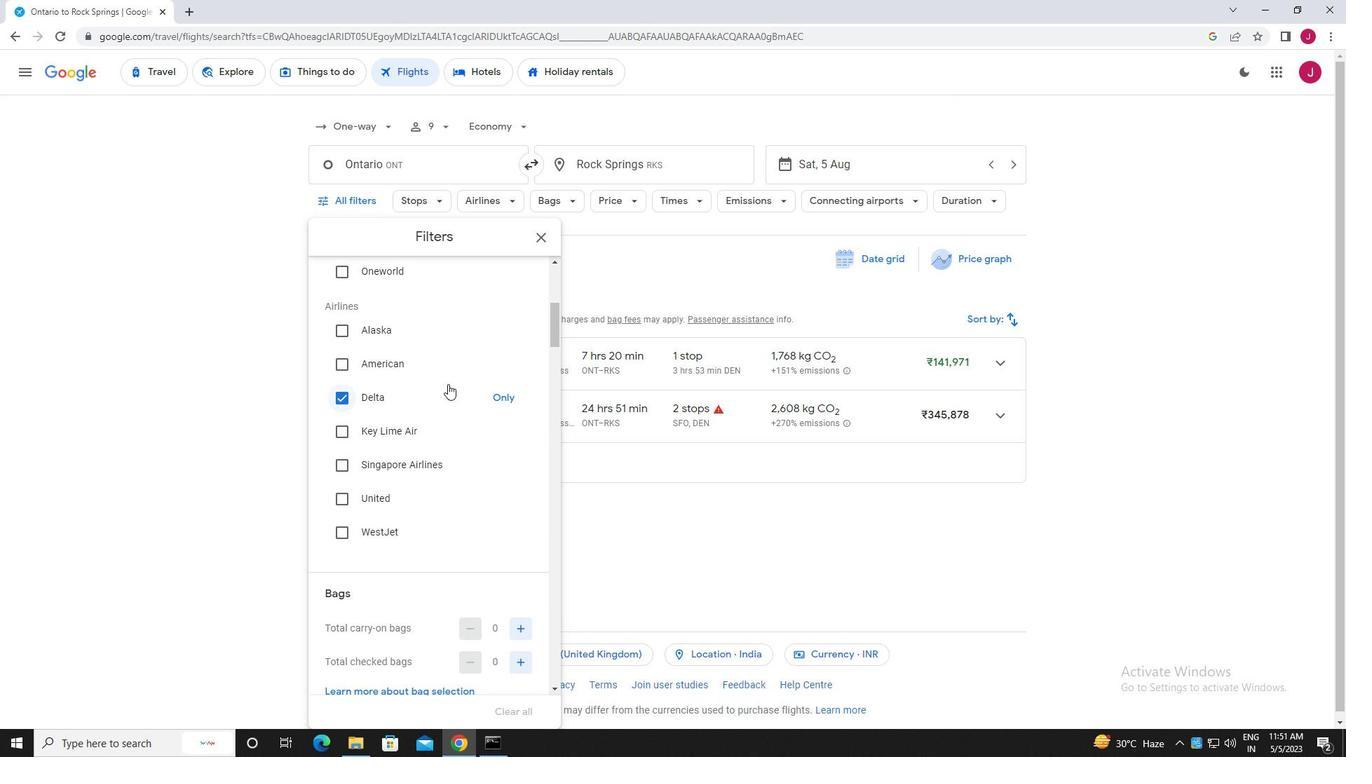 
Action: Mouse scrolled (448, 383) with delta (0, 0)
Screenshot: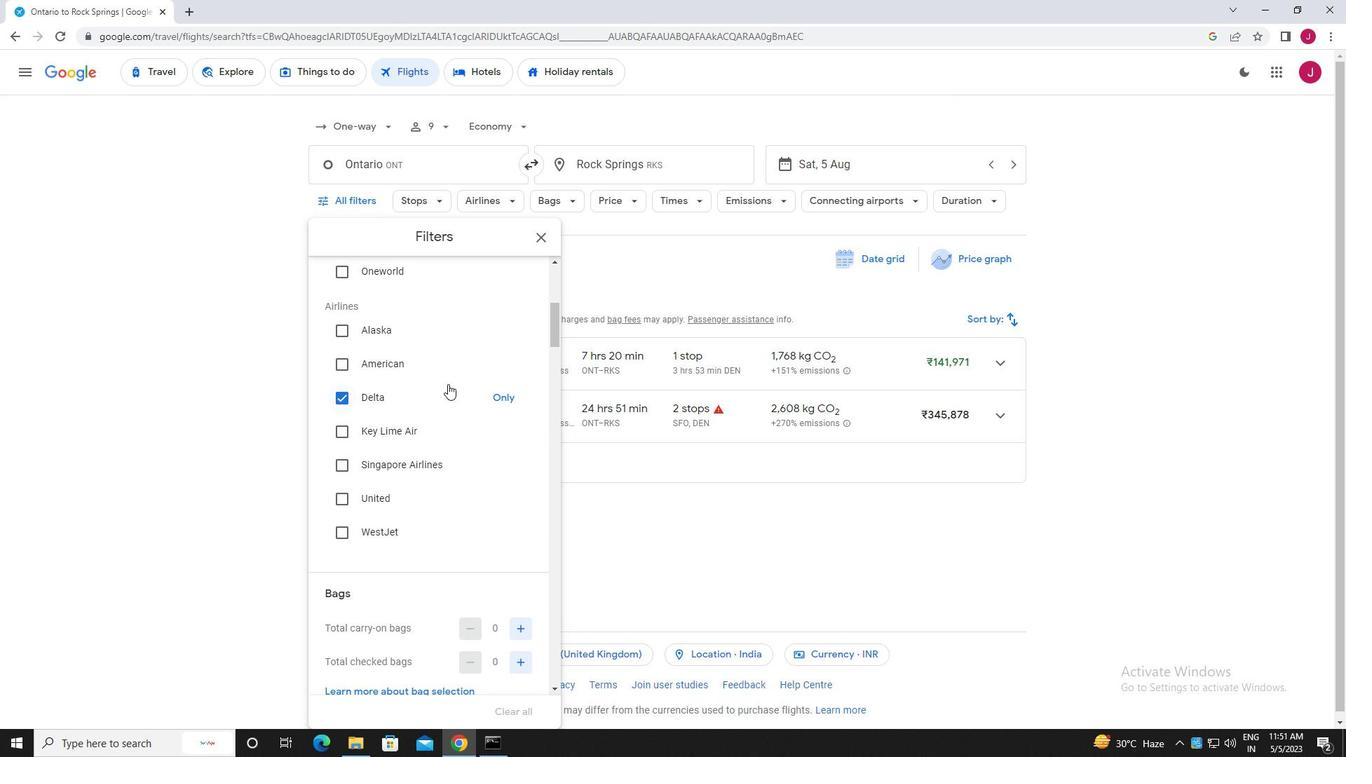 
Action: Mouse scrolled (448, 383) with delta (0, 0)
Screenshot: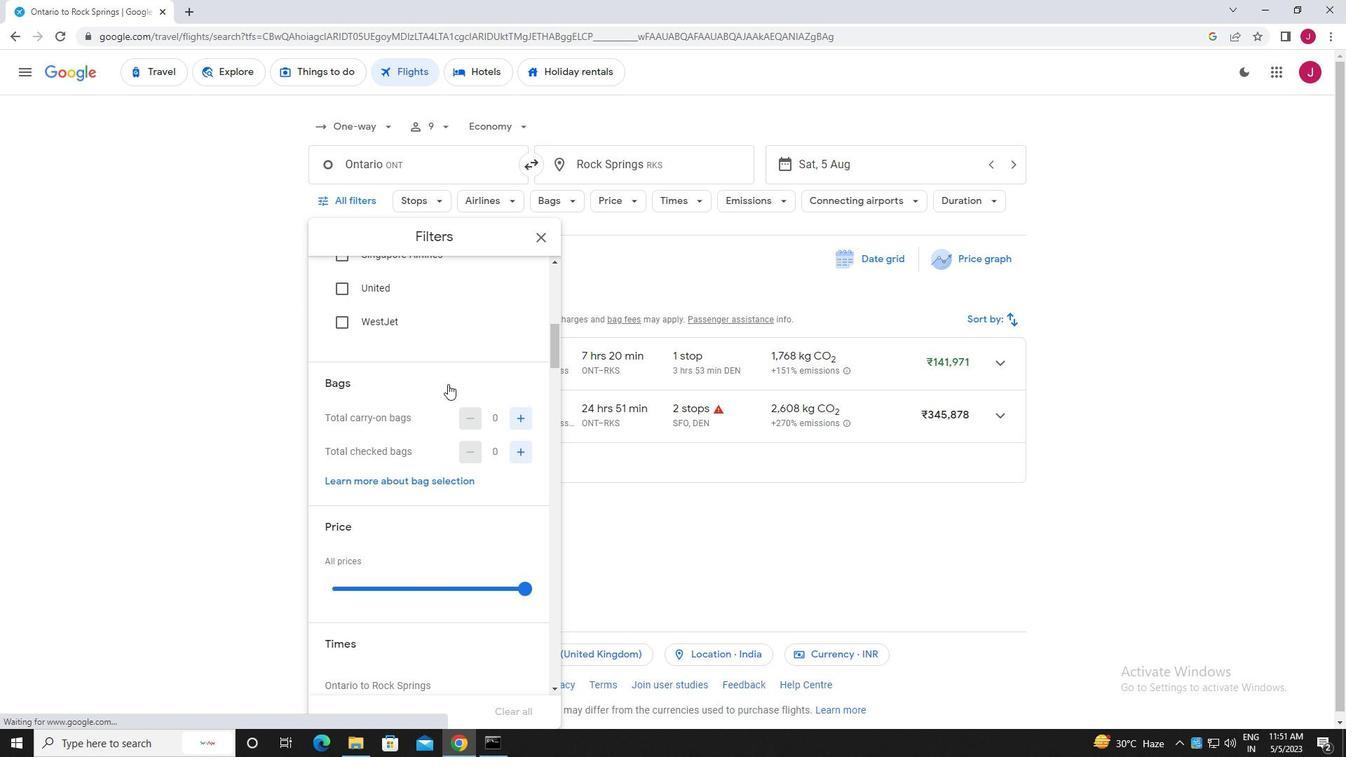 
Action: Mouse moved to (519, 350)
Screenshot: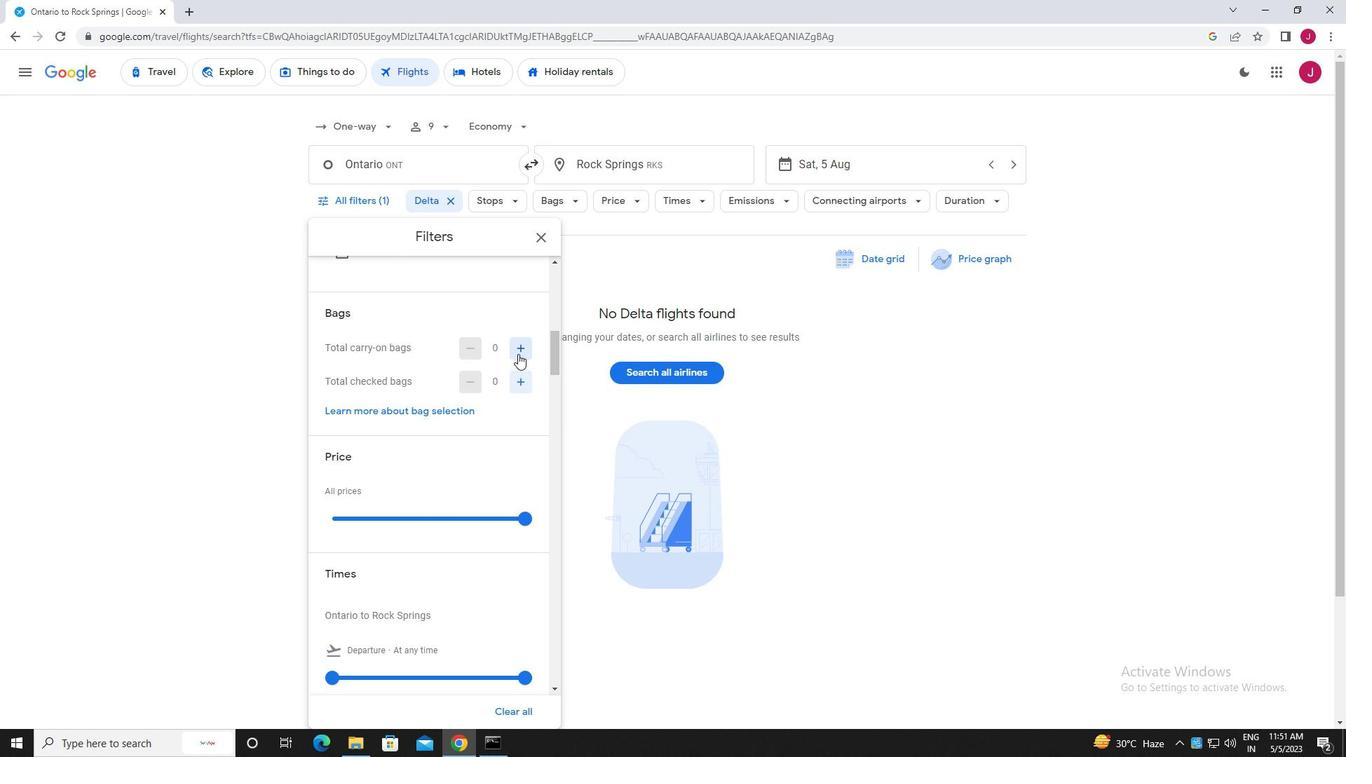 
Action: Mouse pressed left at (519, 350)
Screenshot: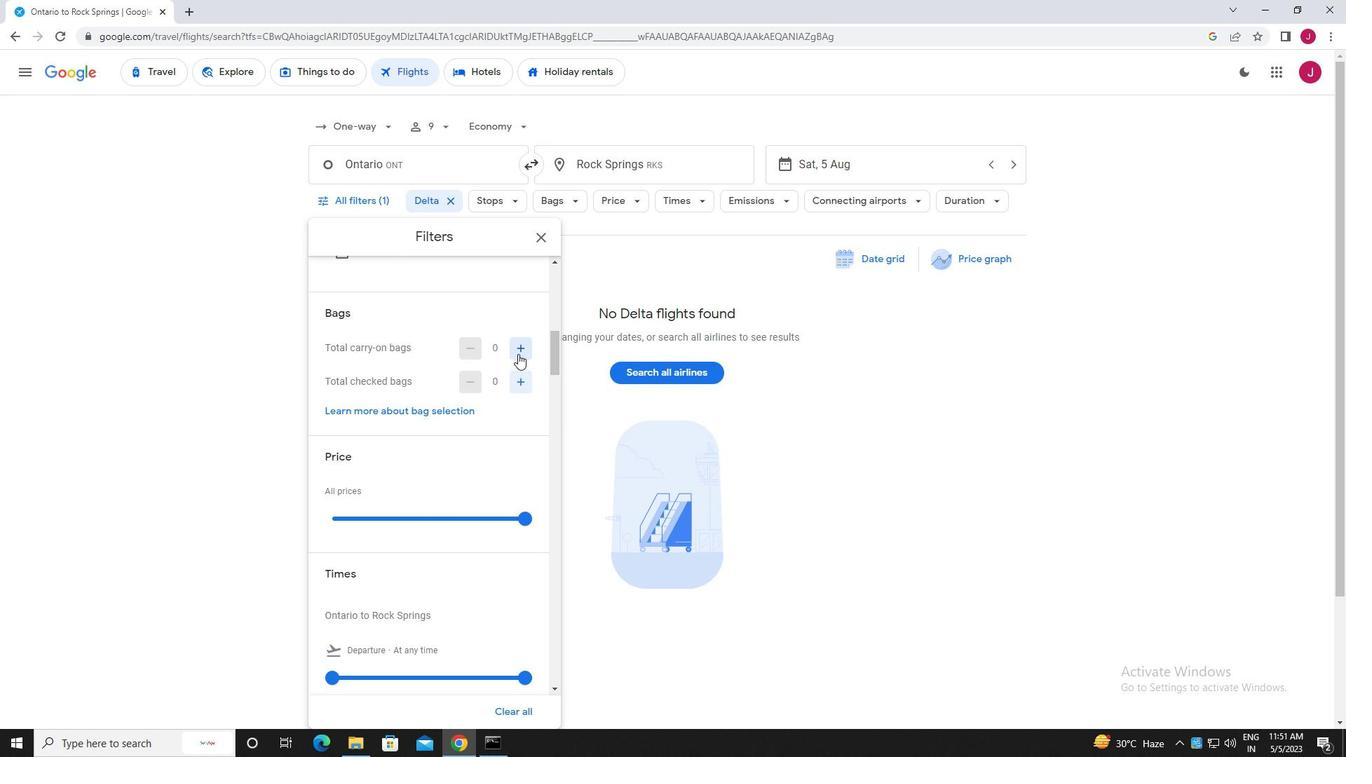 
Action: Mouse pressed left at (519, 350)
Screenshot: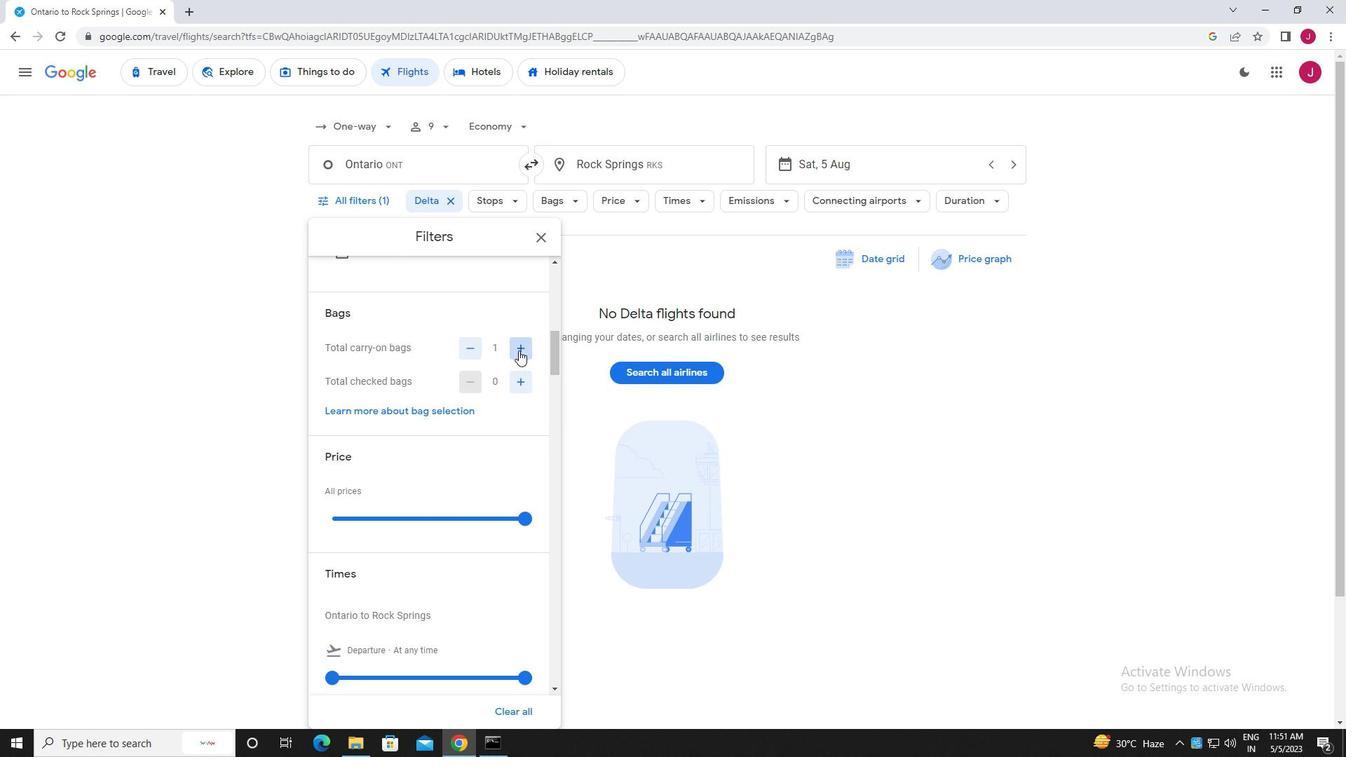 
Action: Mouse moved to (509, 352)
Screenshot: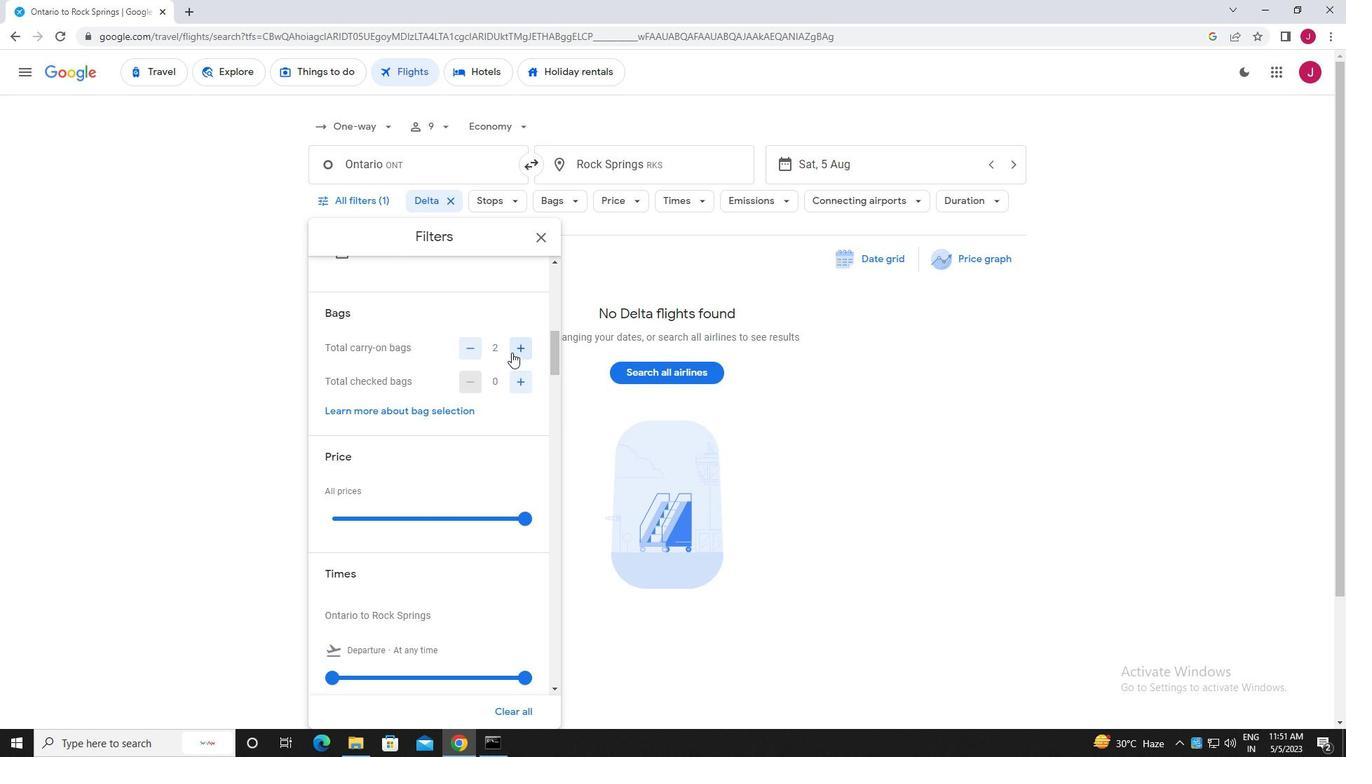
Action: Mouse scrolled (509, 352) with delta (0, 0)
Screenshot: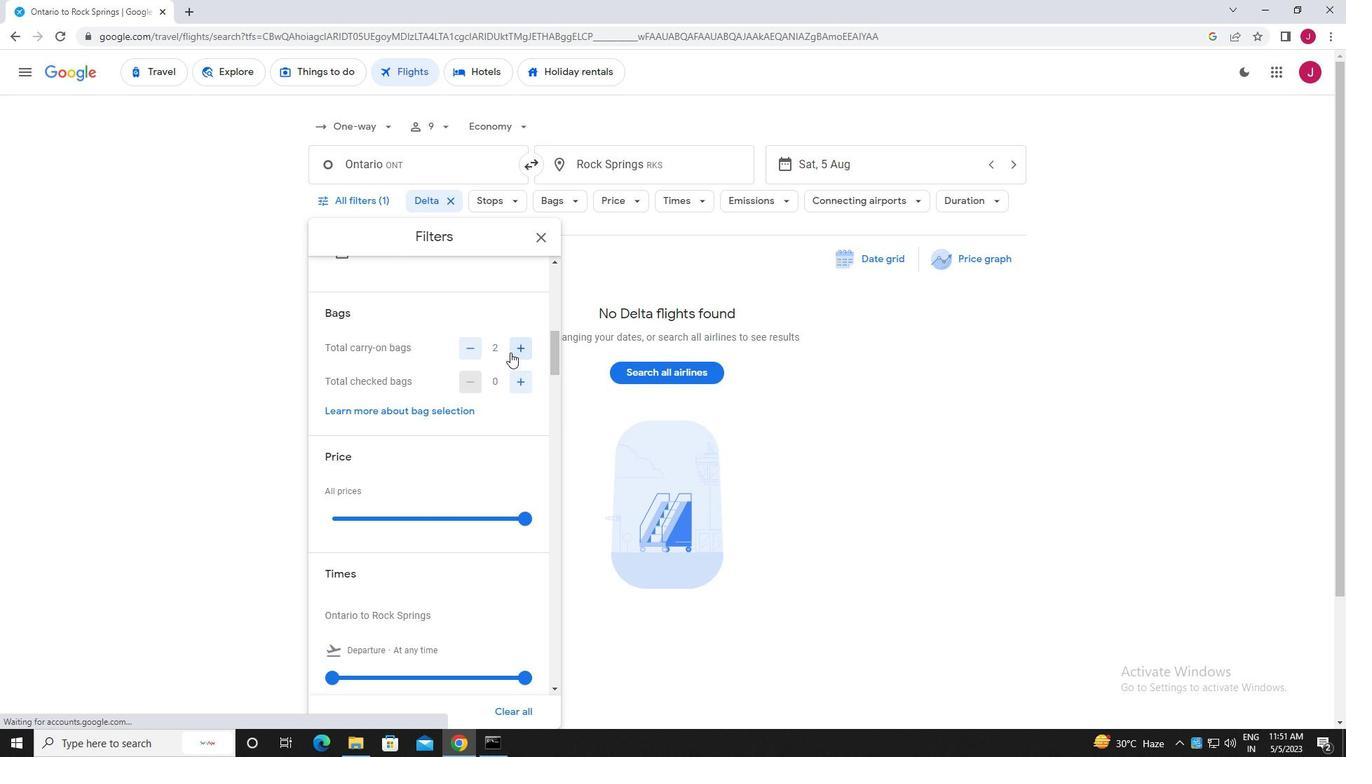 
Action: Mouse scrolled (509, 352) with delta (0, 0)
Screenshot: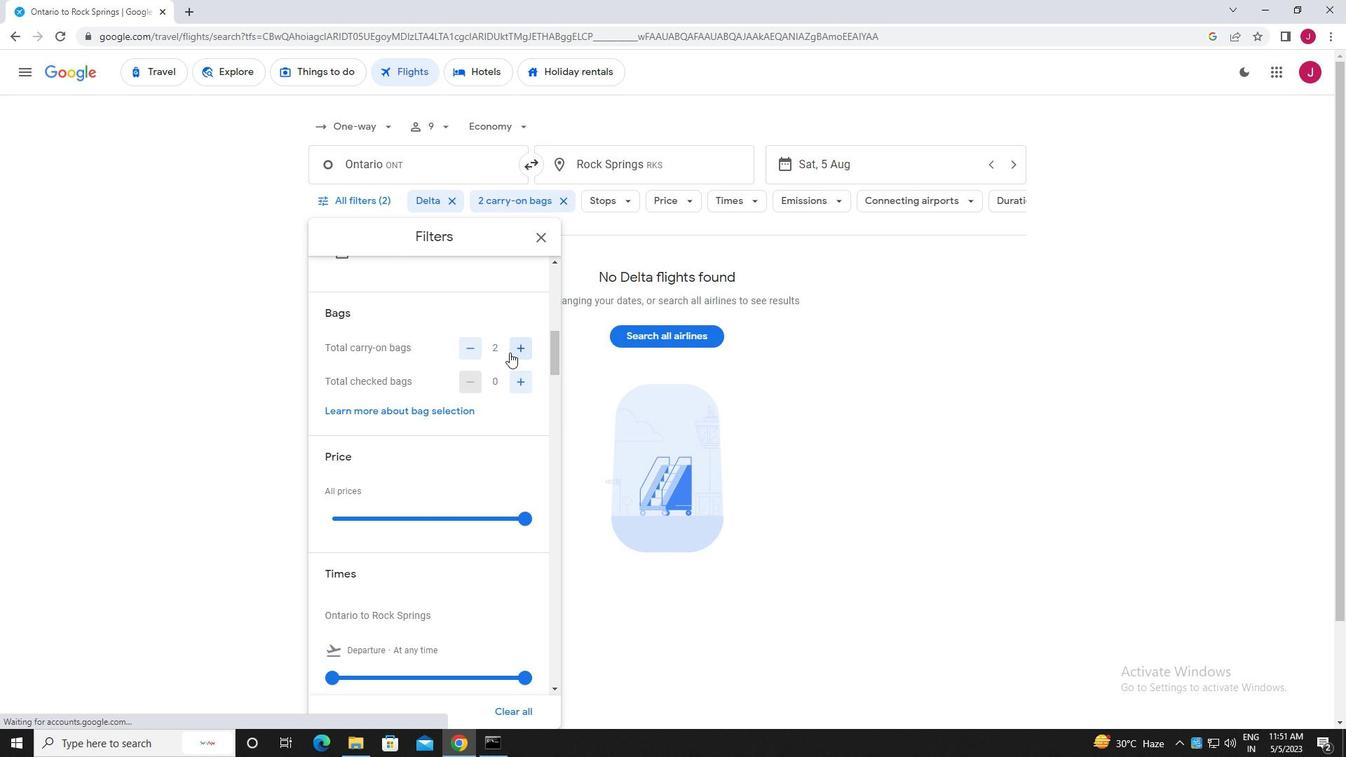 
Action: Mouse moved to (526, 378)
Screenshot: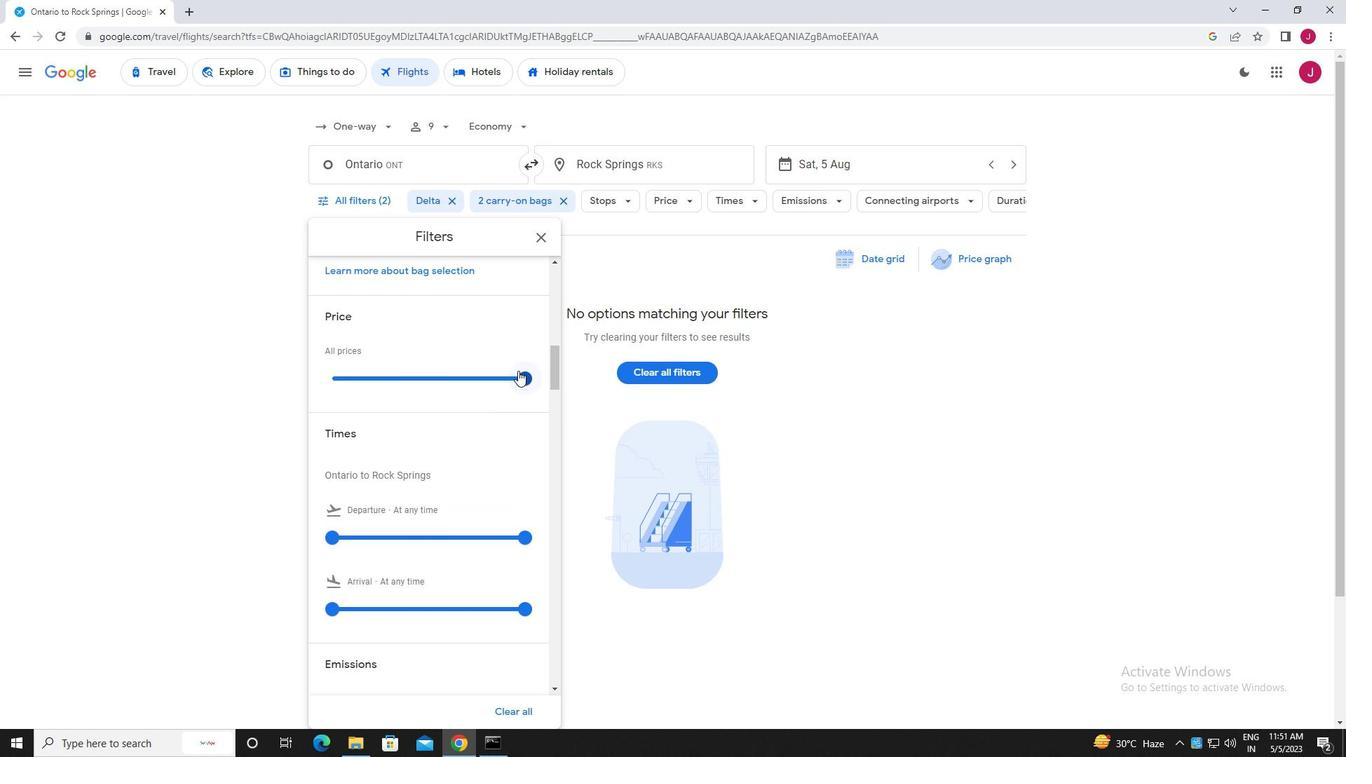 
Action: Mouse pressed left at (526, 378)
Screenshot: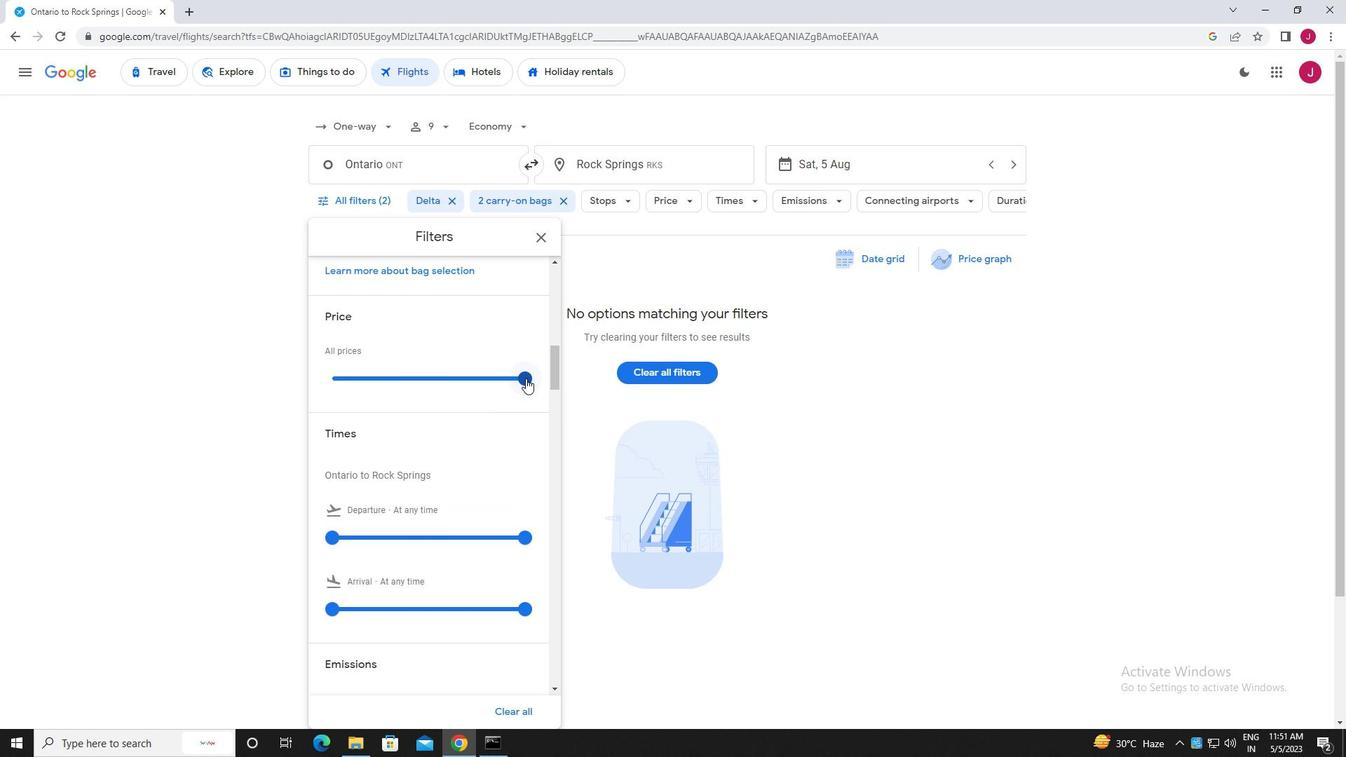 
Action: Mouse moved to (430, 349)
Screenshot: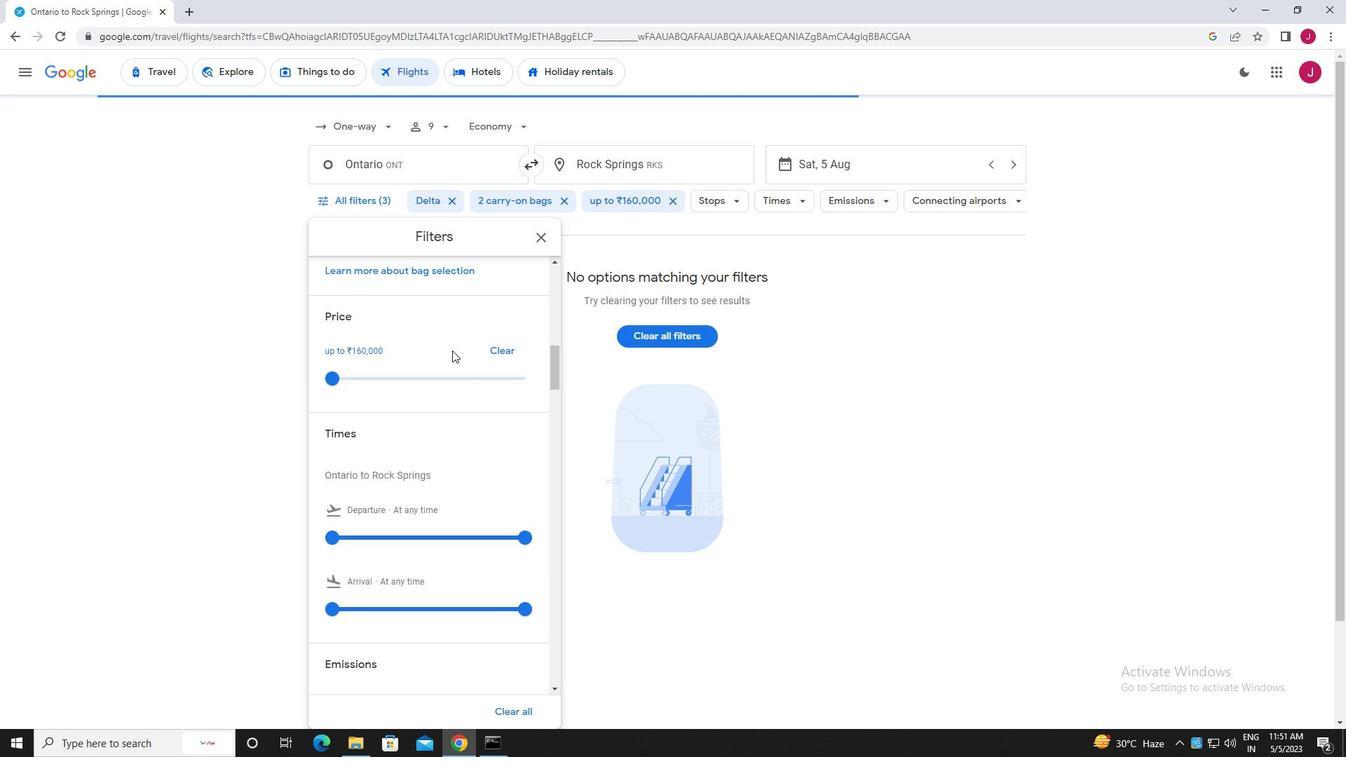 
Action: Mouse scrolled (430, 349) with delta (0, 0)
Screenshot: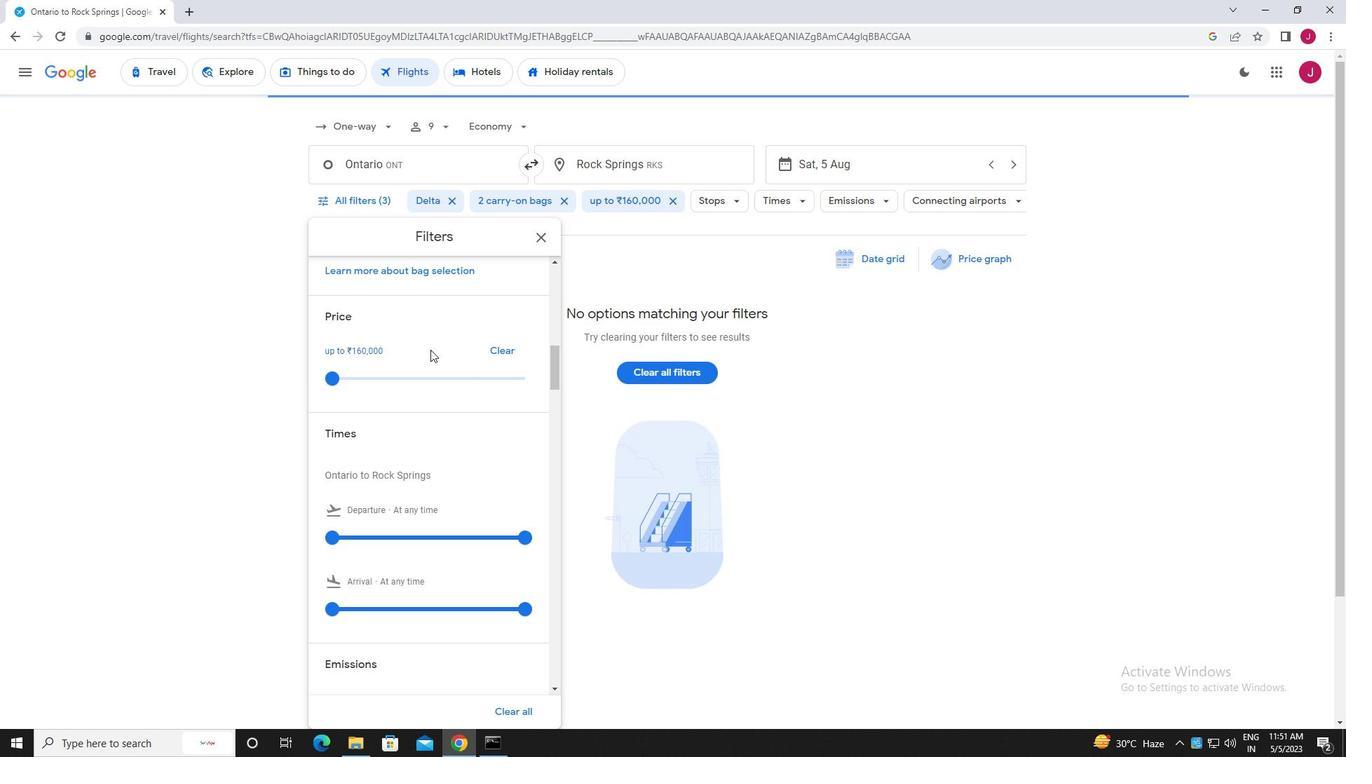 
Action: Mouse scrolled (430, 349) with delta (0, 0)
Screenshot: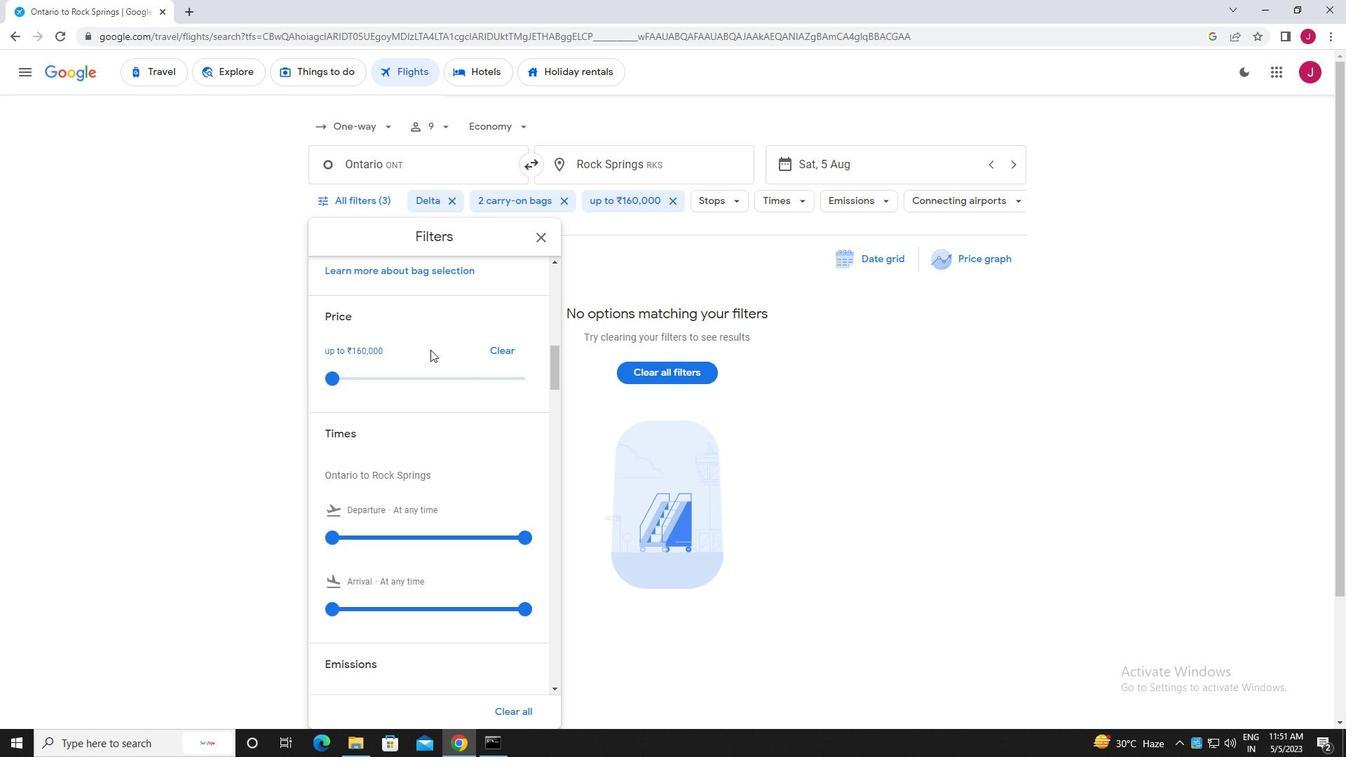 
Action: Mouse moved to (328, 398)
Screenshot: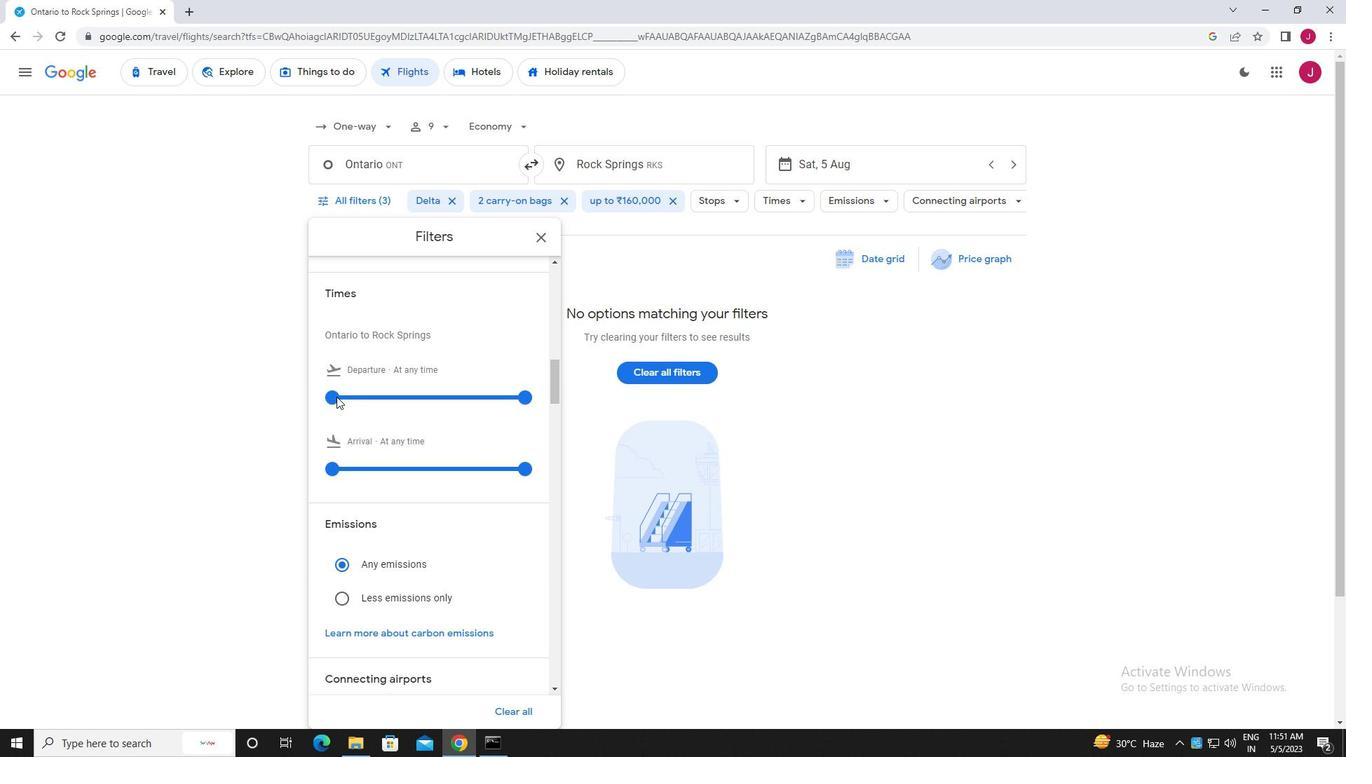 
Action: Mouse pressed left at (328, 398)
Screenshot: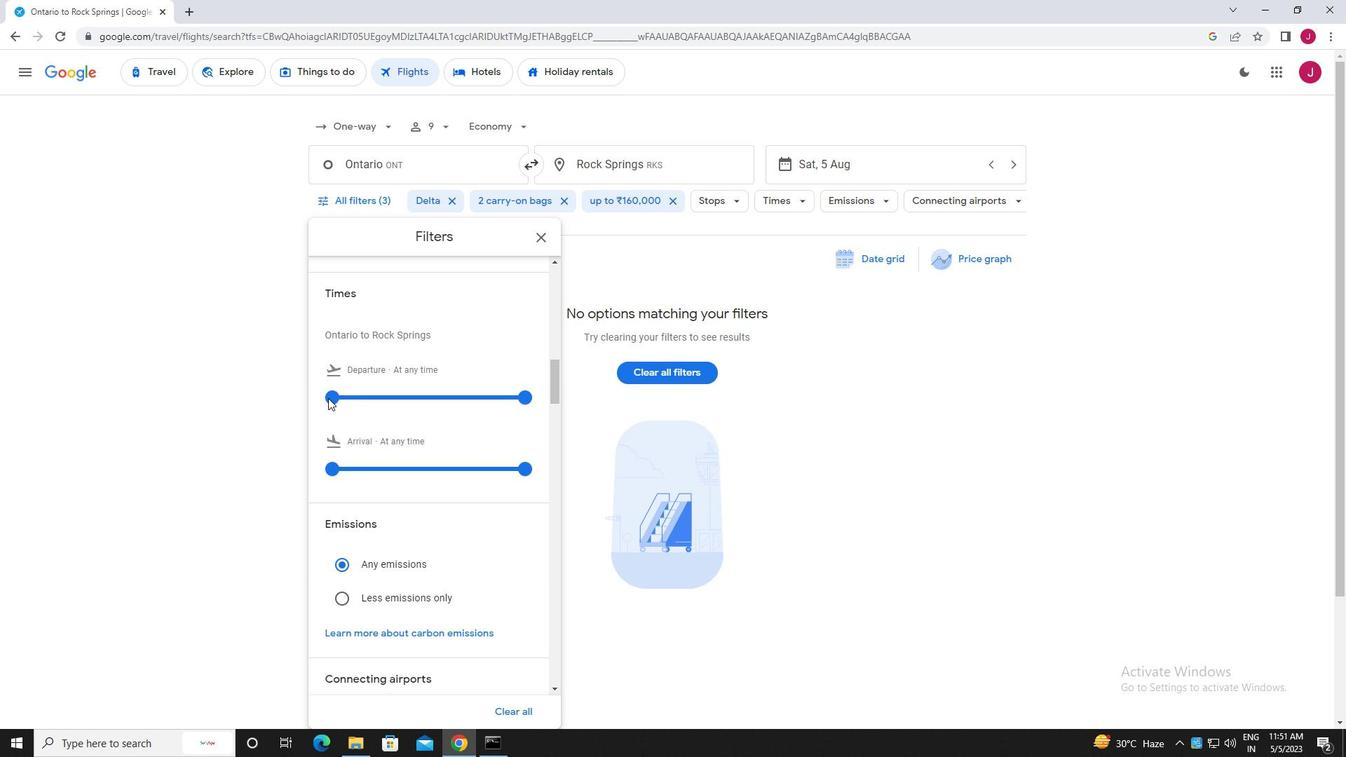 
Action: Mouse moved to (526, 396)
Screenshot: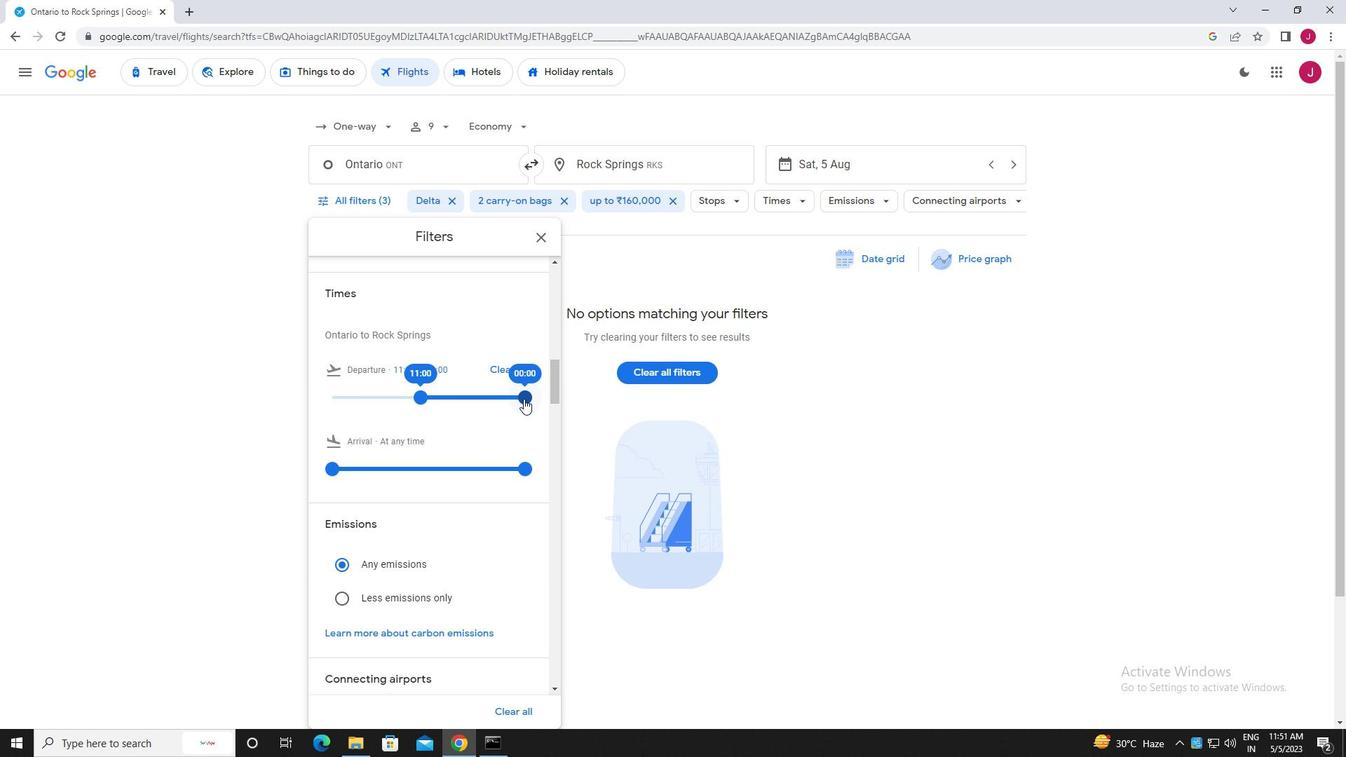 
Action: Mouse pressed left at (526, 396)
Screenshot: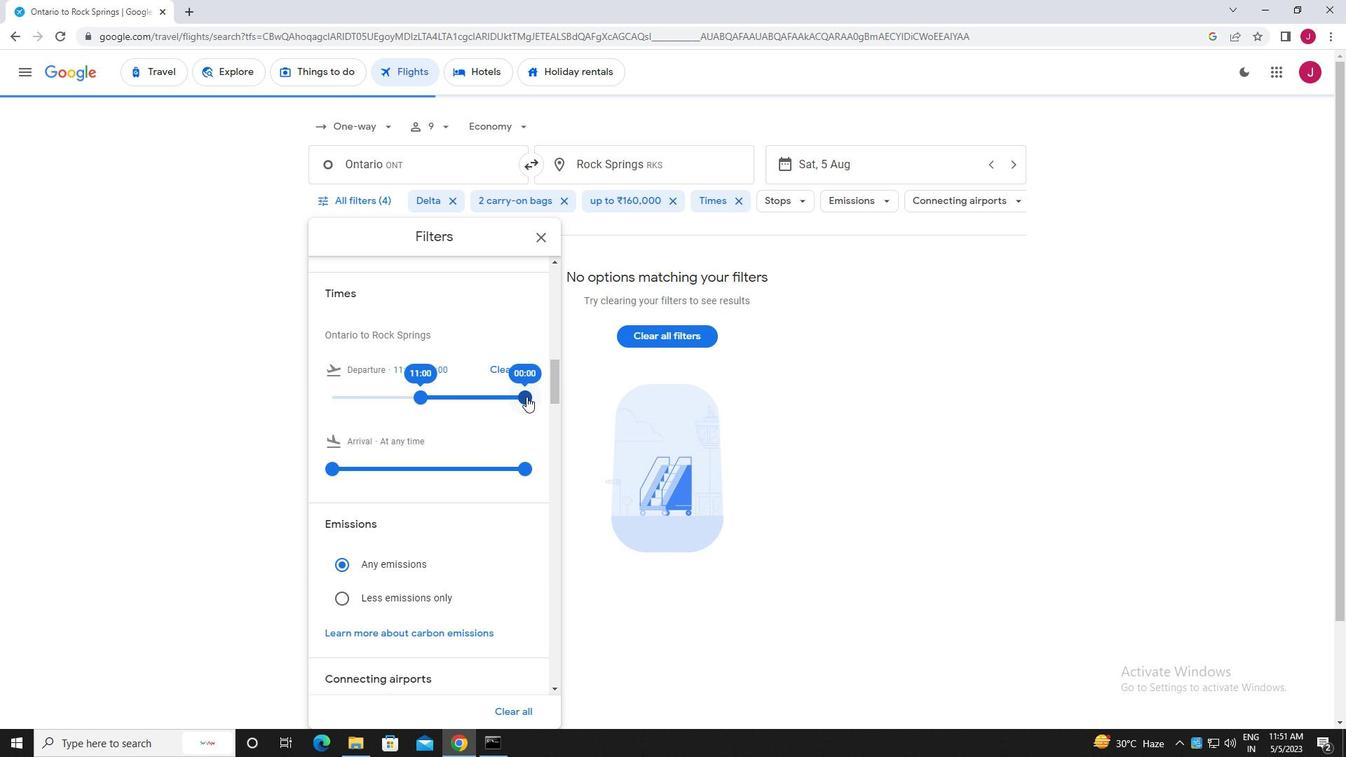 
Action: Mouse moved to (539, 241)
Screenshot: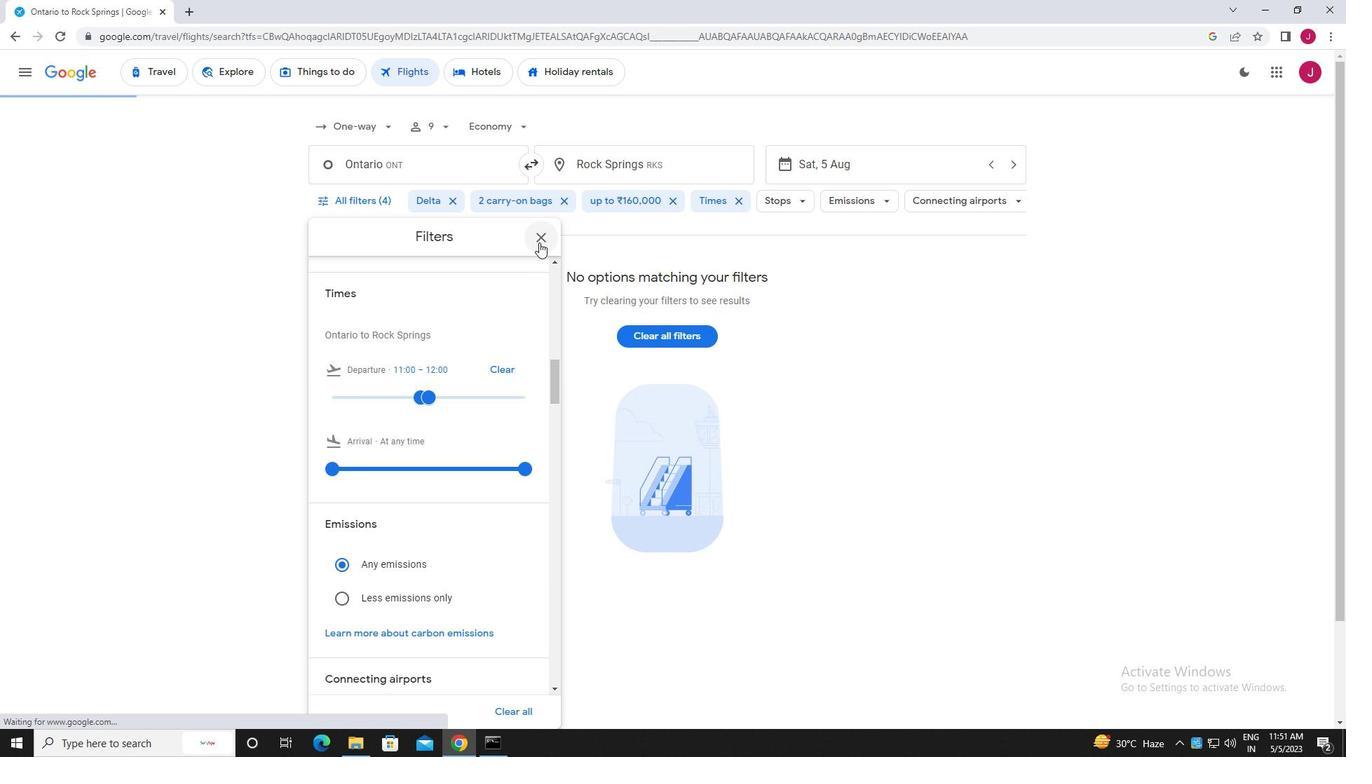 
Action: Mouse pressed left at (539, 241)
Screenshot: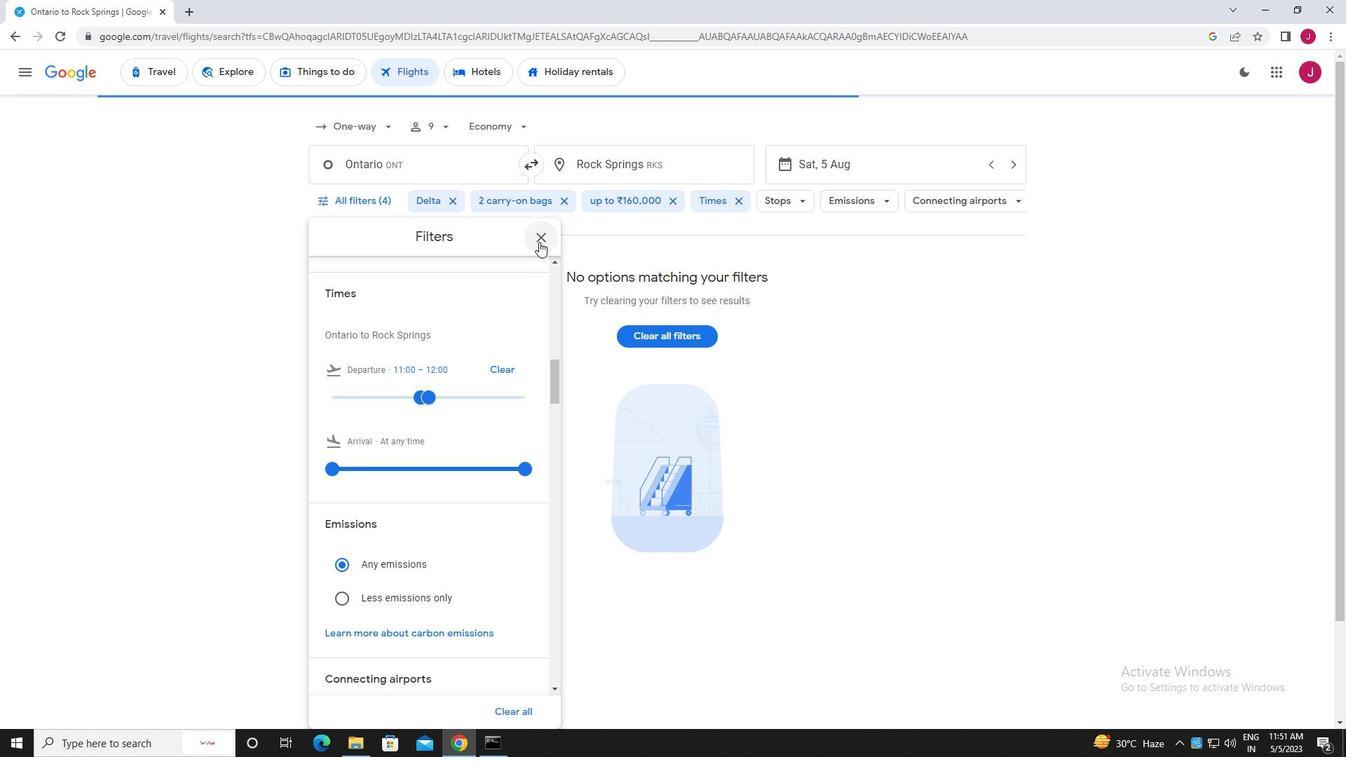 
